 Task: Find connections with filter location Soygaon with filter topic #SEMwith filter profile language Potuguese with filter current company ICICI Prudential Life Insurance Company Limited with filter school Rajagiri College of Management & Applied Sciences, Kakkanad, Kochi - 682 039 with filter industry Security Guards and Patrol Services with filter service category AnimationArchitecture with filter keywords title Quality Control Coordinator
Action: Mouse moved to (520, 77)
Screenshot: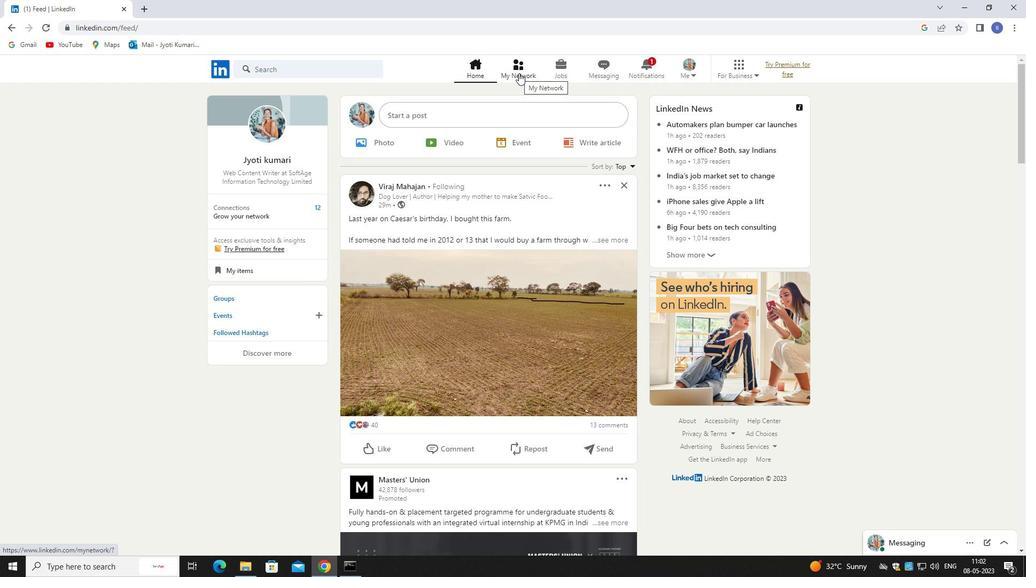
Action: Mouse pressed left at (520, 77)
Screenshot: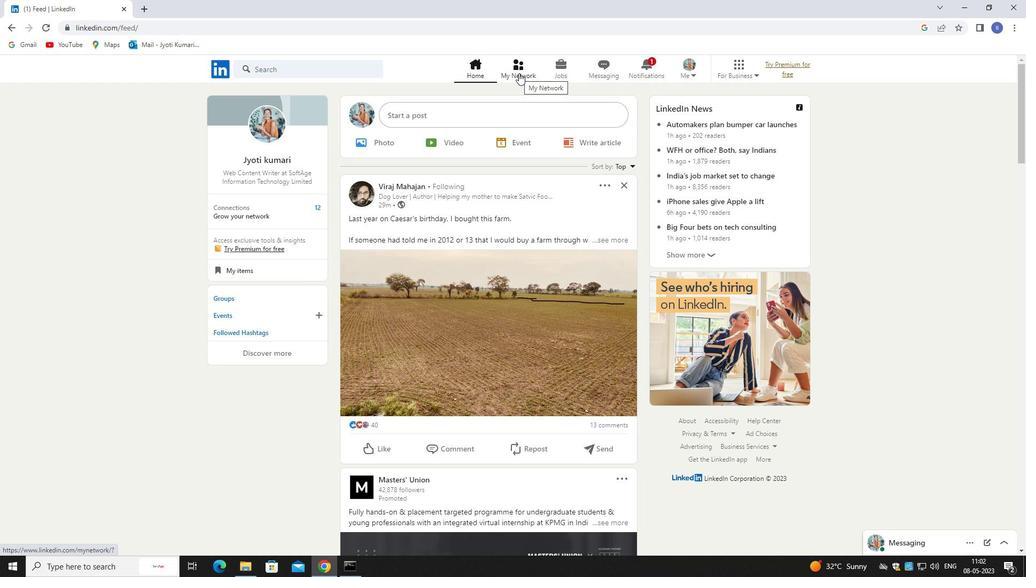 
Action: Mouse moved to (521, 78)
Screenshot: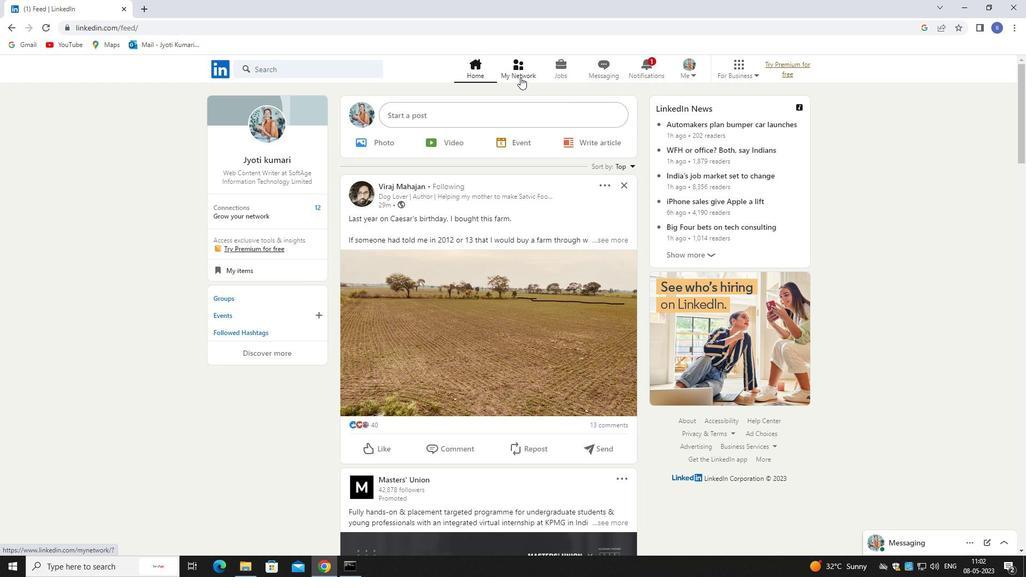 
Action: Mouse pressed left at (521, 78)
Screenshot: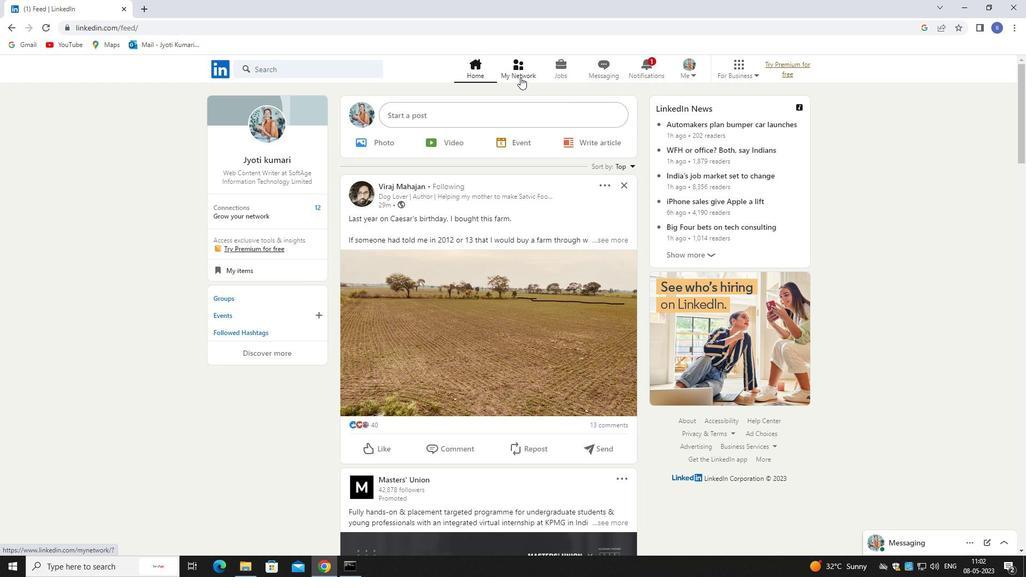 
Action: Mouse moved to (296, 133)
Screenshot: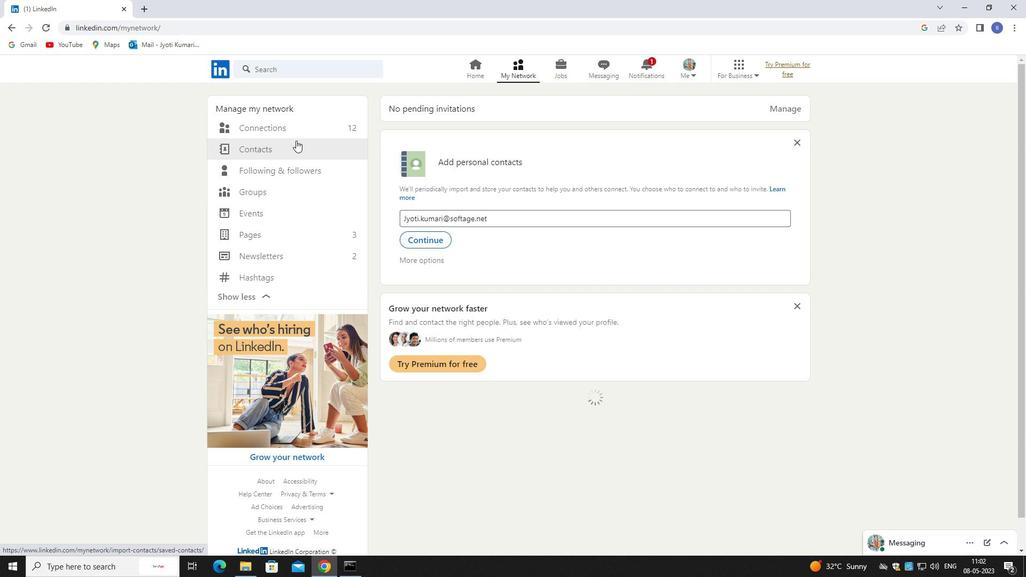 
Action: Mouse pressed left at (296, 133)
Screenshot: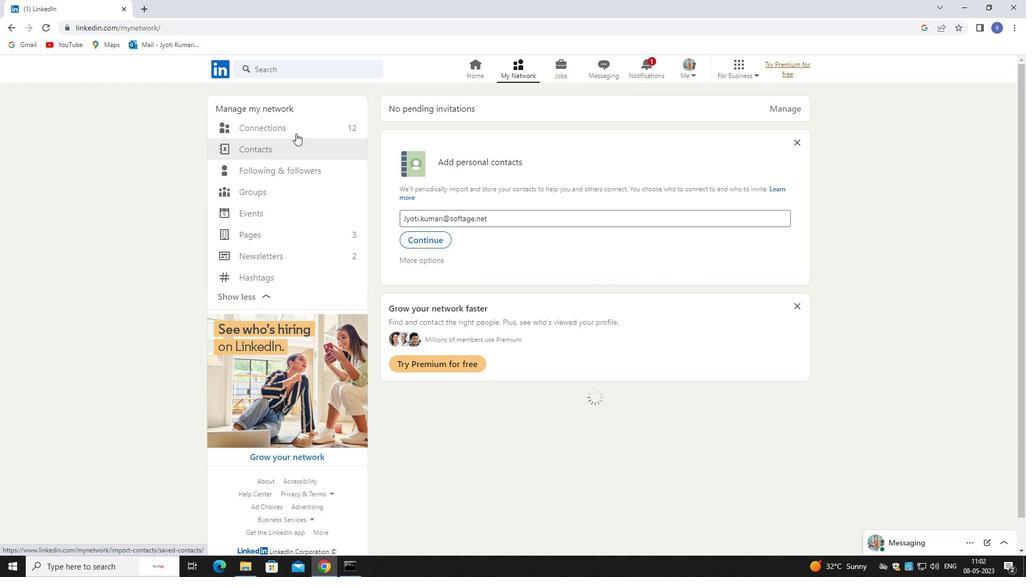 
Action: Mouse pressed left at (296, 133)
Screenshot: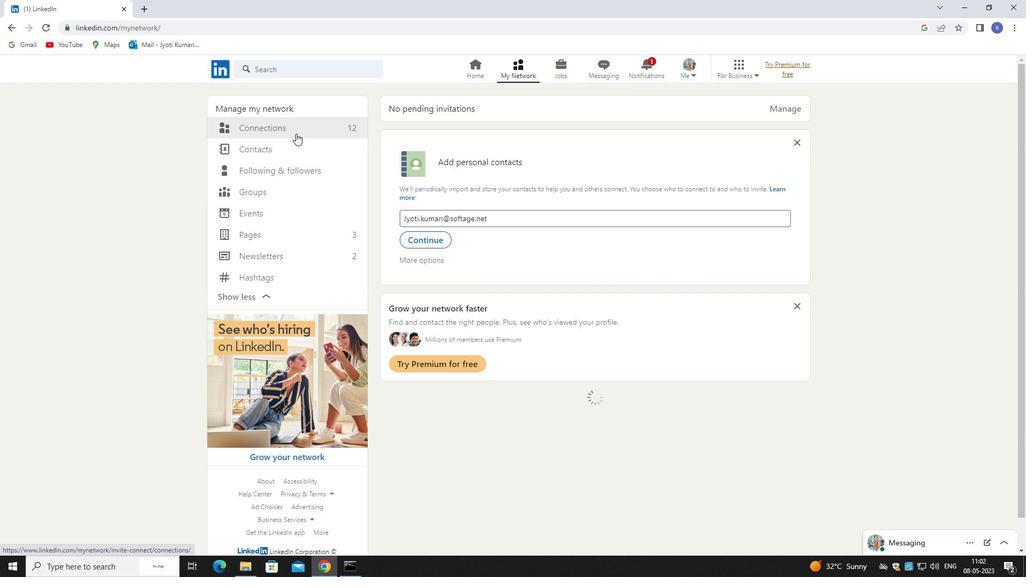 
Action: Mouse moved to (596, 129)
Screenshot: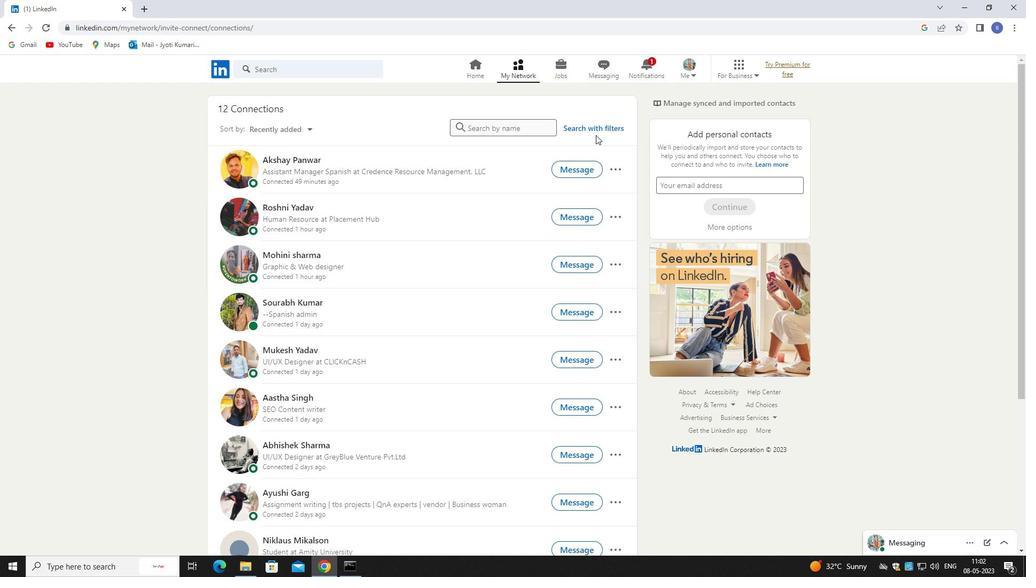 
Action: Mouse pressed left at (596, 129)
Screenshot: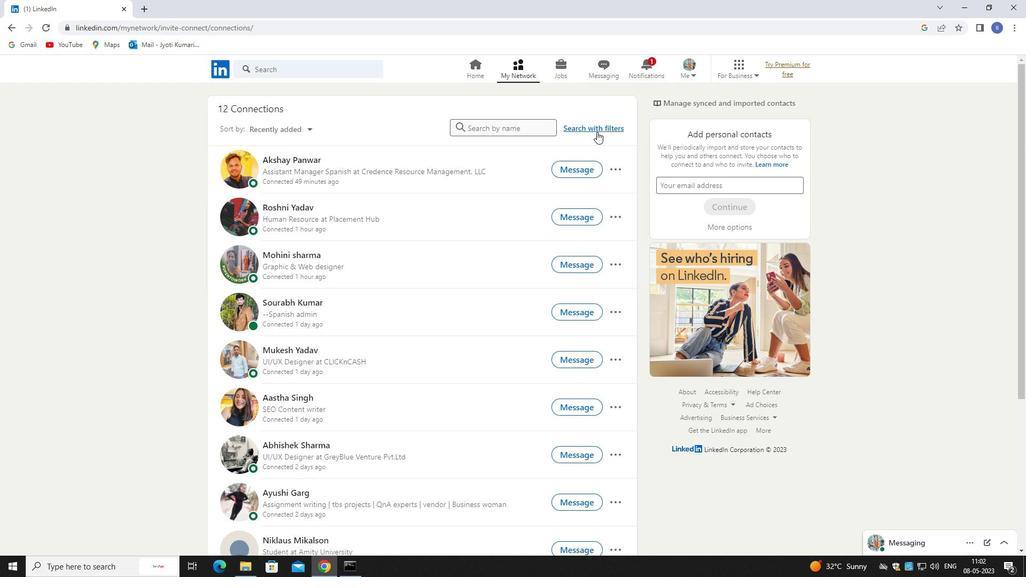 
Action: Mouse moved to (547, 97)
Screenshot: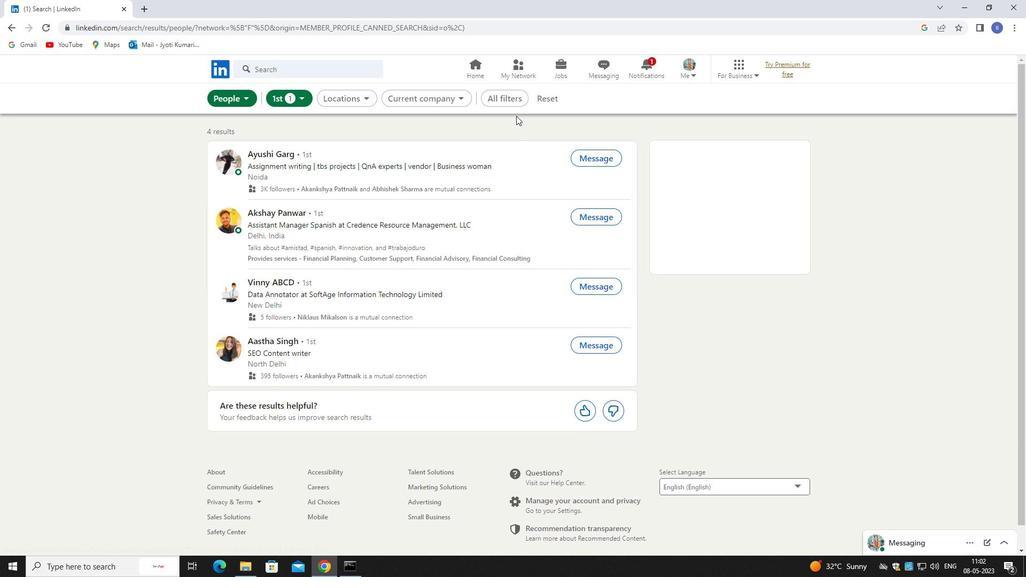 
Action: Mouse pressed left at (547, 97)
Screenshot: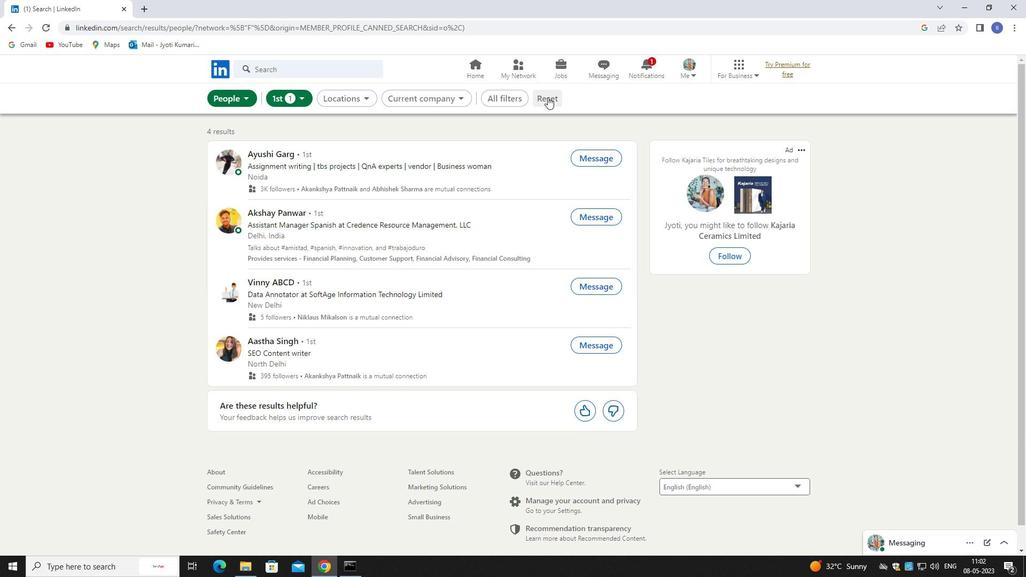 
Action: Mouse moved to (534, 95)
Screenshot: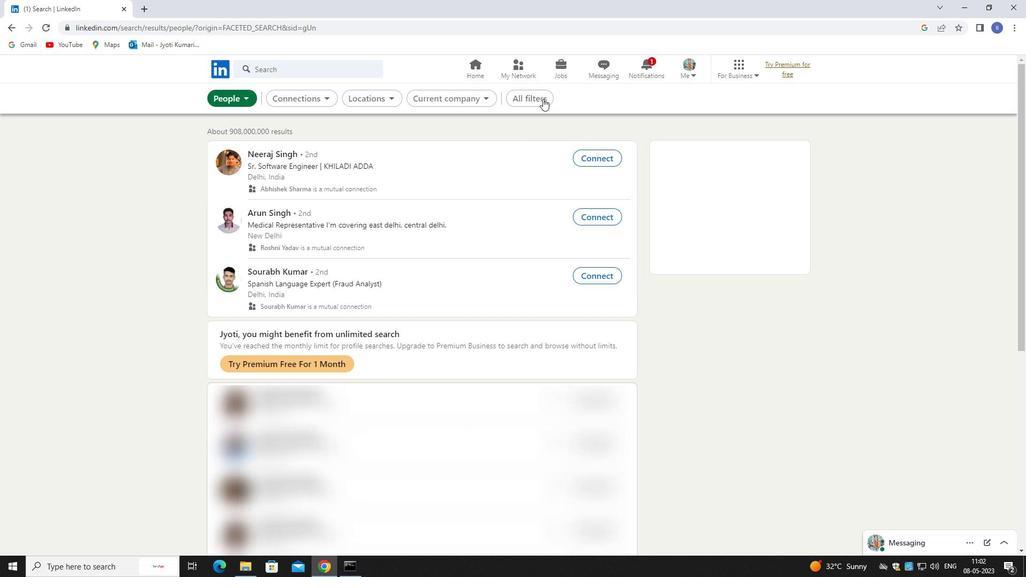 
Action: Mouse pressed left at (534, 95)
Screenshot: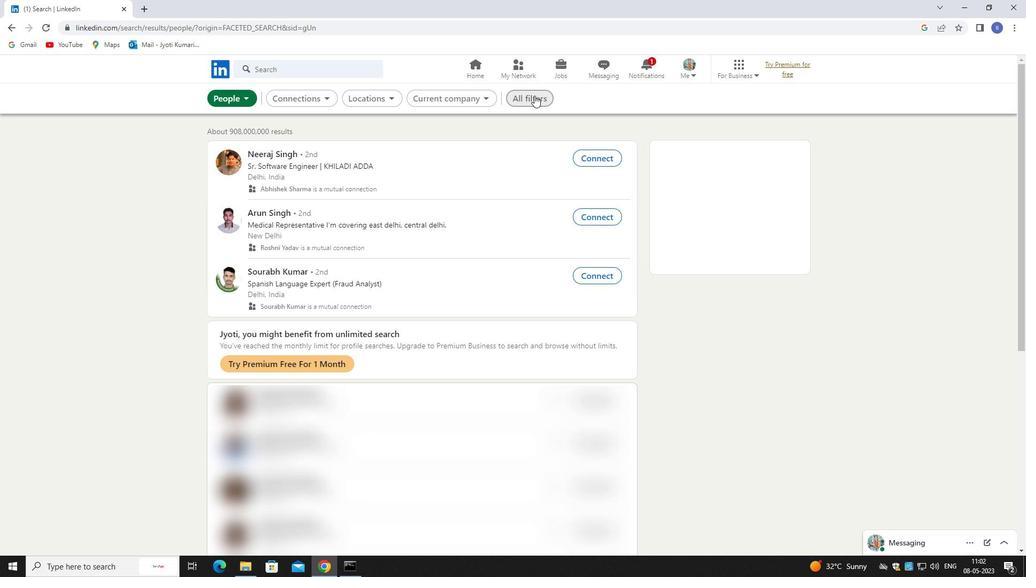
Action: Mouse moved to (932, 418)
Screenshot: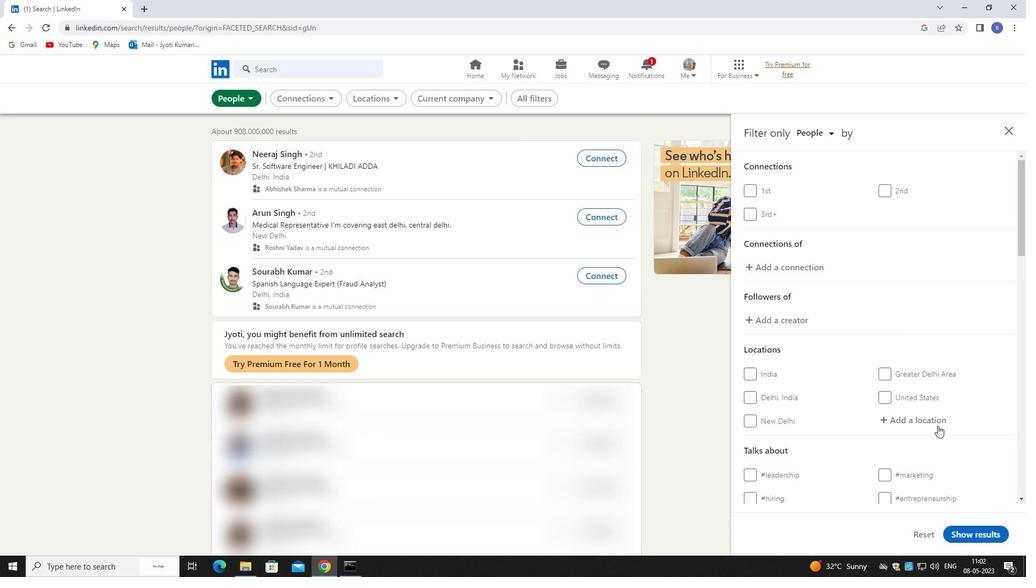 
Action: Mouse pressed left at (932, 418)
Screenshot: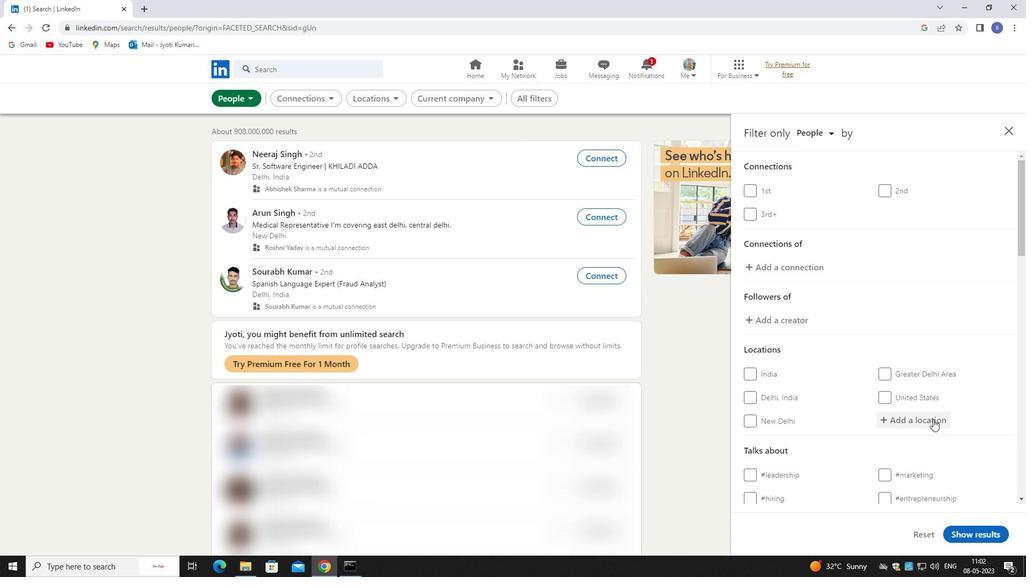 
Action: Mouse moved to (932, 420)
Screenshot: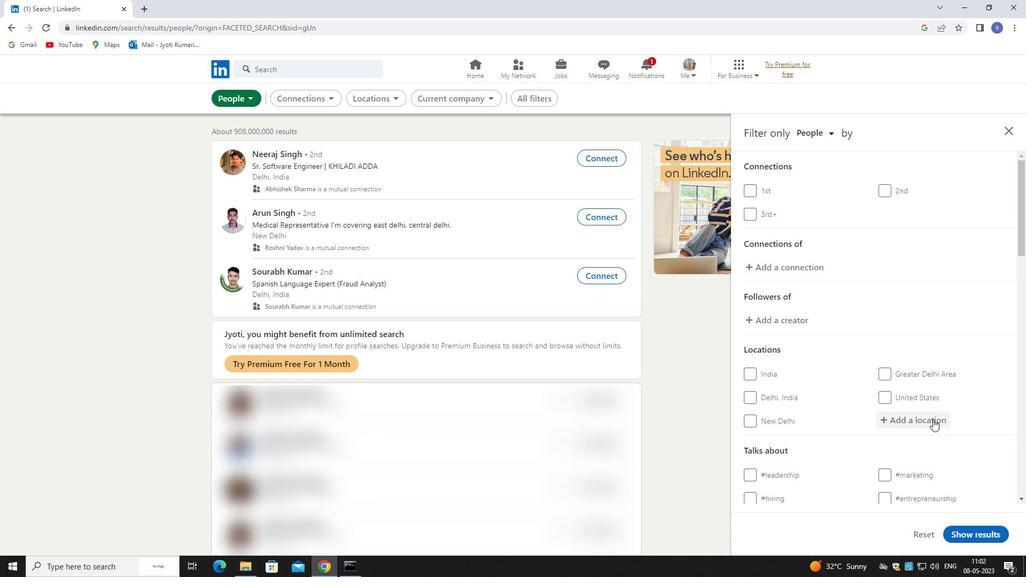 
Action: Key pressed soyagaon<Key.enter>
Screenshot: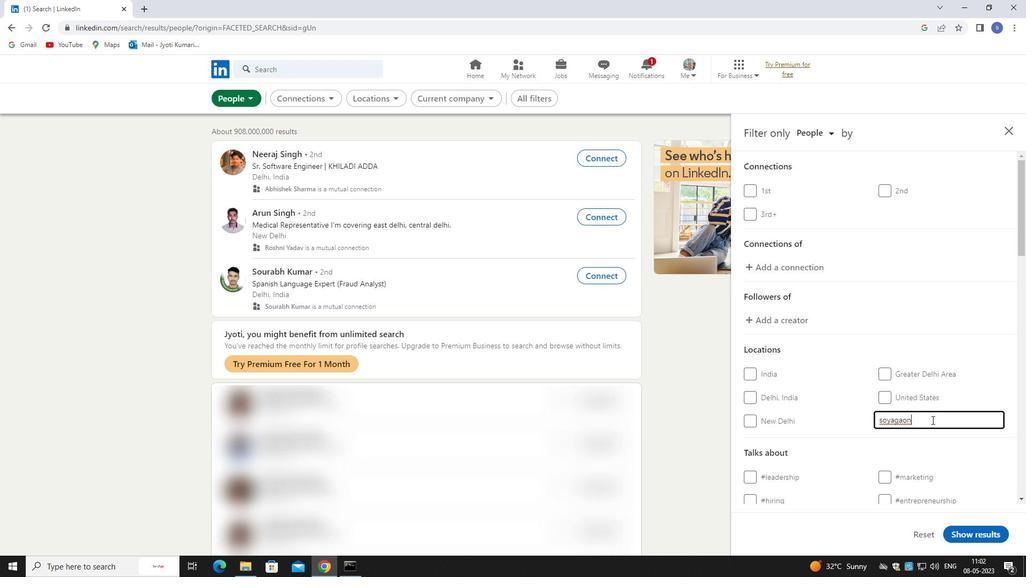 
Action: Mouse moved to (932, 424)
Screenshot: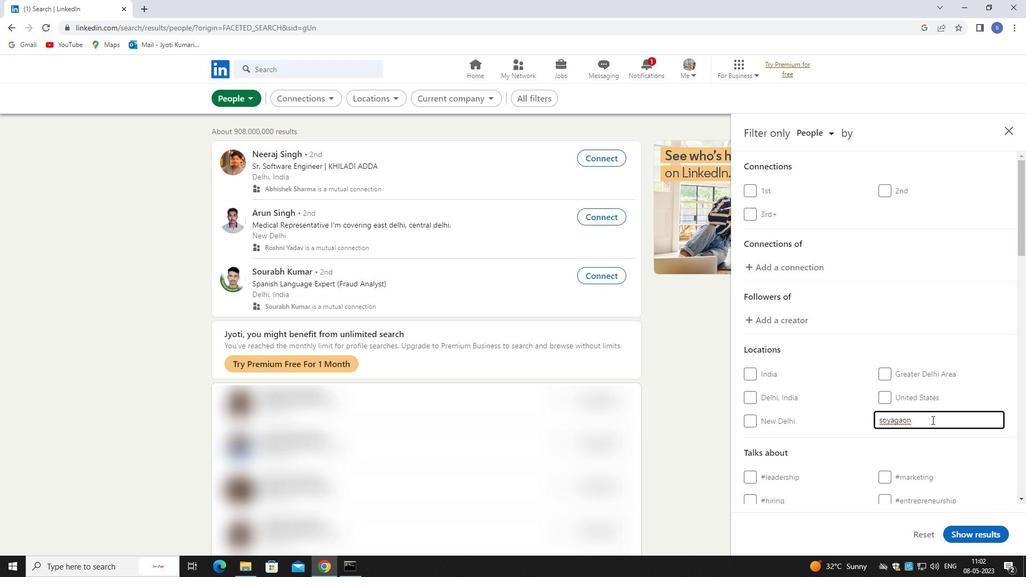
Action: Mouse scrolled (932, 423) with delta (0, 0)
Screenshot: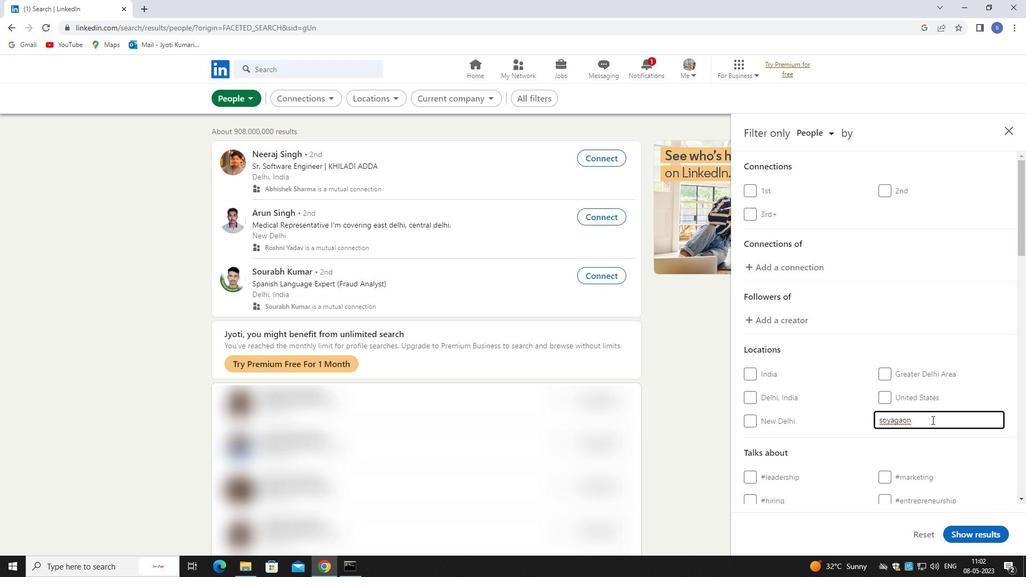 
Action: Mouse moved to (933, 426)
Screenshot: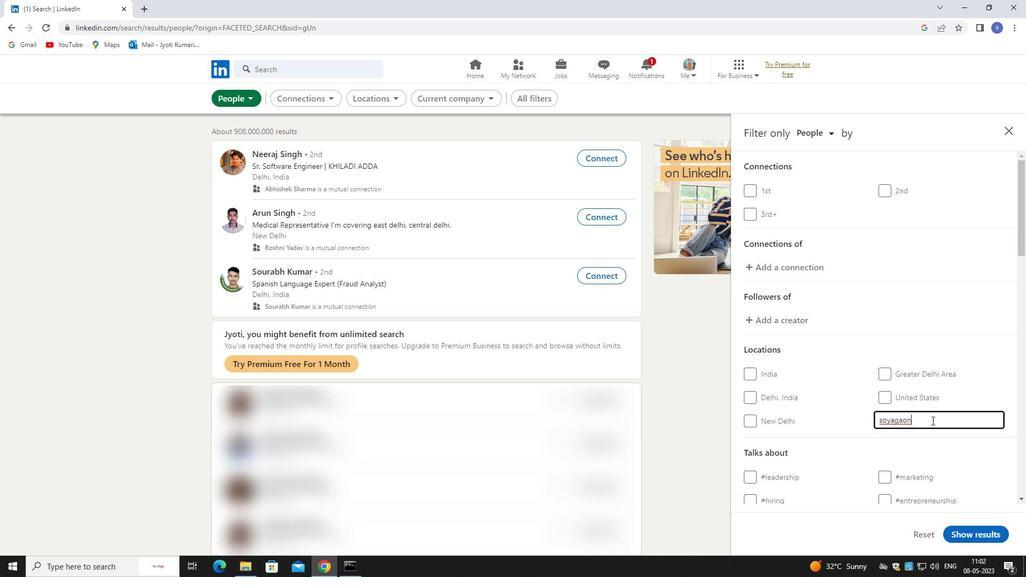 
Action: Mouse scrolled (933, 425) with delta (0, 0)
Screenshot: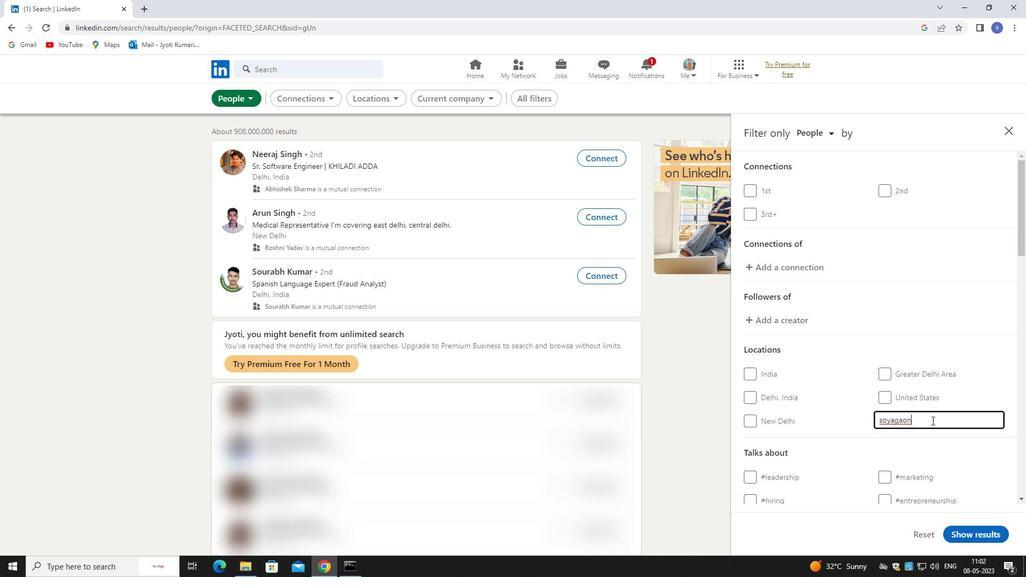 
Action: Mouse scrolled (933, 425) with delta (0, 0)
Screenshot: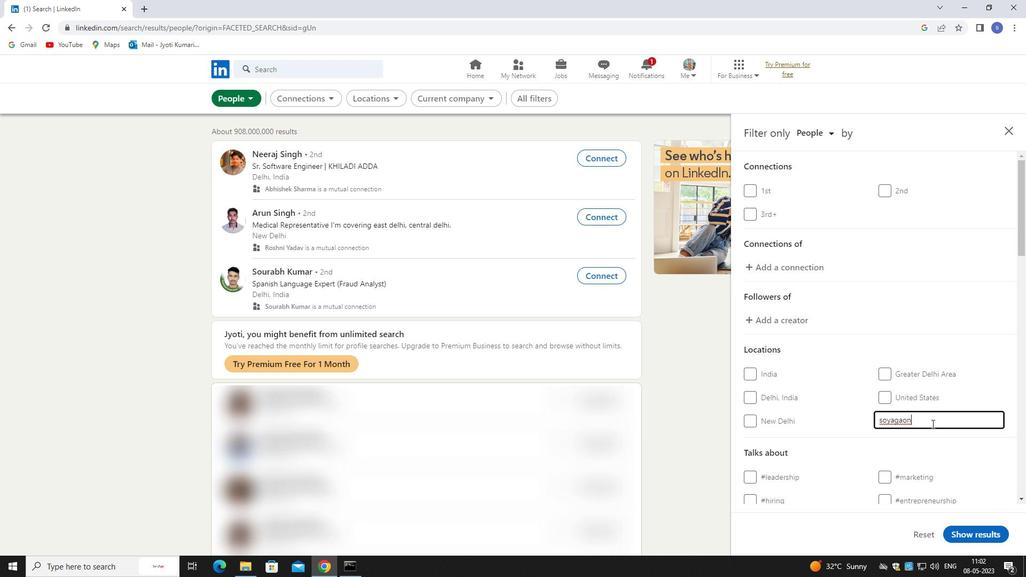 
Action: Mouse moved to (930, 364)
Screenshot: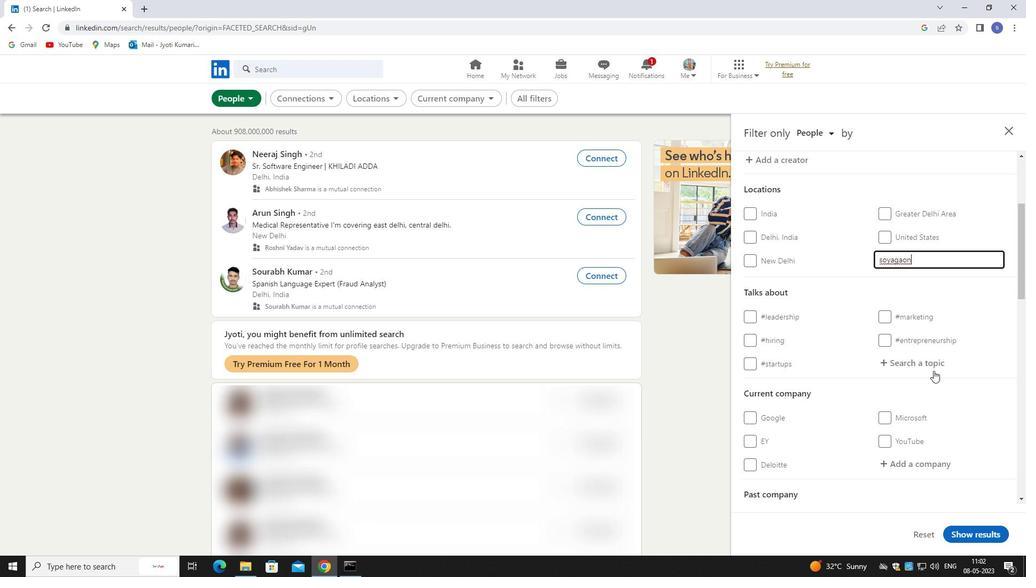 
Action: Mouse pressed left at (930, 364)
Screenshot: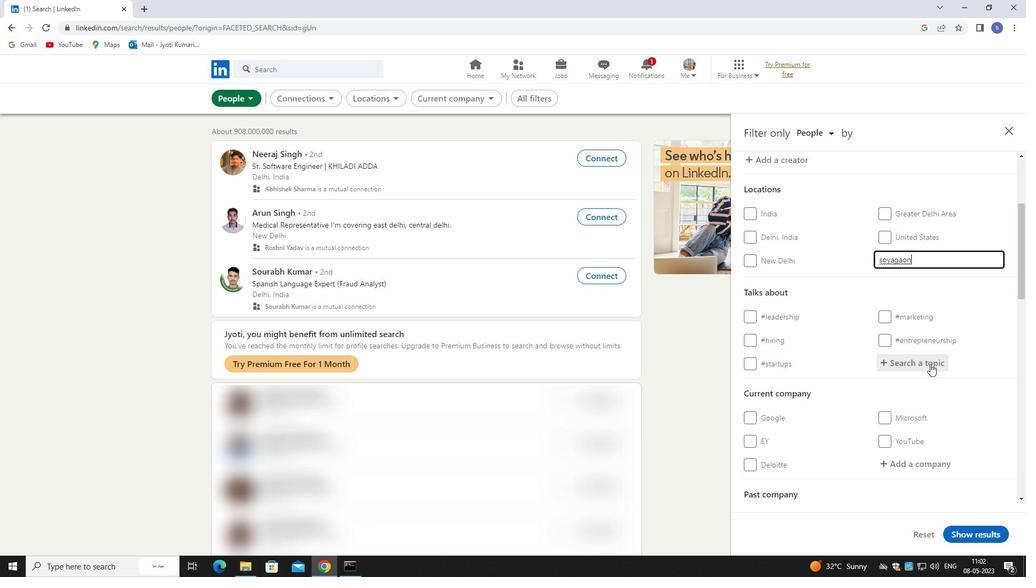 
Action: Key pressed <Key.shift>SEM
Screenshot: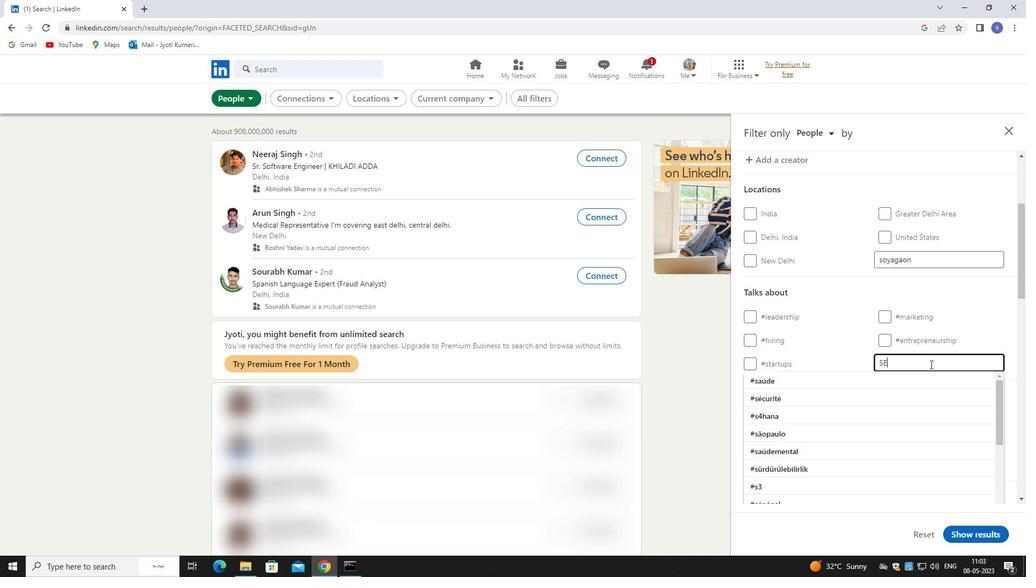 
Action: Mouse moved to (924, 411)
Screenshot: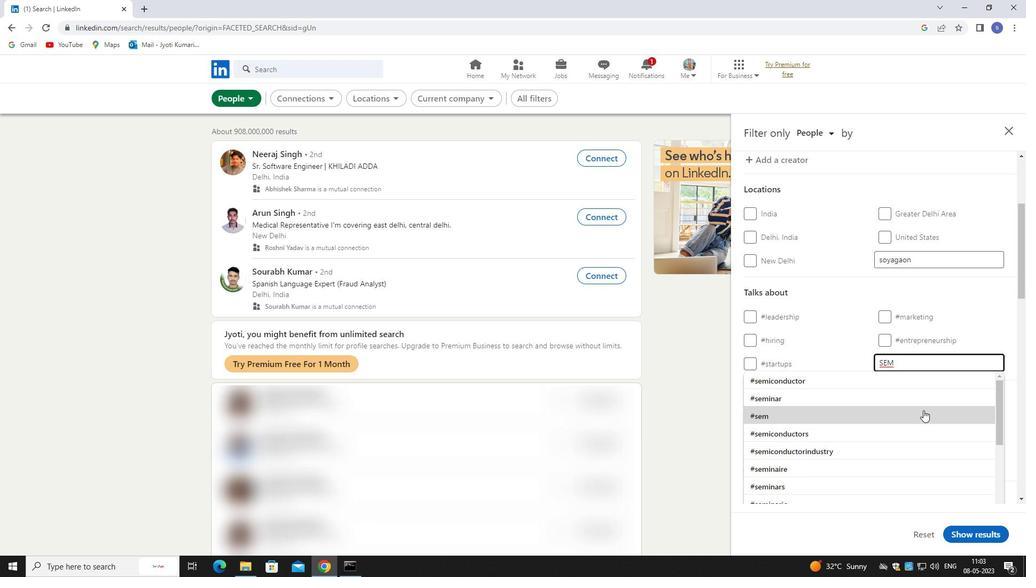 
Action: Mouse pressed left at (924, 411)
Screenshot: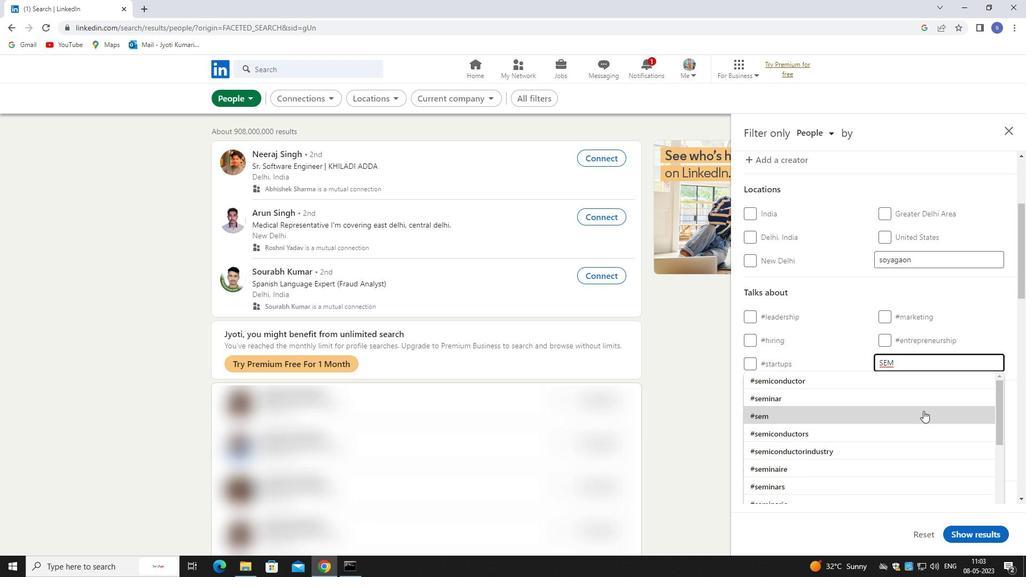 
Action: Mouse moved to (924, 412)
Screenshot: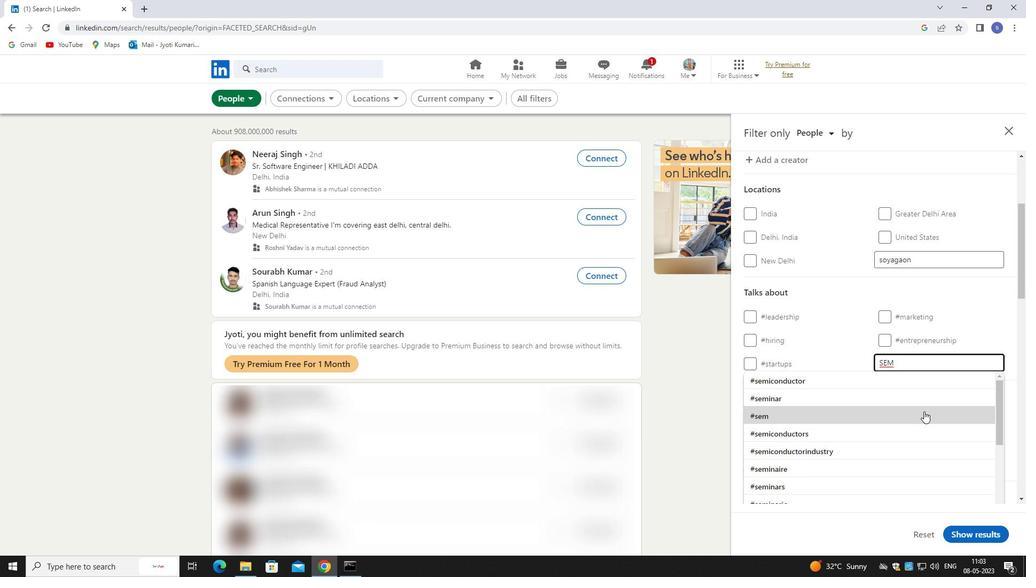 
Action: Mouse scrolled (924, 411) with delta (0, 0)
Screenshot: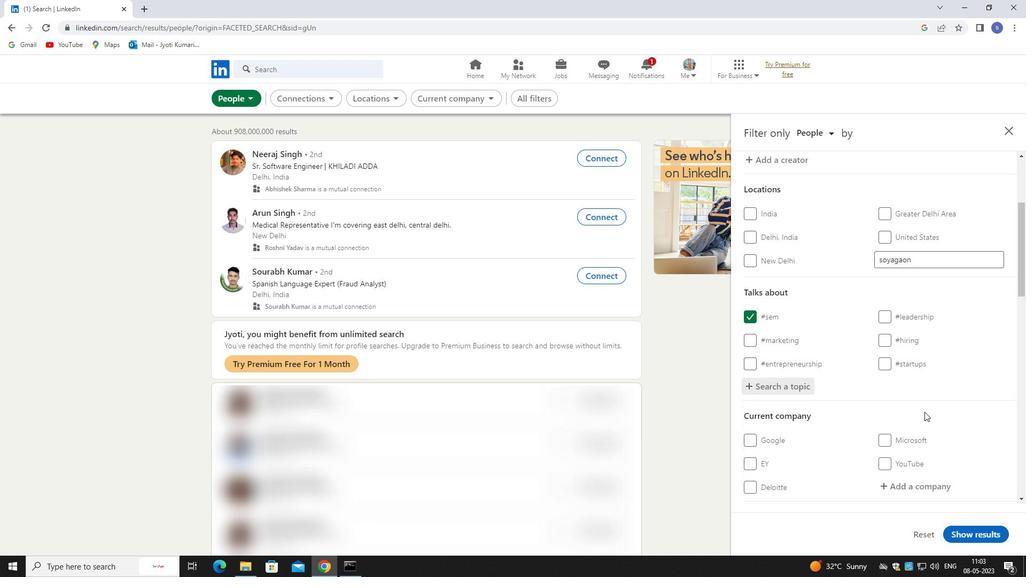 
Action: Mouse scrolled (924, 411) with delta (0, 0)
Screenshot: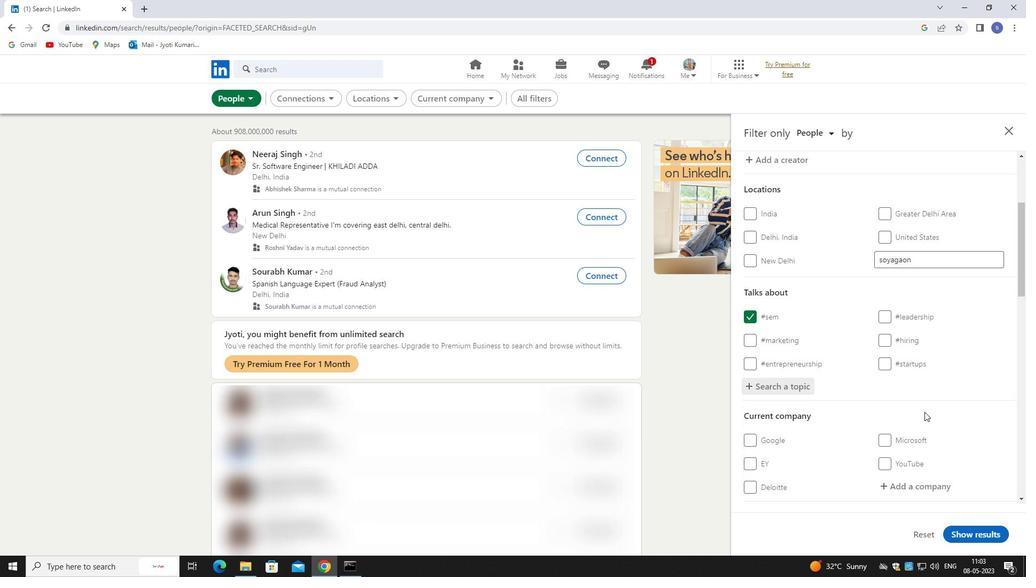 
Action: Mouse scrolled (924, 411) with delta (0, 0)
Screenshot: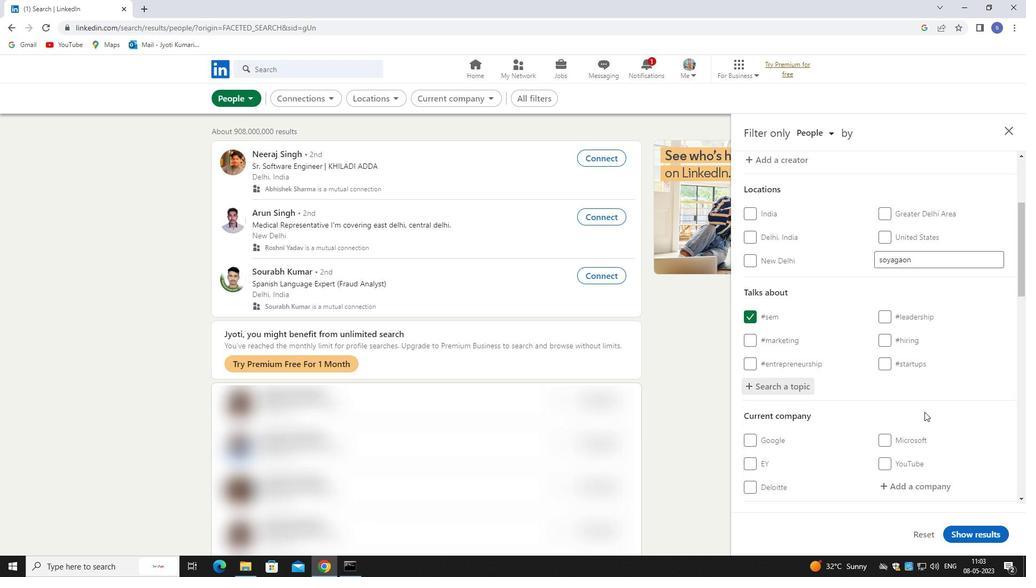 
Action: Mouse scrolled (924, 411) with delta (0, 0)
Screenshot: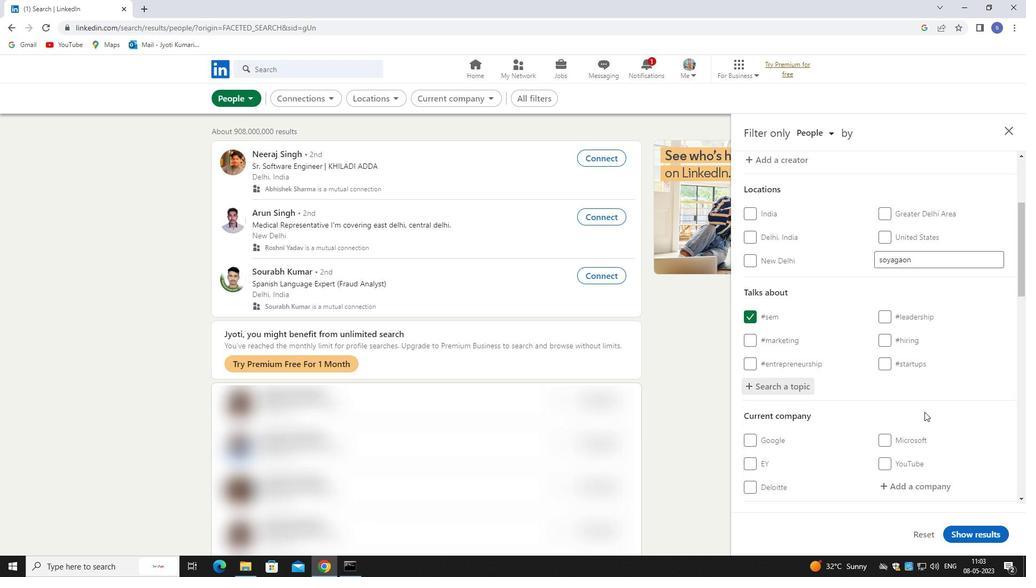 
Action: Mouse moved to (907, 271)
Screenshot: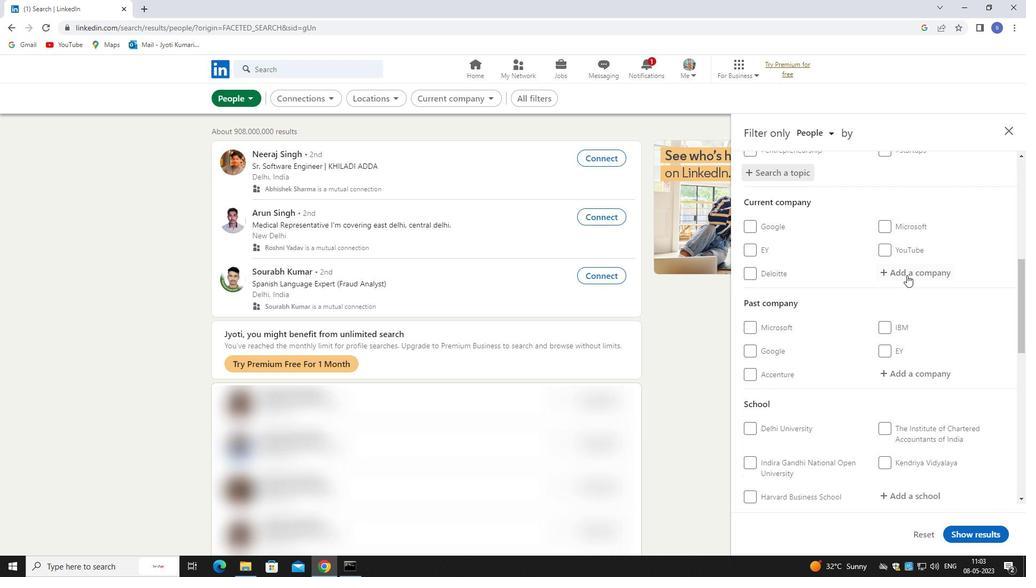 
Action: Mouse pressed left at (907, 271)
Screenshot: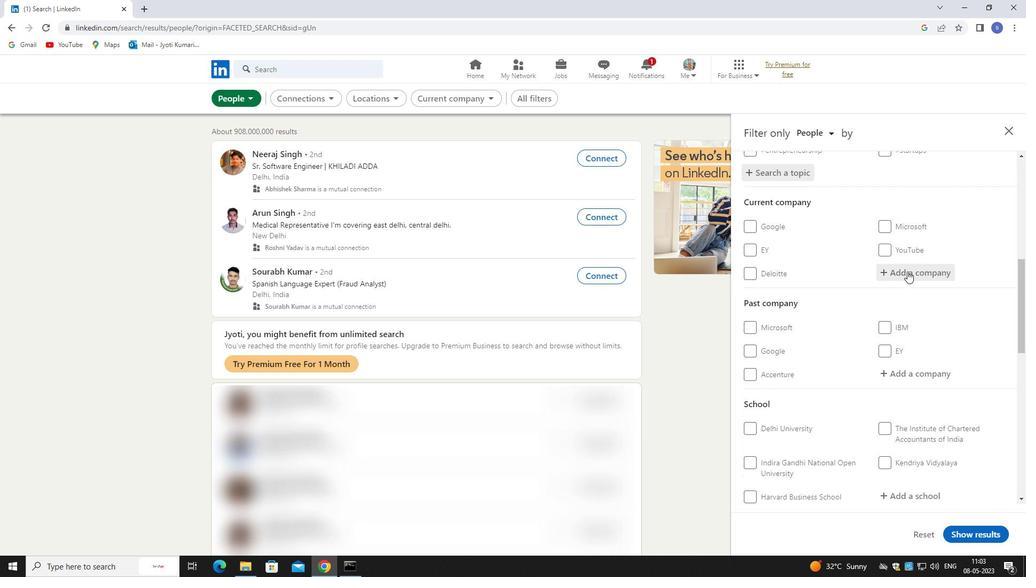 
Action: Mouse moved to (910, 269)
Screenshot: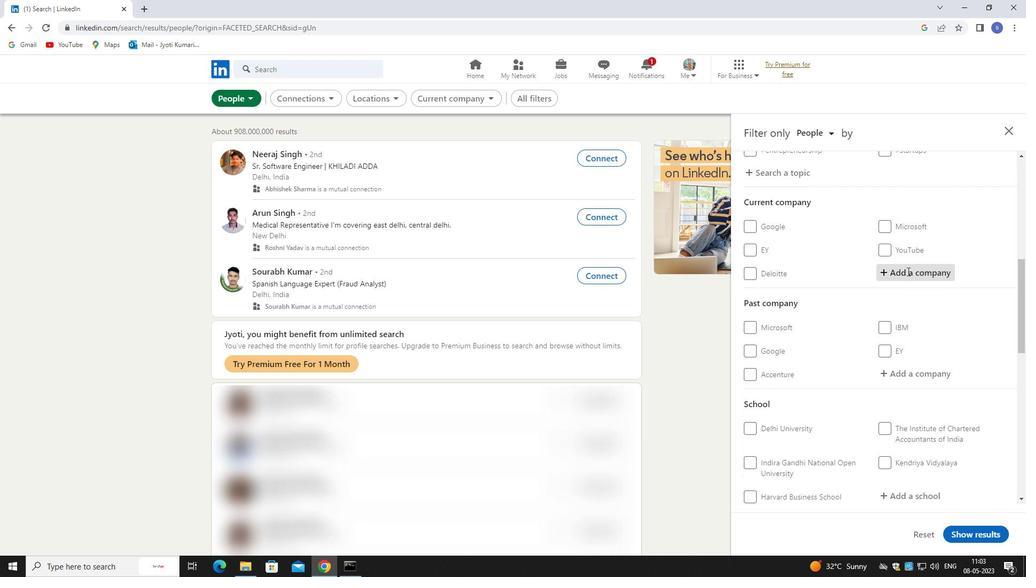 
Action: Key pressed <Key.shift>ICICIC<Key.backspace>
Screenshot: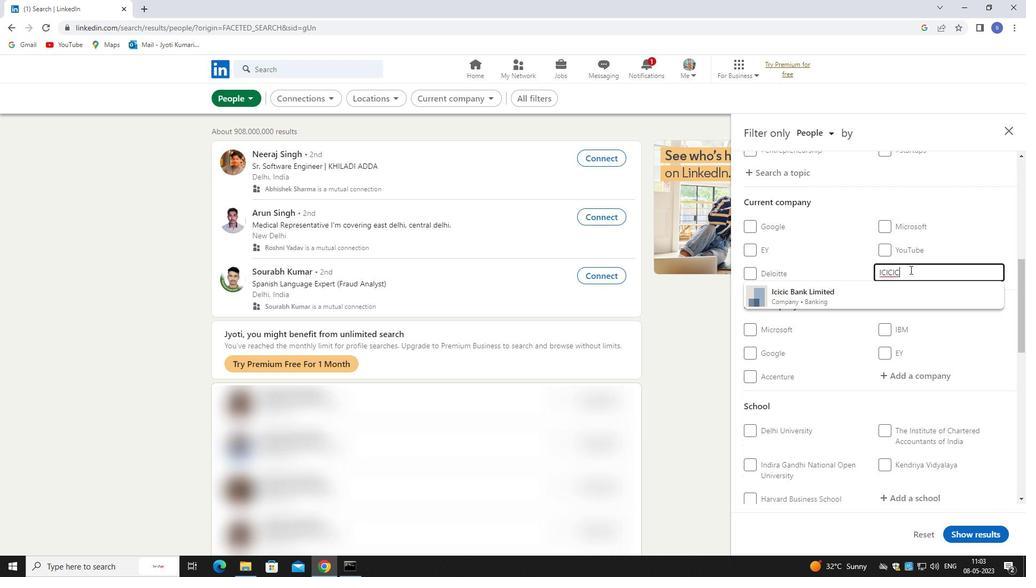 
Action: Mouse moved to (903, 353)
Screenshot: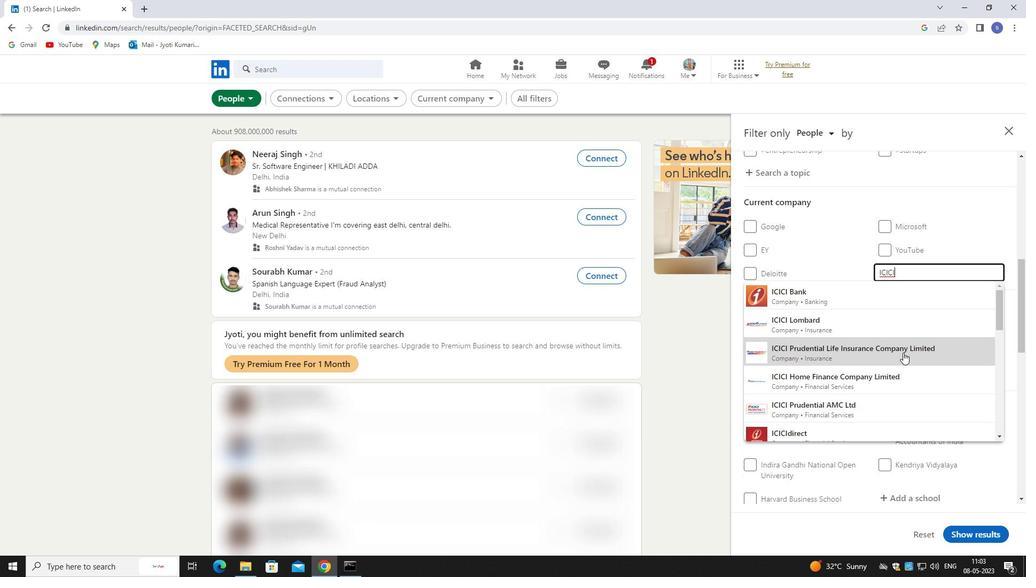 
Action: Mouse pressed left at (903, 353)
Screenshot: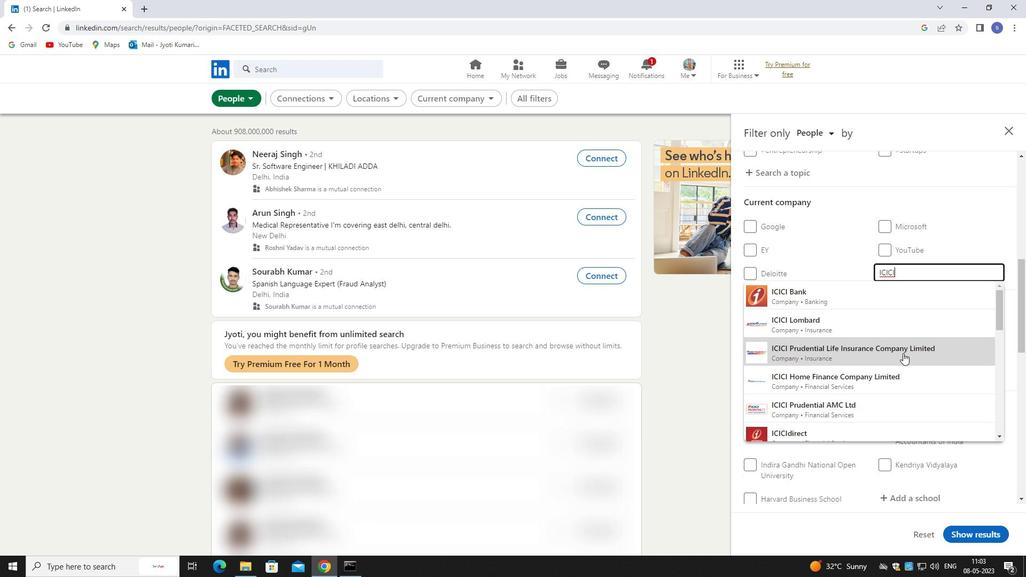 
Action: Mouse scrolled (903, 352) with delta (0, 0)
Screenshot: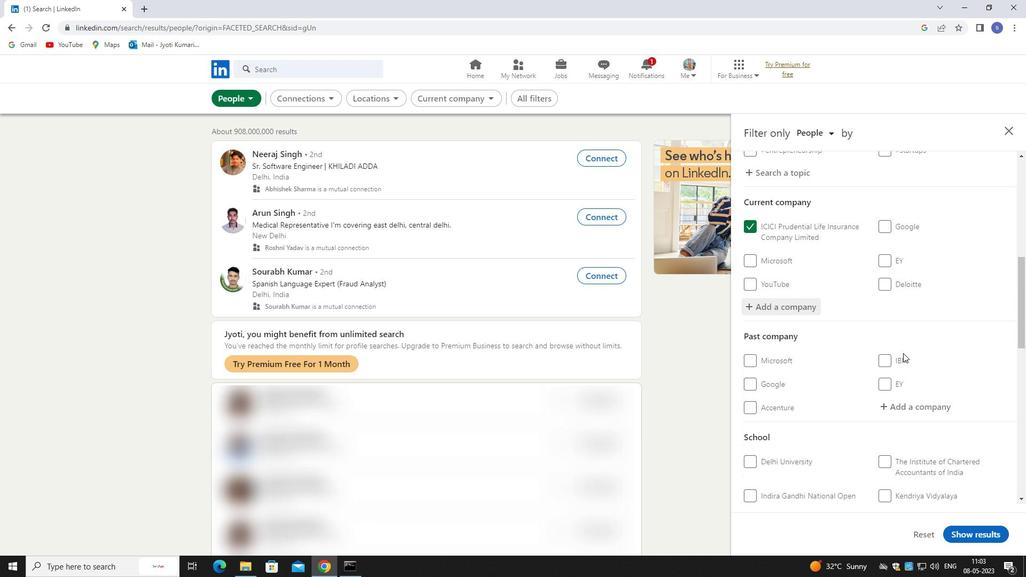 
Action: Mouse scrolled (903, 352) with delta (0, 0)
Screenshot: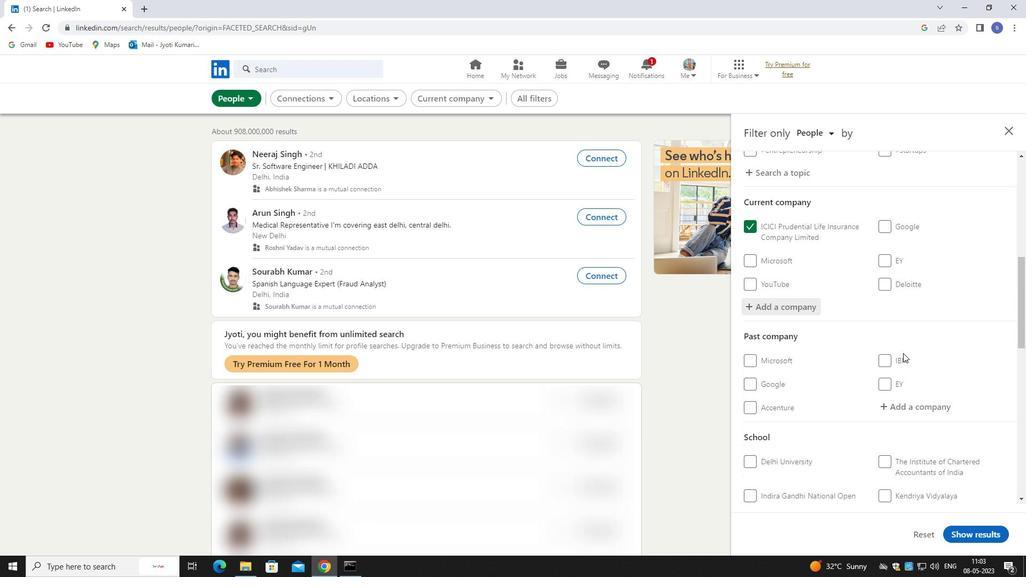 
Action: Mouse scrolled (903, 352) with delta (0, 0)
Screenshot: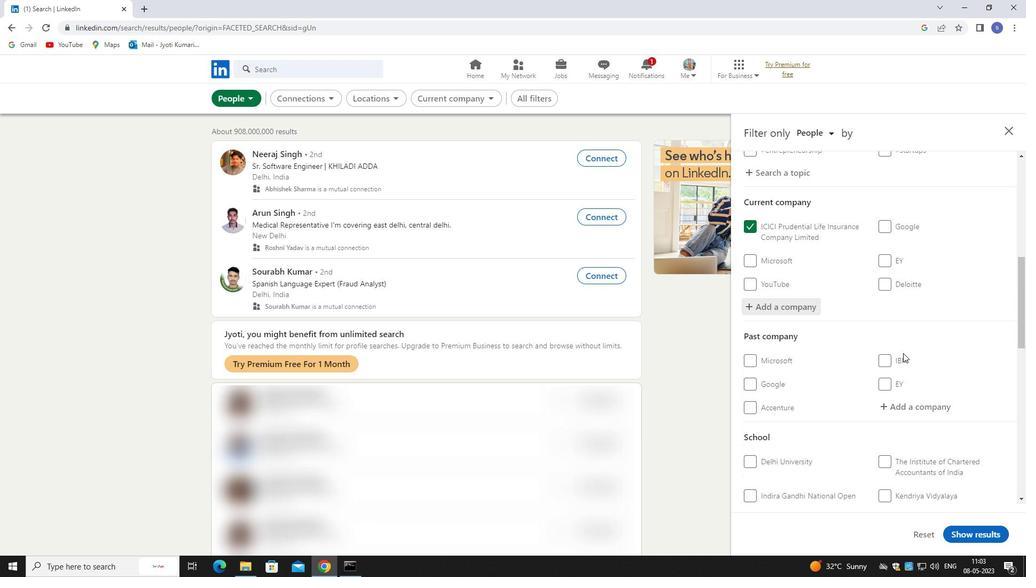 
Action: Mouse moved to (898, 249)
Screenshot: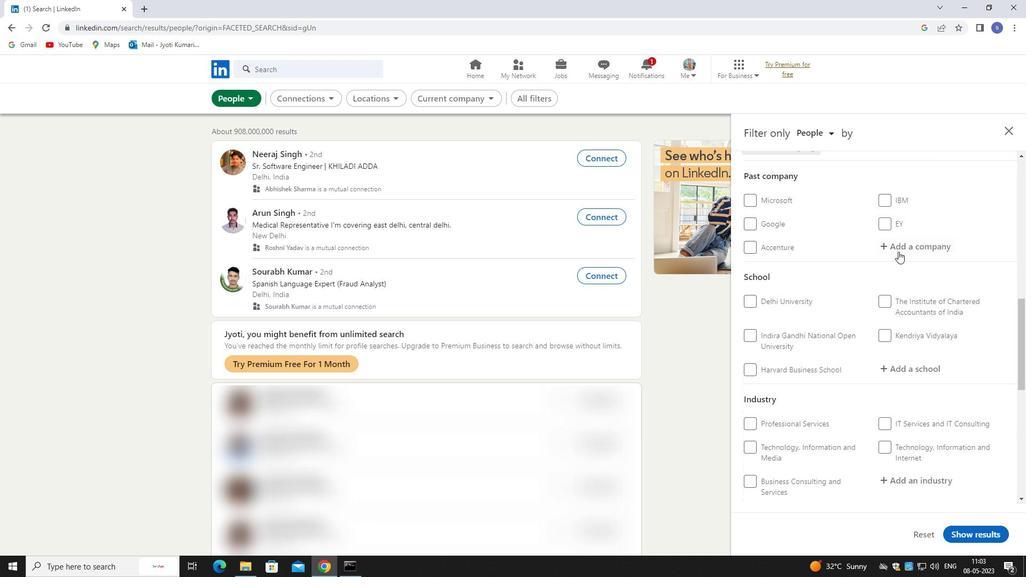
Action: Mouse pressed left at (898, 249)
Screenshot: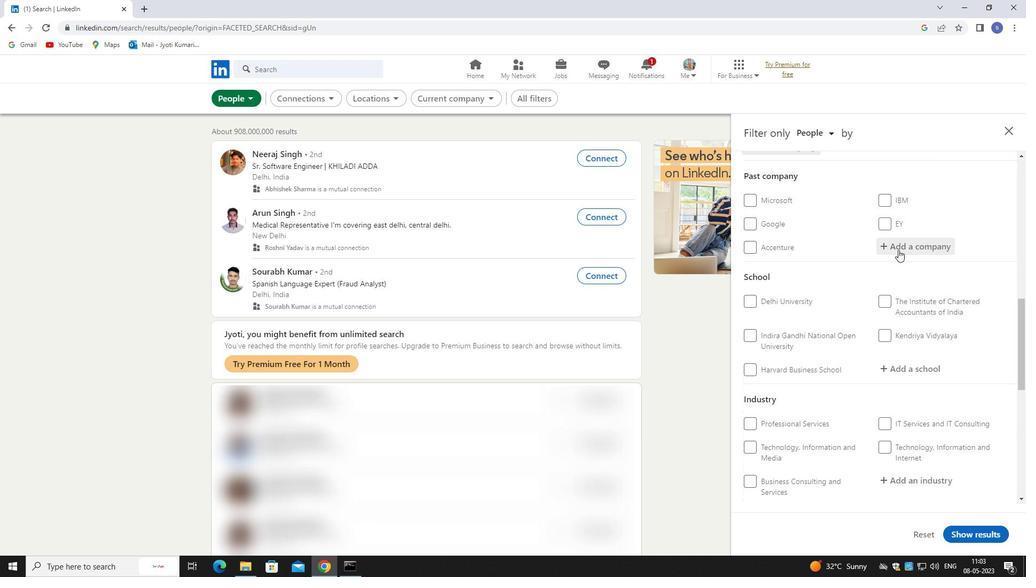 
Action: Key pressed SECURITY
Screenshot: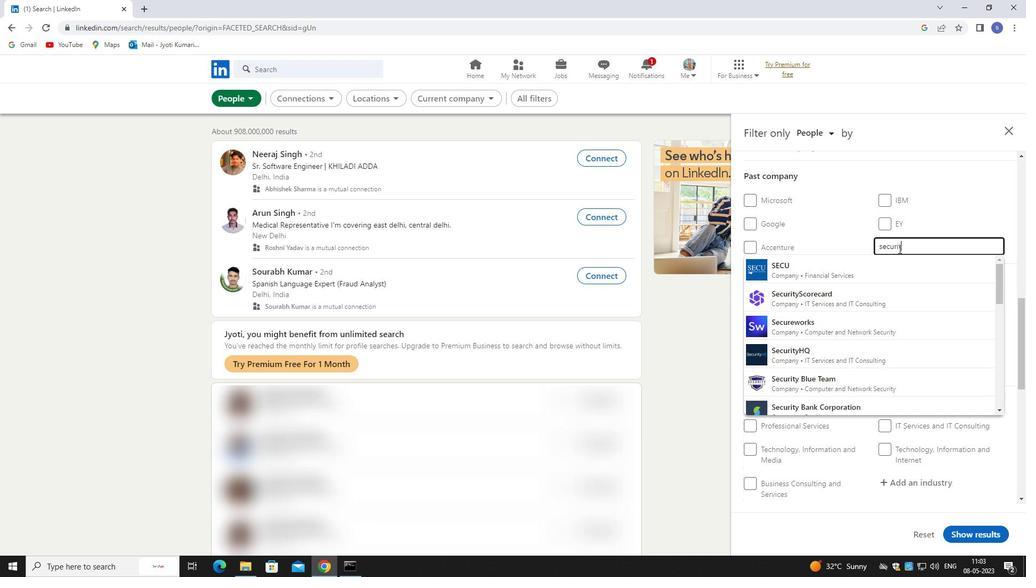 
Action: Mouse moved to (895, 278)
Screenshot: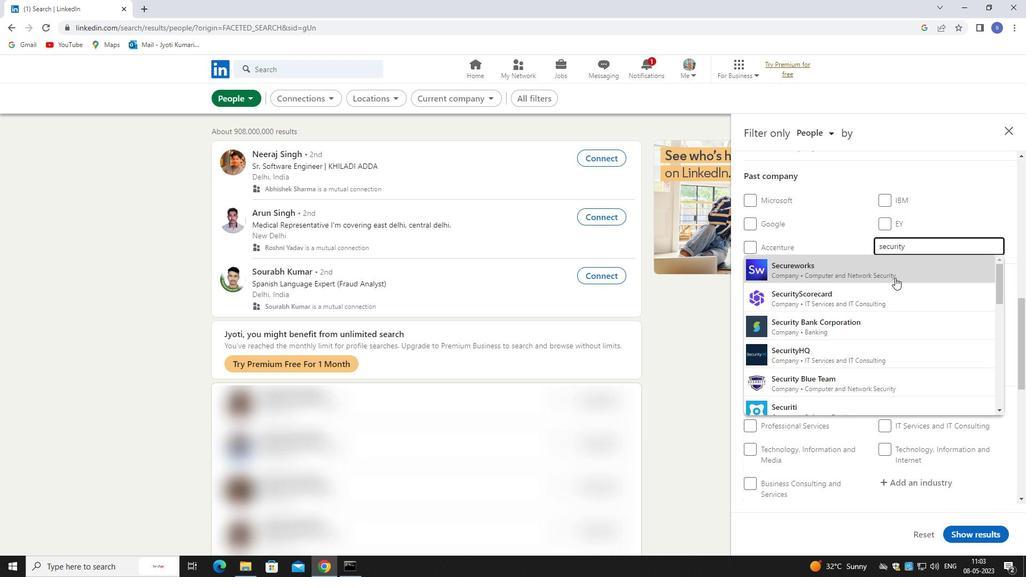 
Action: Key pressed <Key.space>GUA
Screenshot: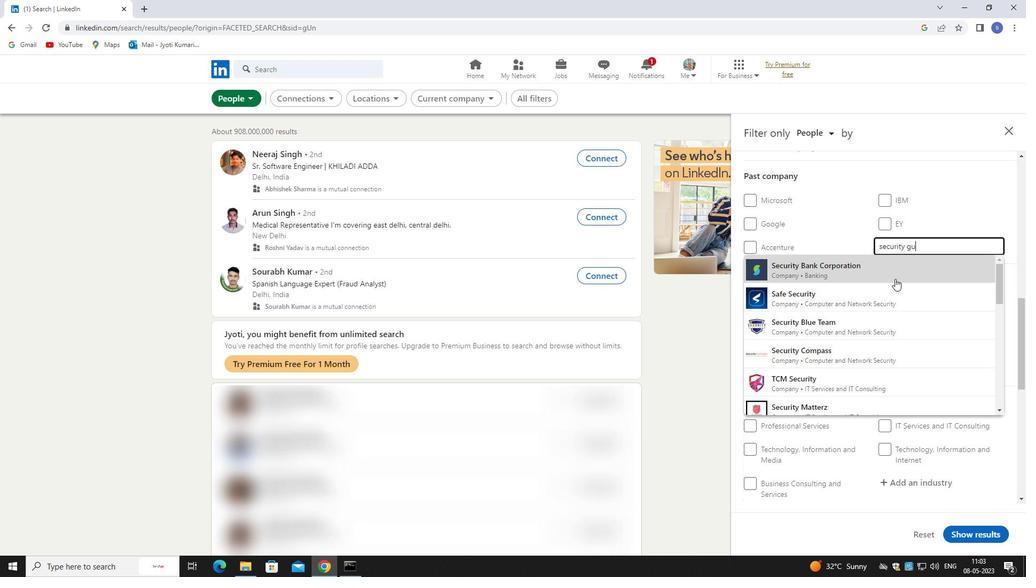 
Action: Mouse moved to (892, 306)
Screenshot: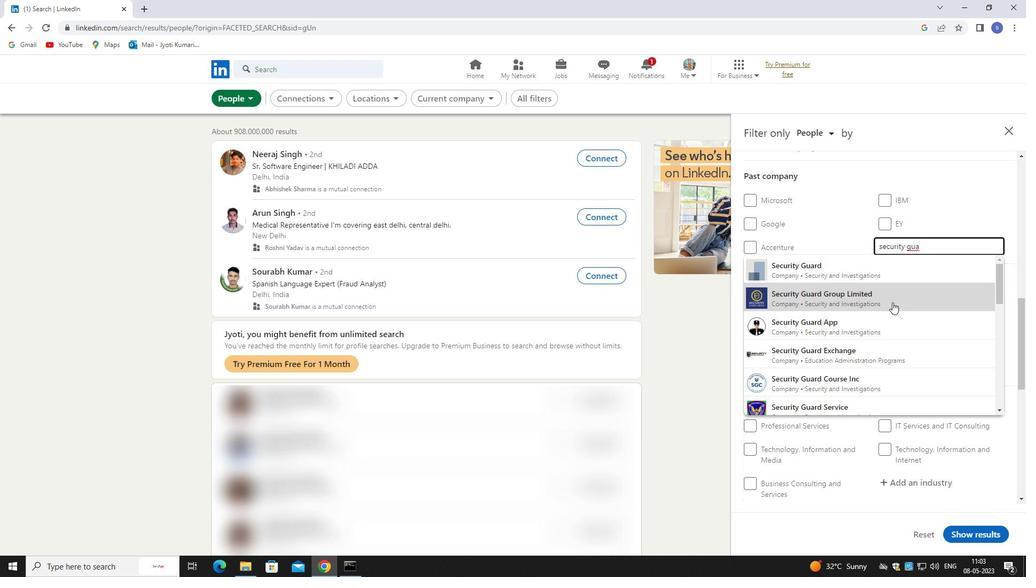 
Action: Key pressed RD<Key.space>AND<Key.space>O<Key.backspace>P
Screenshot: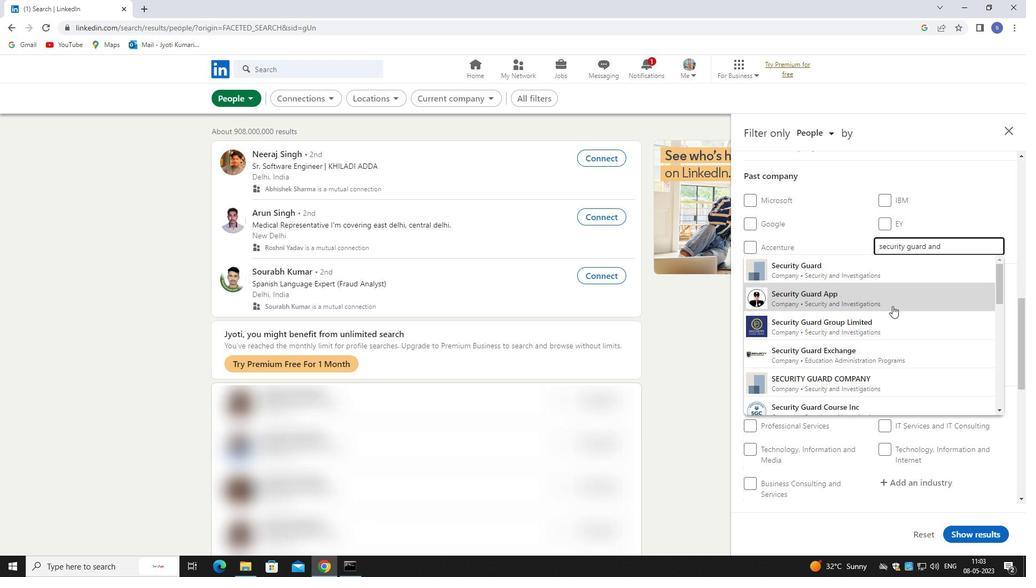 
Action: Mouse moved to (921, 344)
Screenshot: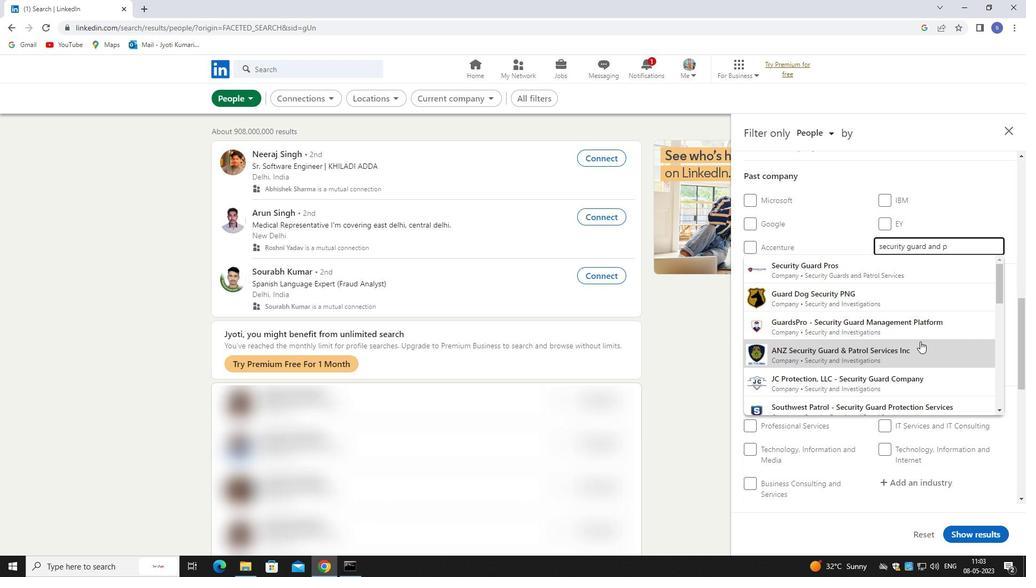 
Action: Mouse pressed left at (921, 344)
Screenshot: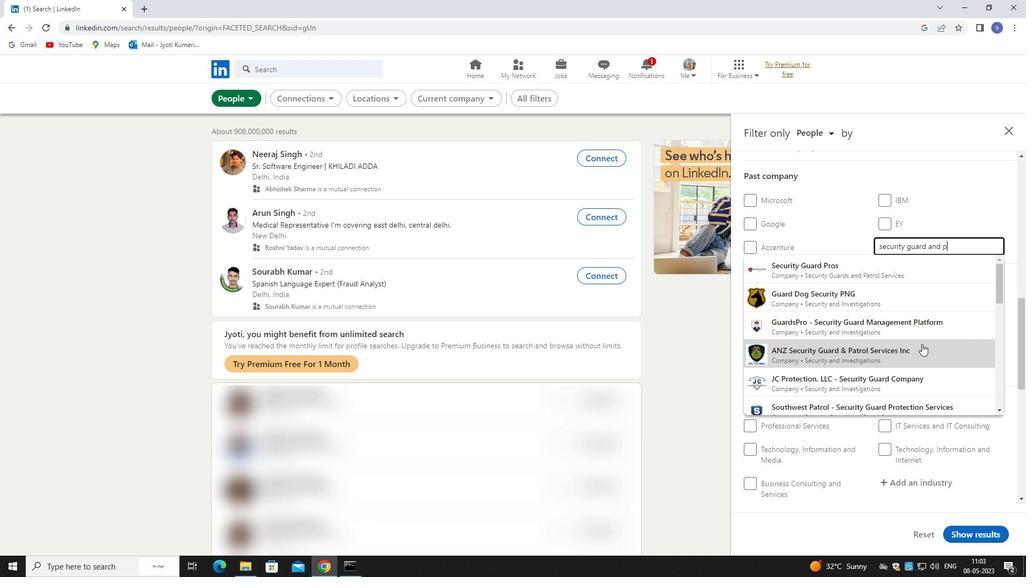 
Action: Mouse scrolled (921, 343) with delta (0, 0)
Screenshot: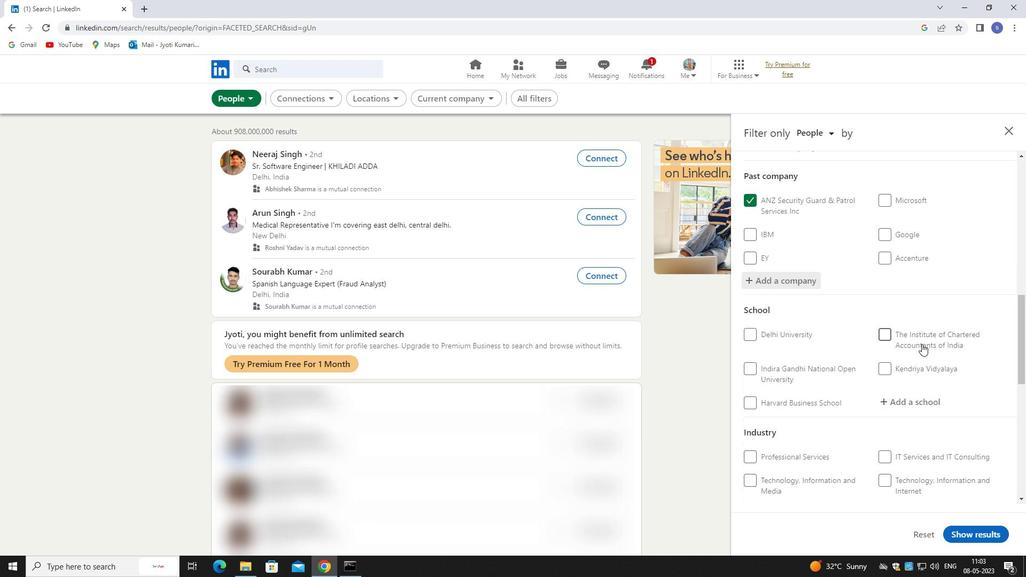 
Action: Mouse scrolled (921, 343) with delta (0, 0)
Screenshot: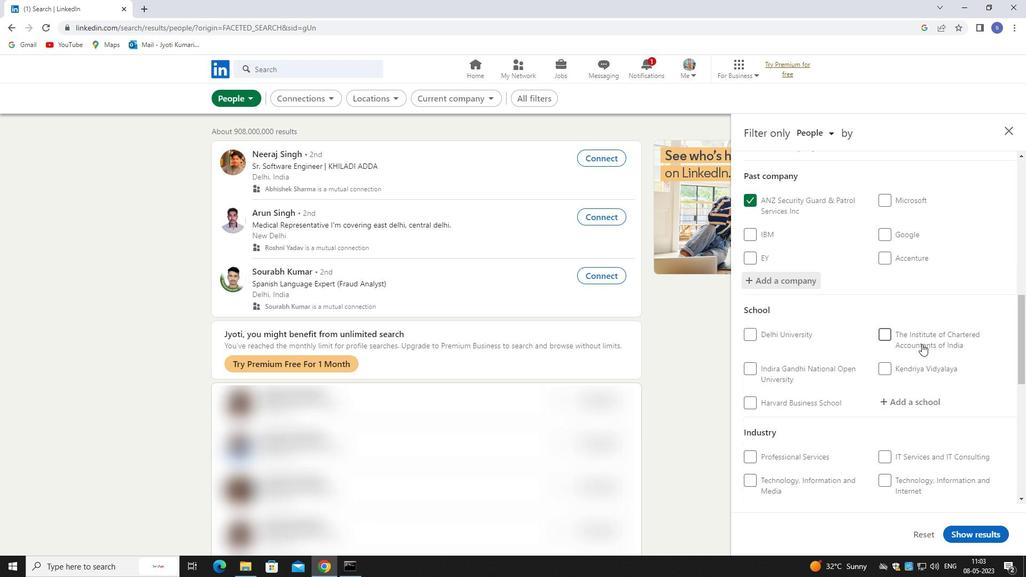 
Action: Mouse moved to (917, 295)
Screenshot: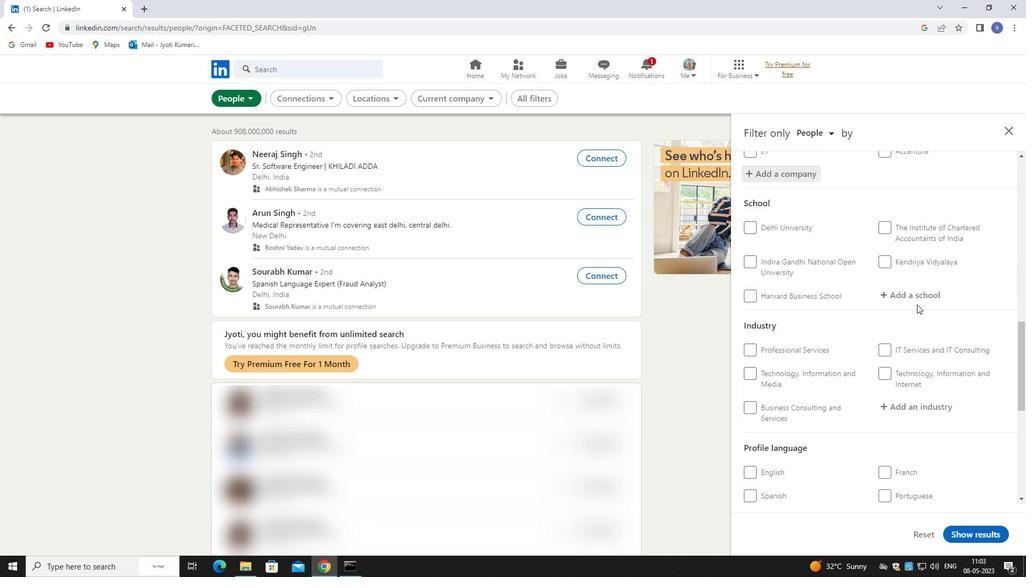 
Action: Mouse pressed left at (917, 295)
Screenshot: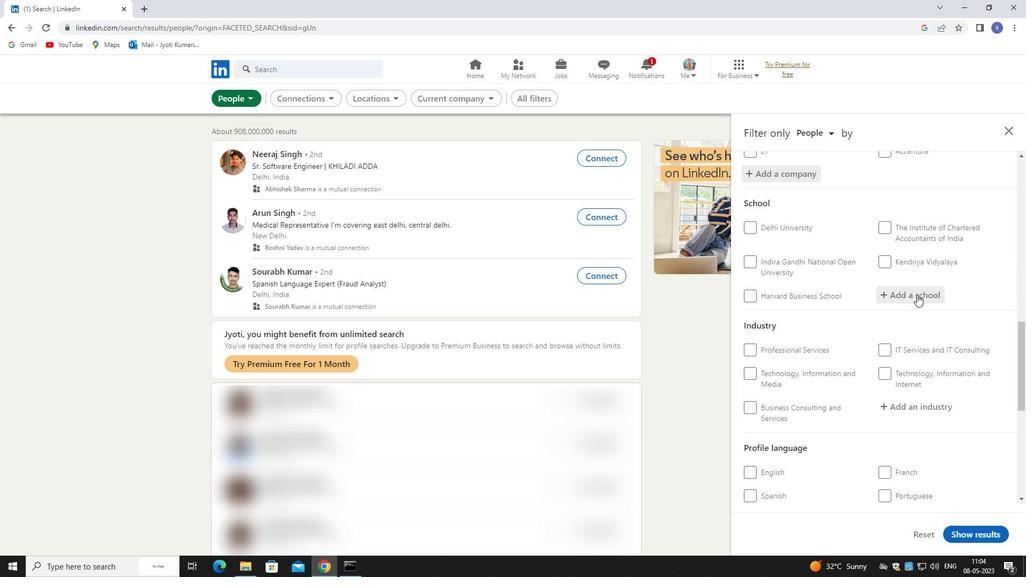 
Action: Key pressed RAJGIRI
Screenshot: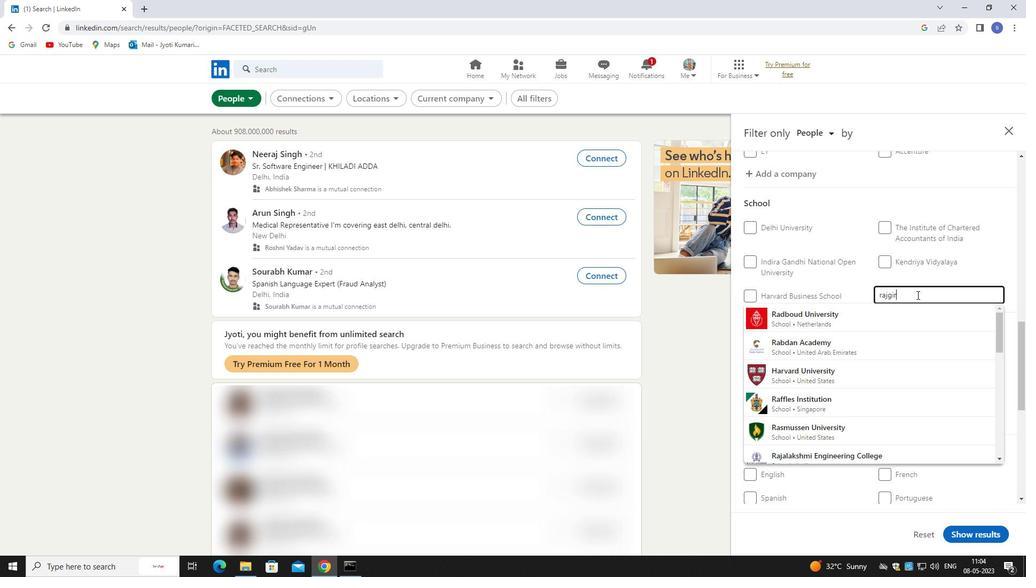 
Action: Mouse moved to (911, 313)
Screenshot: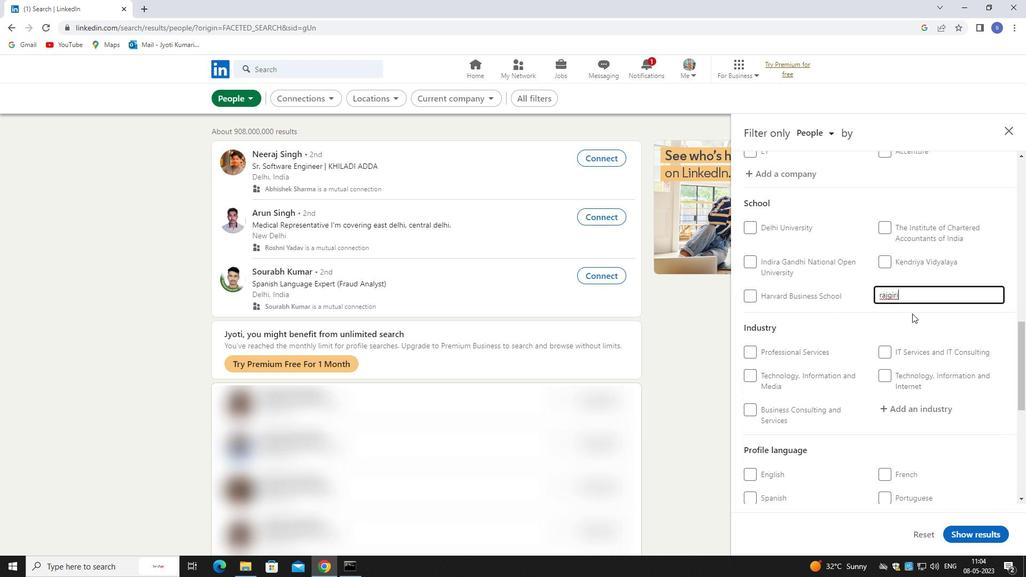 
Action: Key pressed <Key.left><Key.left><Key.left><Key.left>A<Key.enter>
Screenshot: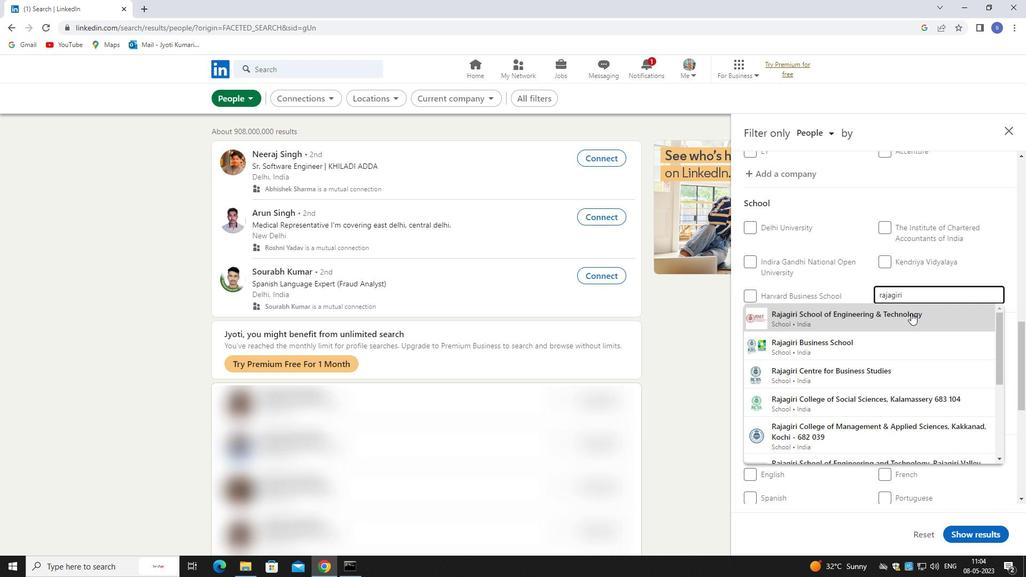 
Action: Mouse moved to (912, 300)
Screenshot: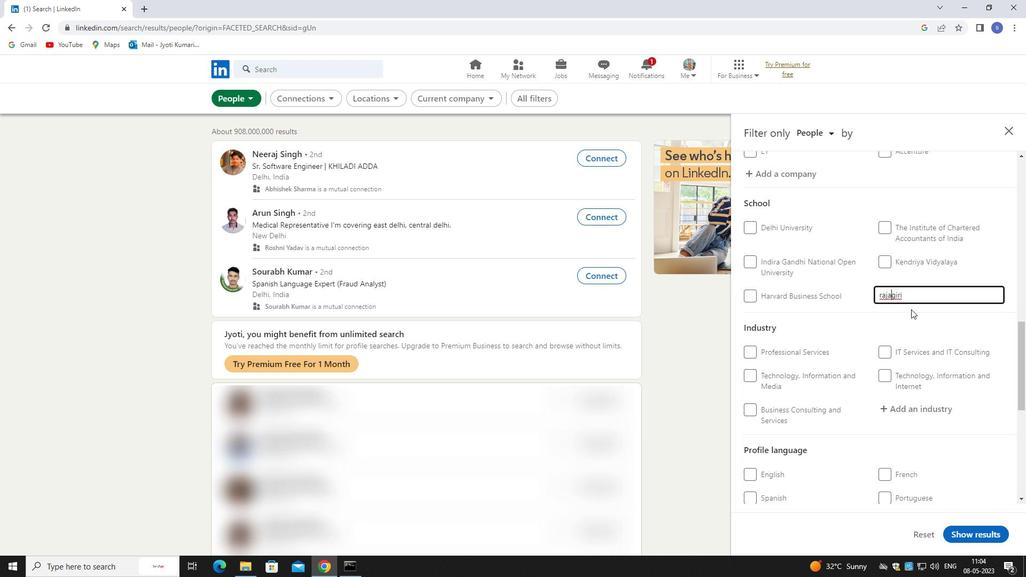 
Action: Key pressed <Key.backspace>A
Screenshot: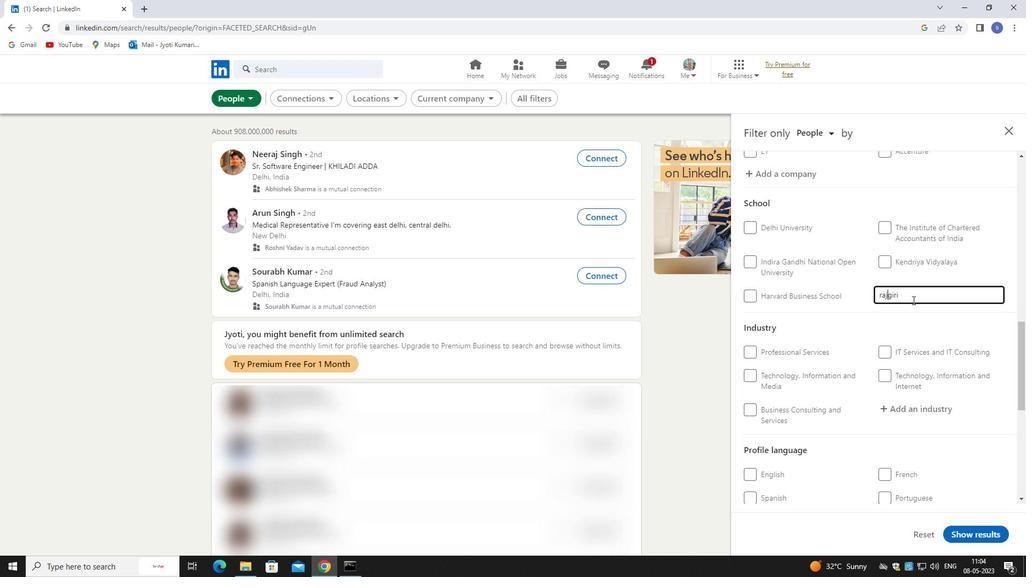 
Action: Mouse moved to (912, 312)
Screenshot: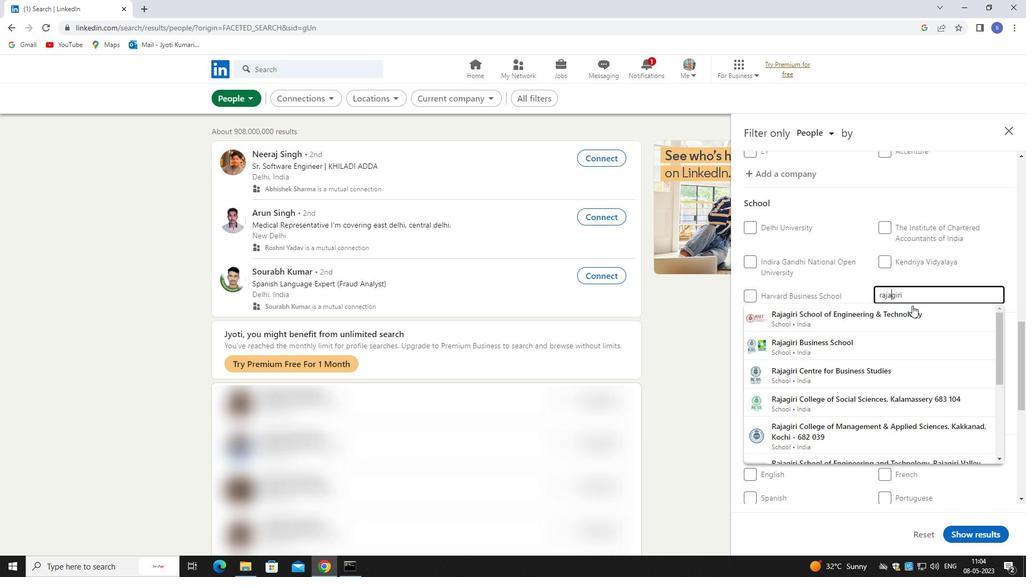 
Action: Mouse pressed left at (912, 312)
Screenshot: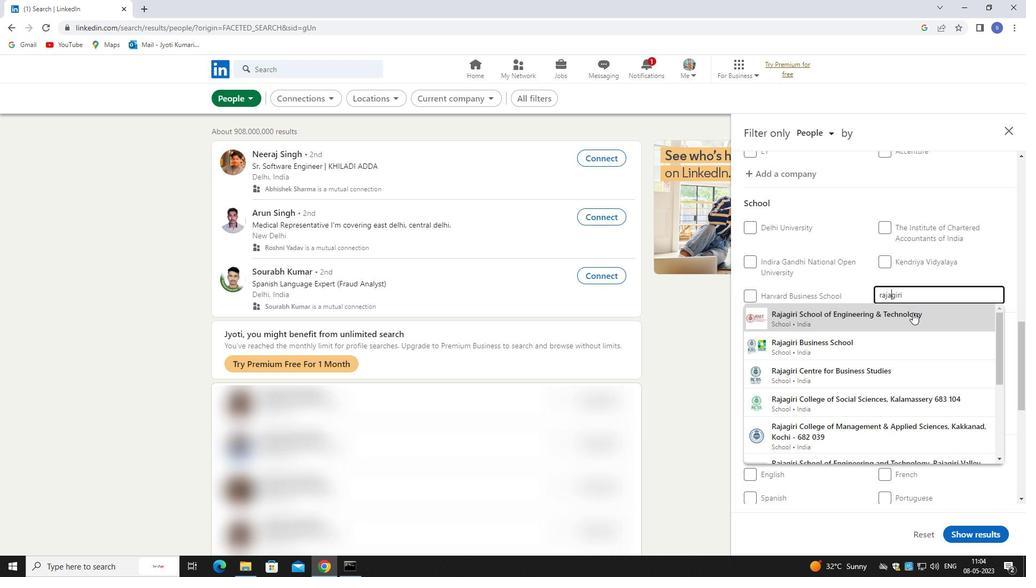 
Action: Mouse scrolled (912, 312) with delta (0, 0)
Screenshot: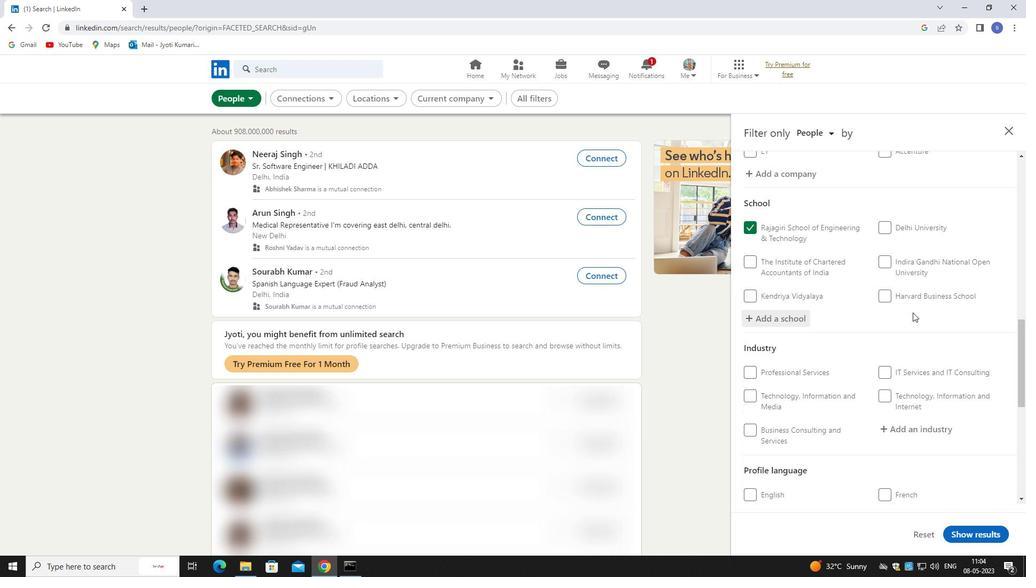 
Action: Mouse scrolled (912, 312) with delta (0, 0)
Screenshot: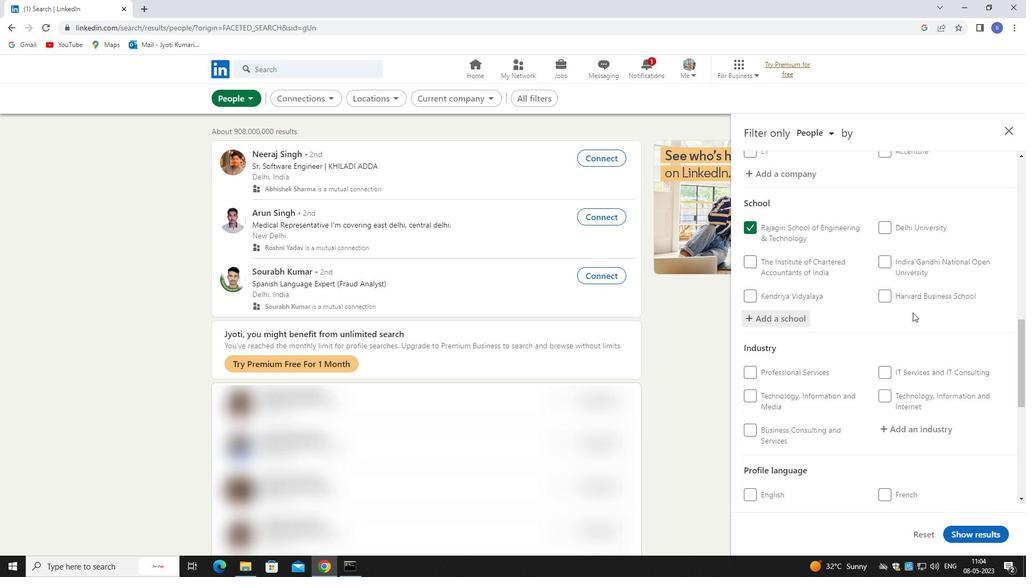 
Action: Mouse scrolled (912, 312) with delta (0, 0)
Screenshot: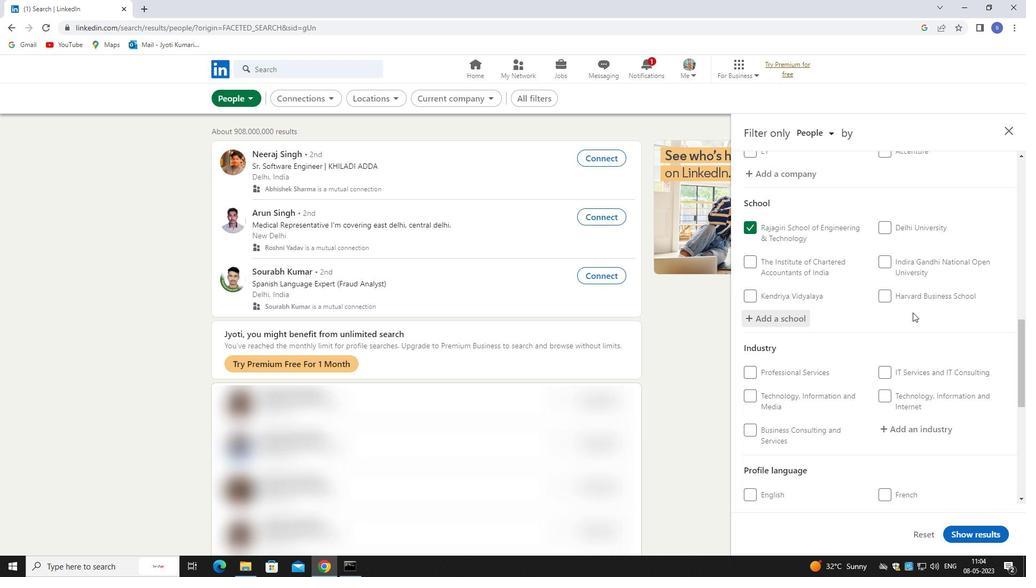 
Action: Mouse moved to (904, 269)
Screenshot: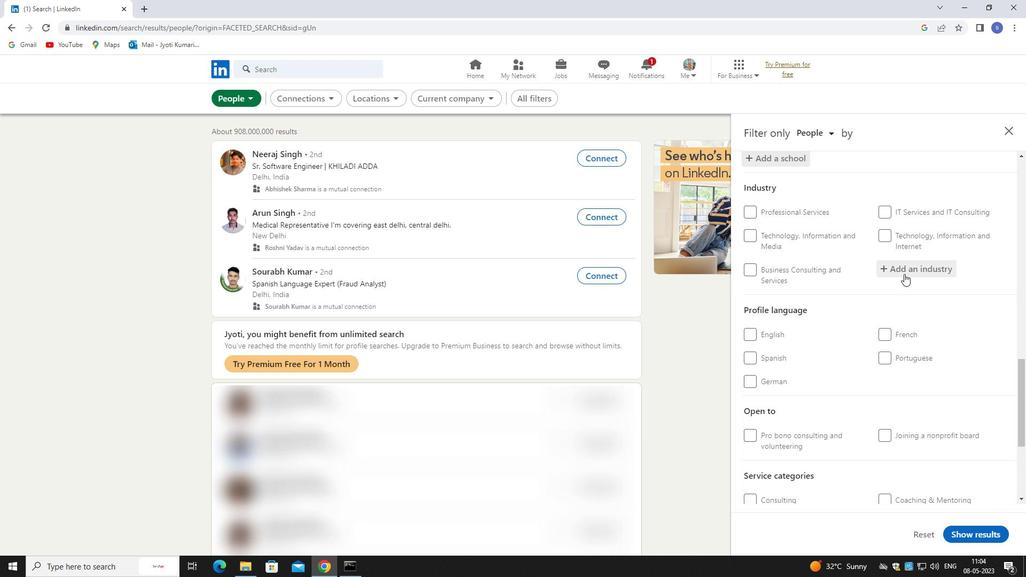 
Action: Mouse pressed left at (904, 269)
Screenshot: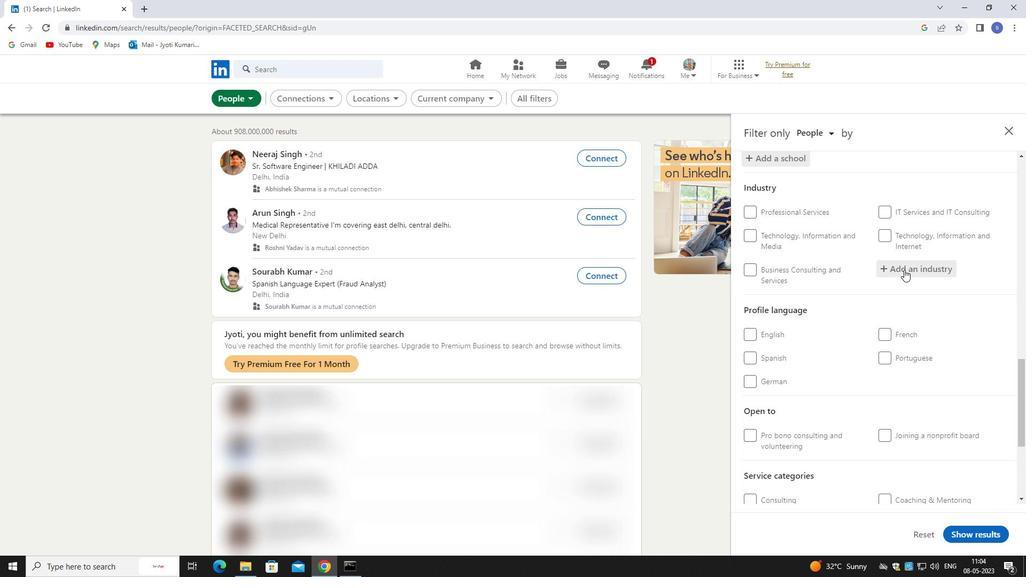 
Action: Key pressed SECURITY
Screenshot: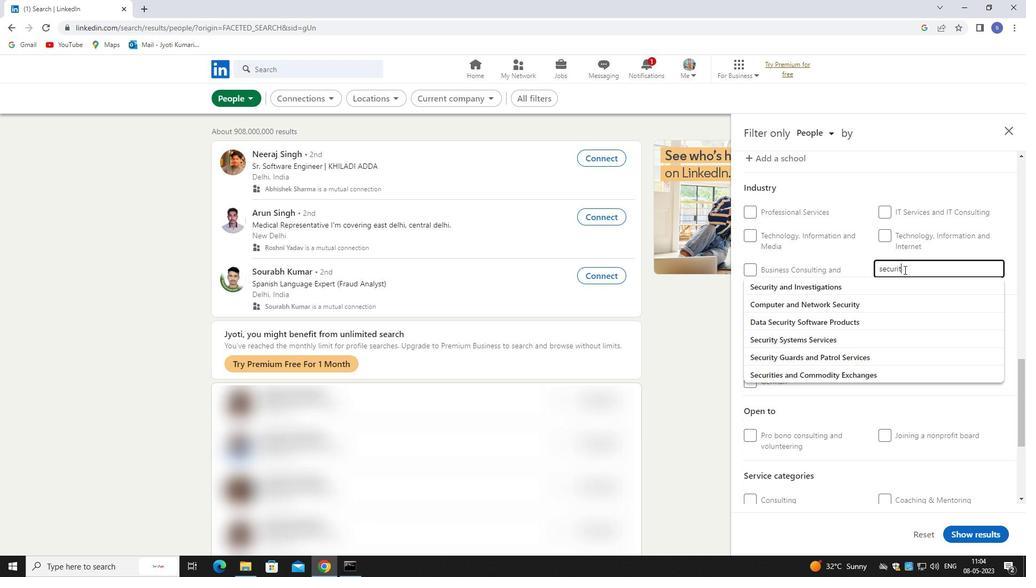 
Action: Mouse moved to (919, 351)
Screenshot: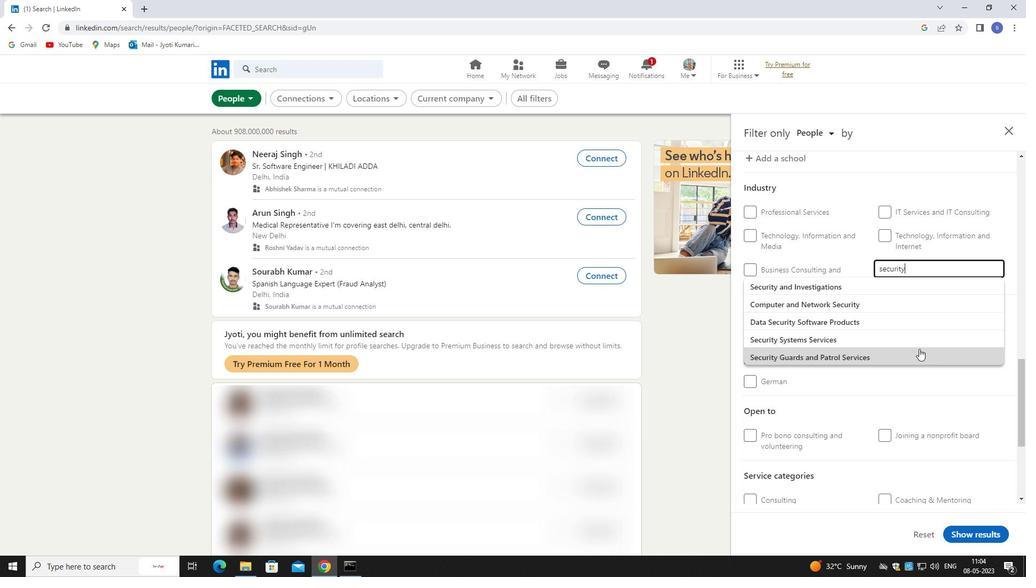 
Action: Mouse pressed left at (919, 351)
Screenshot: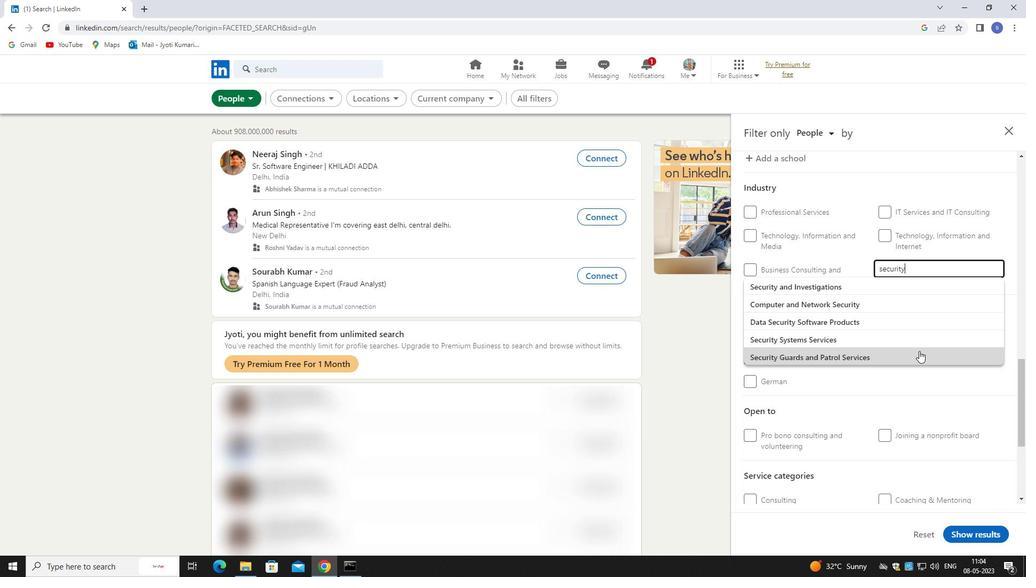 
Action: Mouse moved to (920, 347)
Screenshot: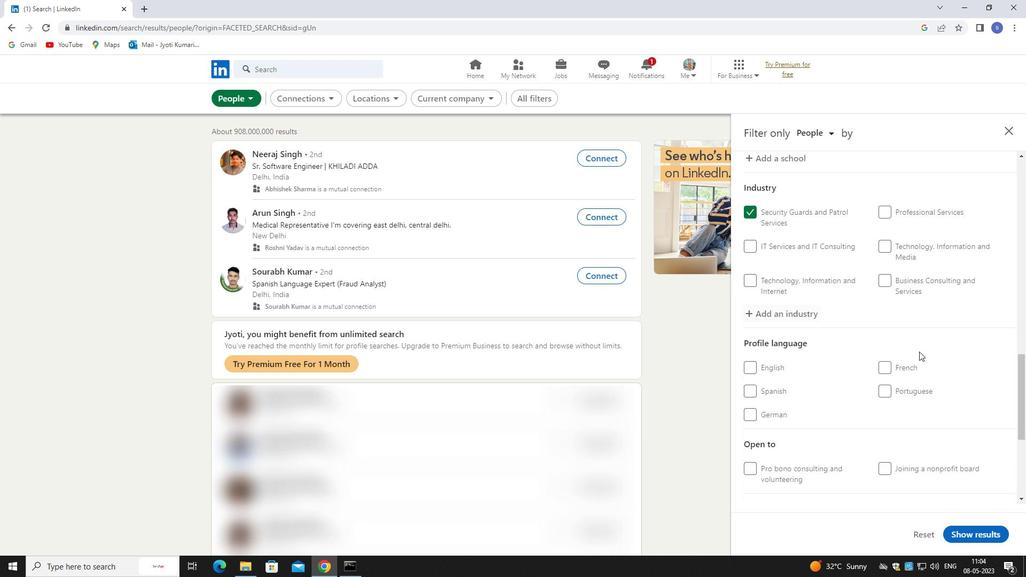 
Action: Mouse scrolled (920, 346) with delta (0, 0)
Screenshot: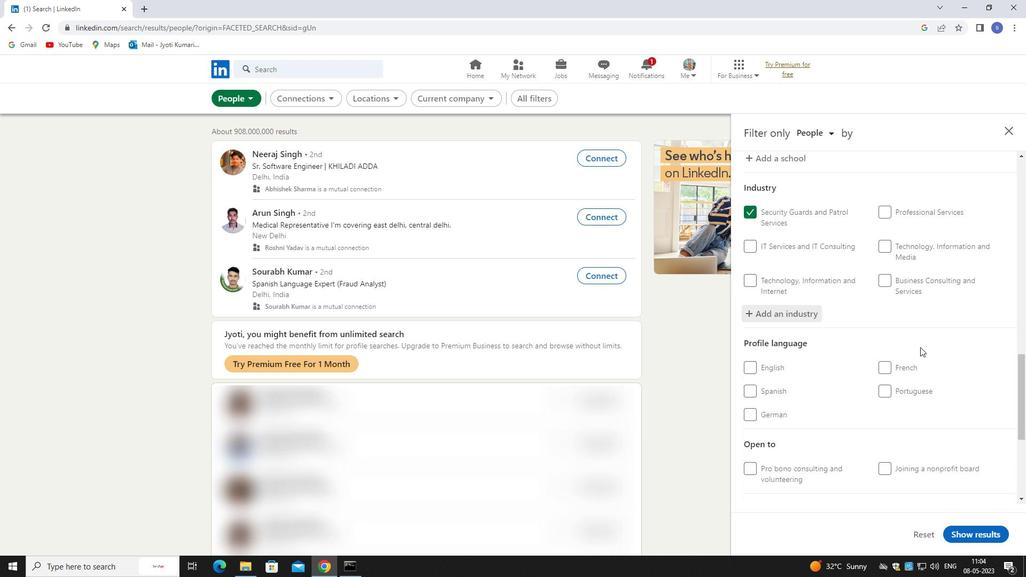
Action: Mouse moved to (920, 347)
Screenshot: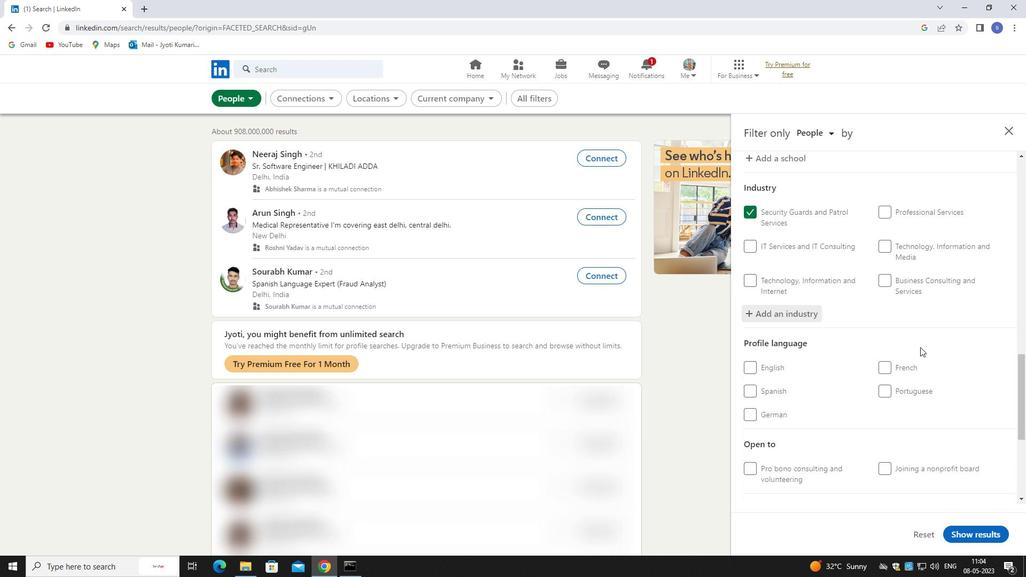 
Action: Mouse scrolled (920, 346) with delta (0, 0)
Screenshot: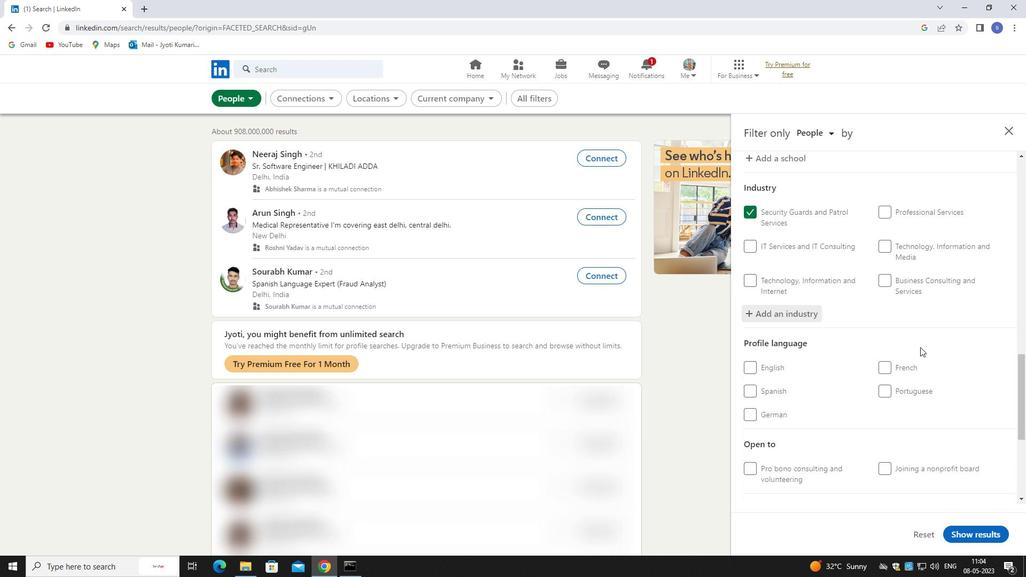 
Action: Mouse moved to (890, 286)
Screenshot: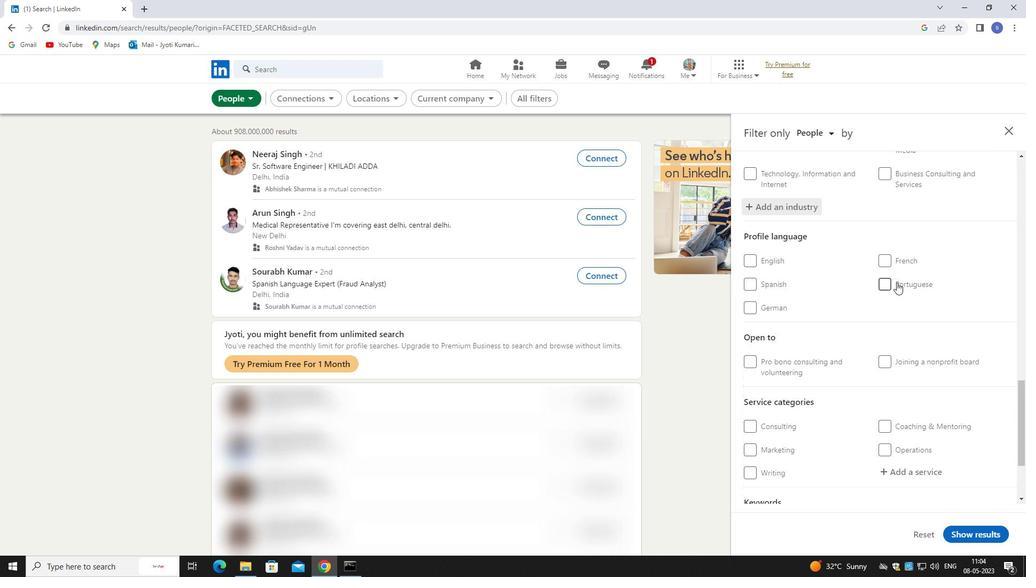 
Action: Mouse pressed left at (890, 286)
Screenshot: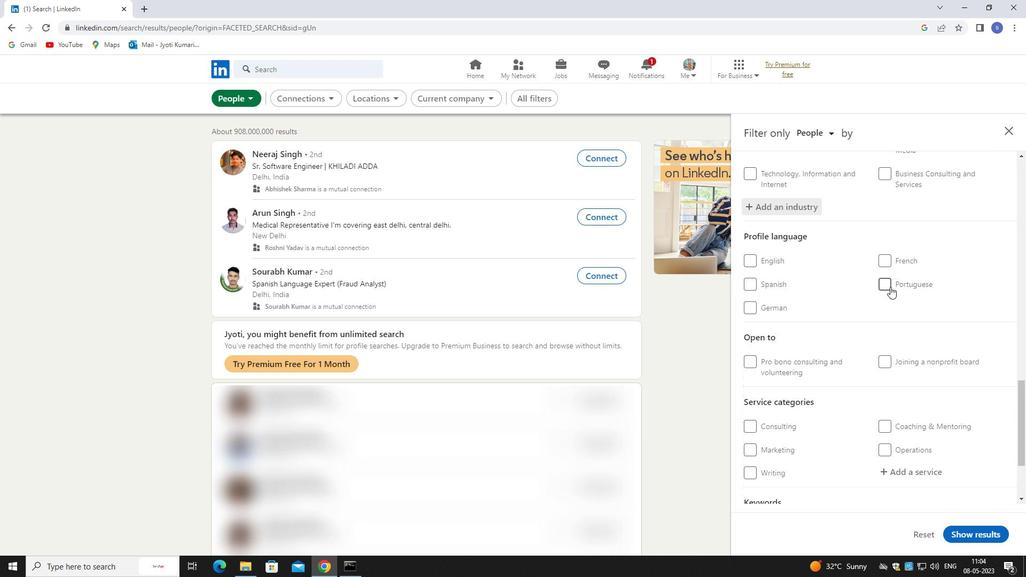 
Action: Mouse moved to (891, 291)
Screenshot: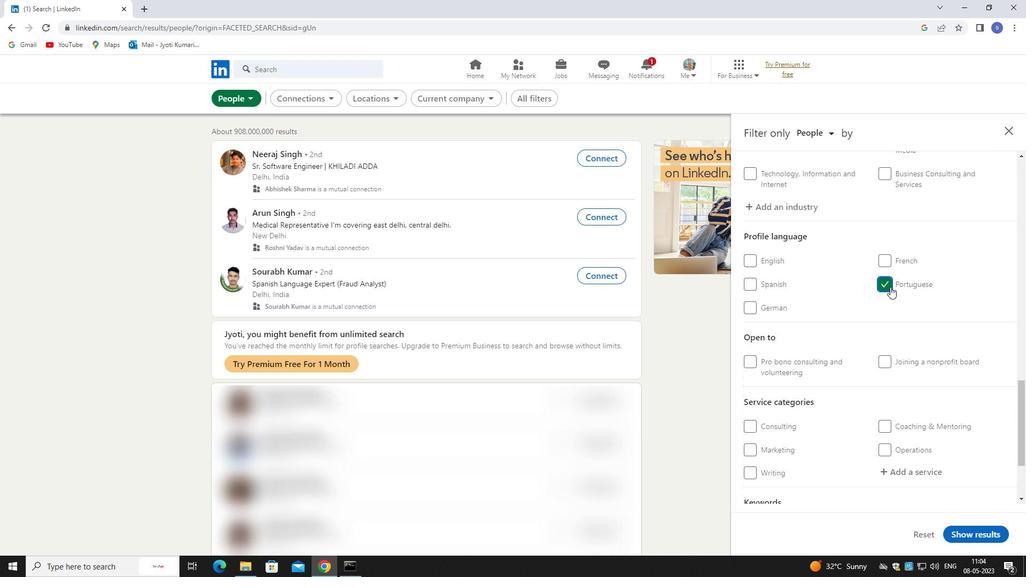 
Action: Mouse scrolled (891, 291) with delta (0, 0)
Screenshot: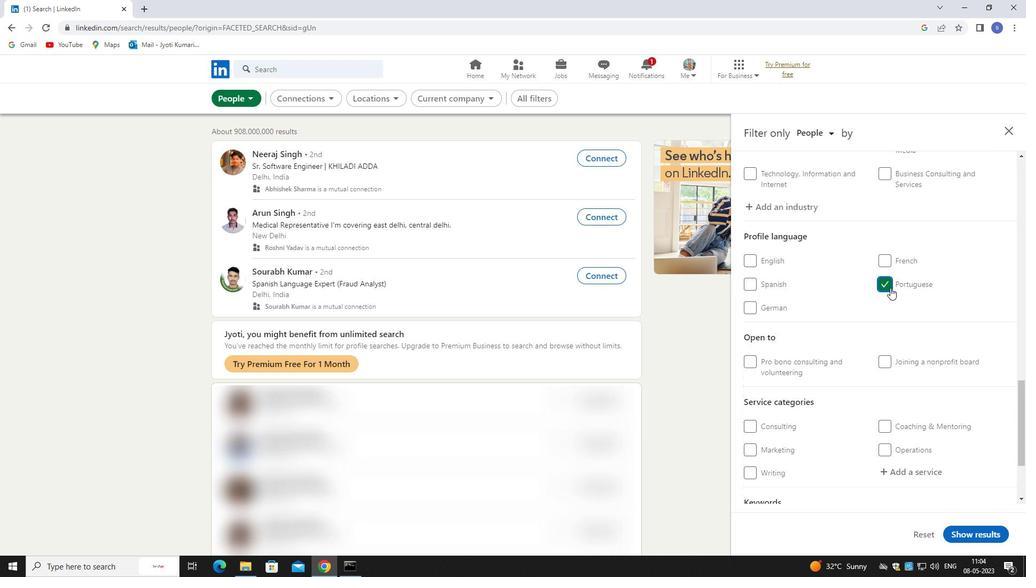 
Action: Mouse moved to (893, 294)
Screenshot: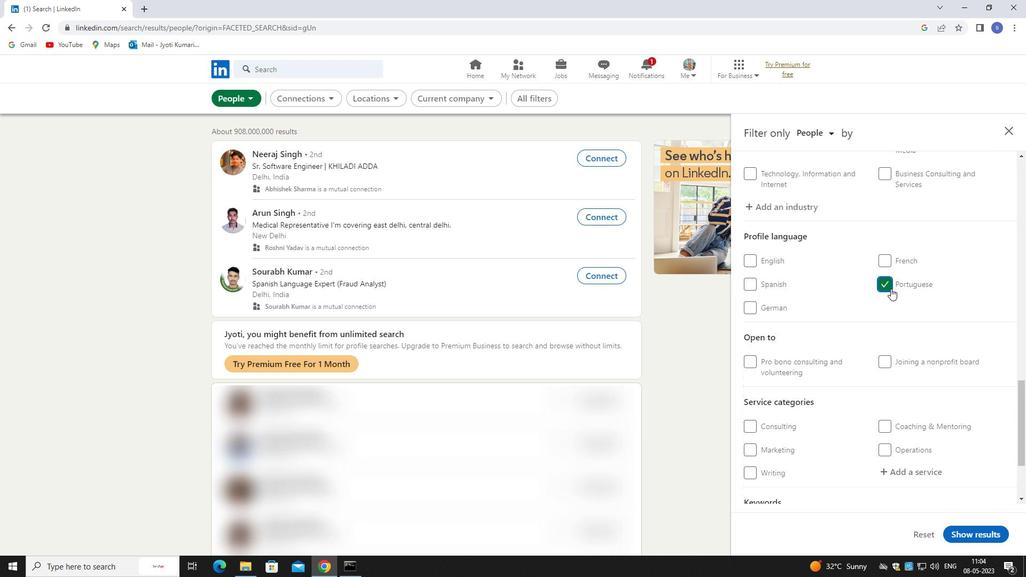 
Action: Mouse scrolled (893, 293) with delta (0, 0)
Screenshot: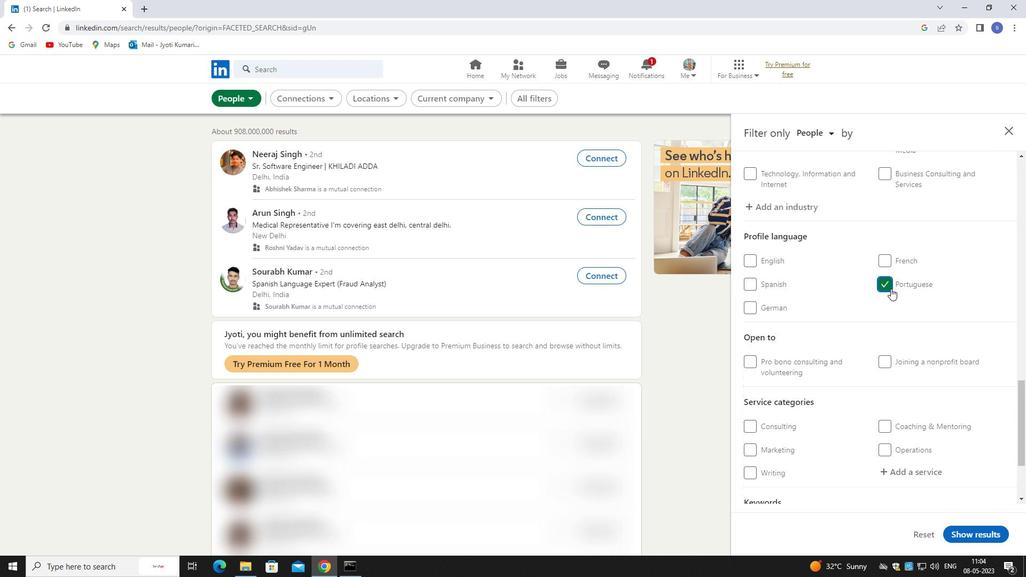 
Action: Mouse moved to (894, 299)
Screenshot: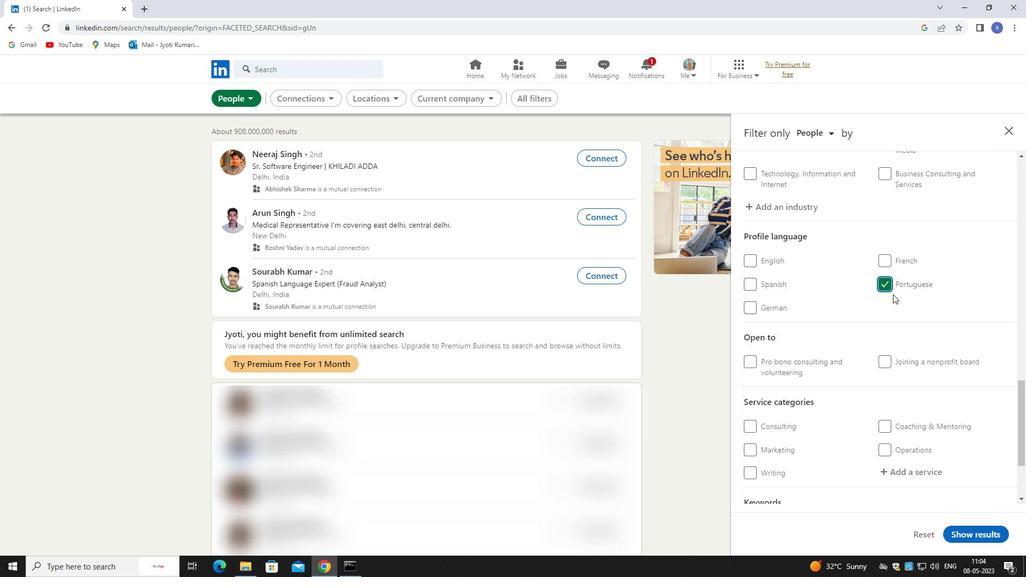 
Action: Mouse scrolled (894, 298) with delta (0, 0)
Screenshot: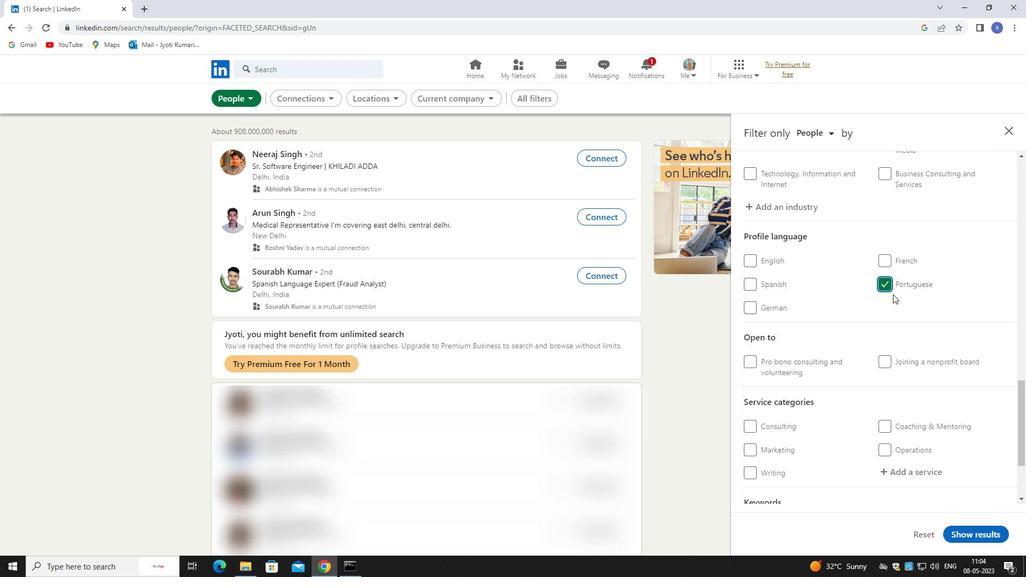
Action: Mouse moved to (896, 306)
Screenshot: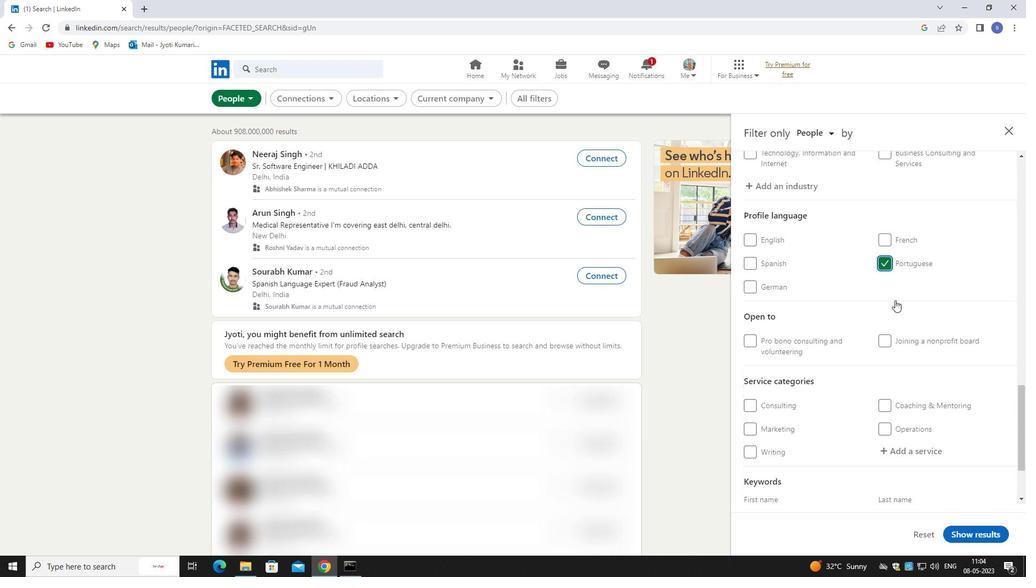 
Action: Mouse scrolled (896, 306) with delta (0, 0)
Screenshot: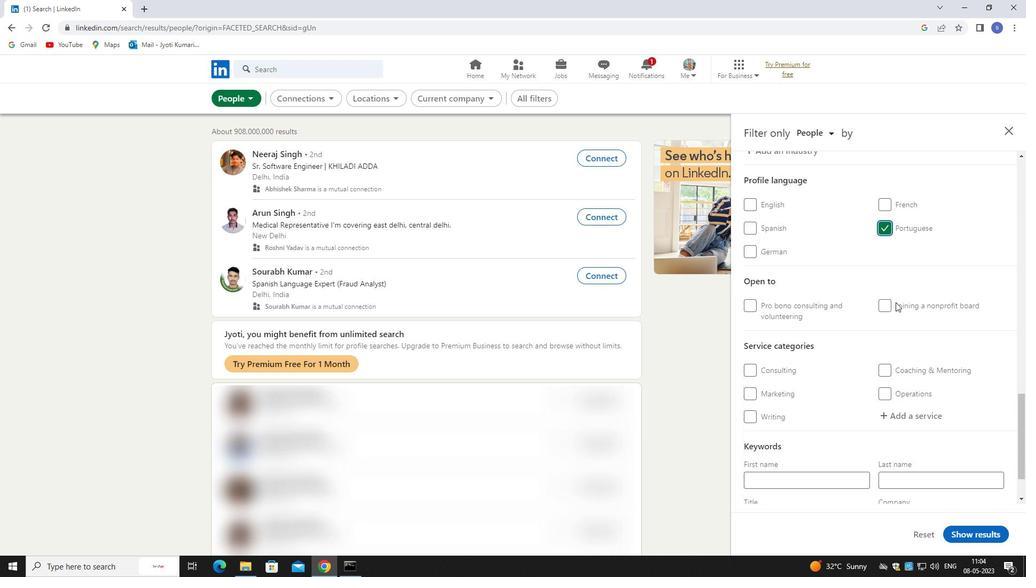 
Action: Mouse moved to (903, 355)
Screenshot: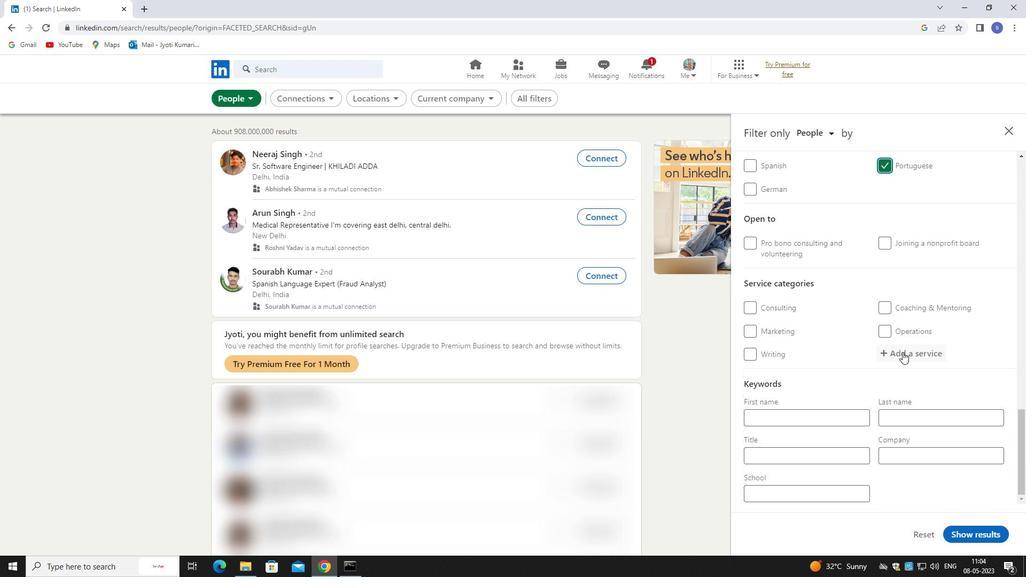 
Action: Mouse pressed left at (903, 355)
Screenshot: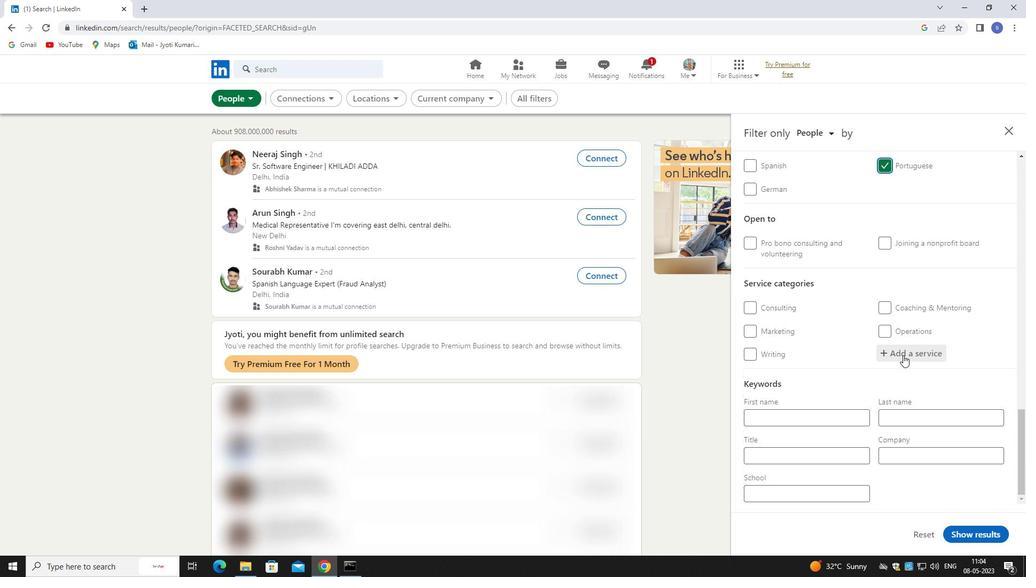 
Action: Mouse moved to (903, 355)
Screenshot: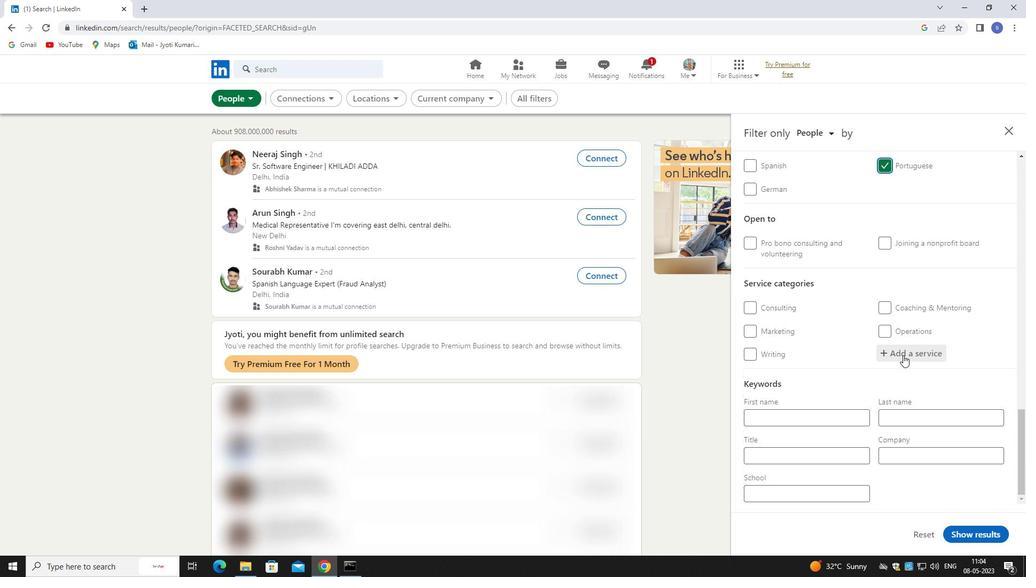 
Action: Key pressed ANIMATION
Screenshot: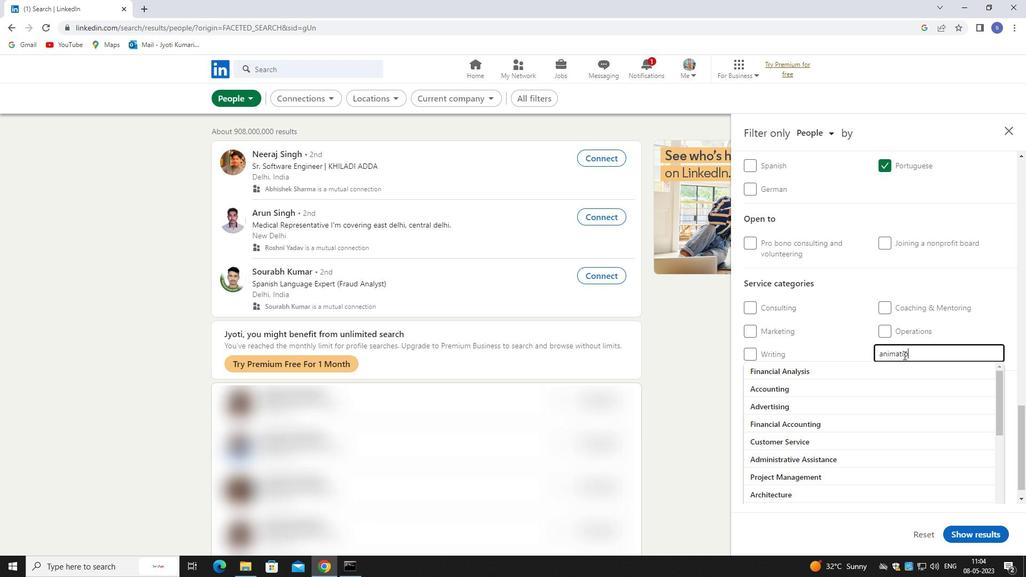 
Action: Mouse moved to (905, 371)
Screenshot: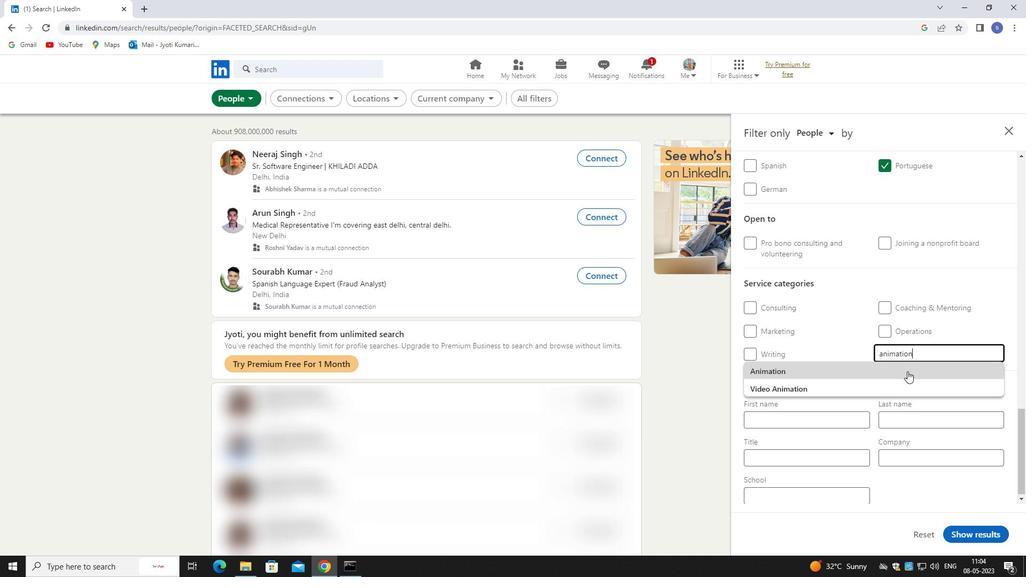 
Action: Mouse pressed left at (905, 371)
Screenshot: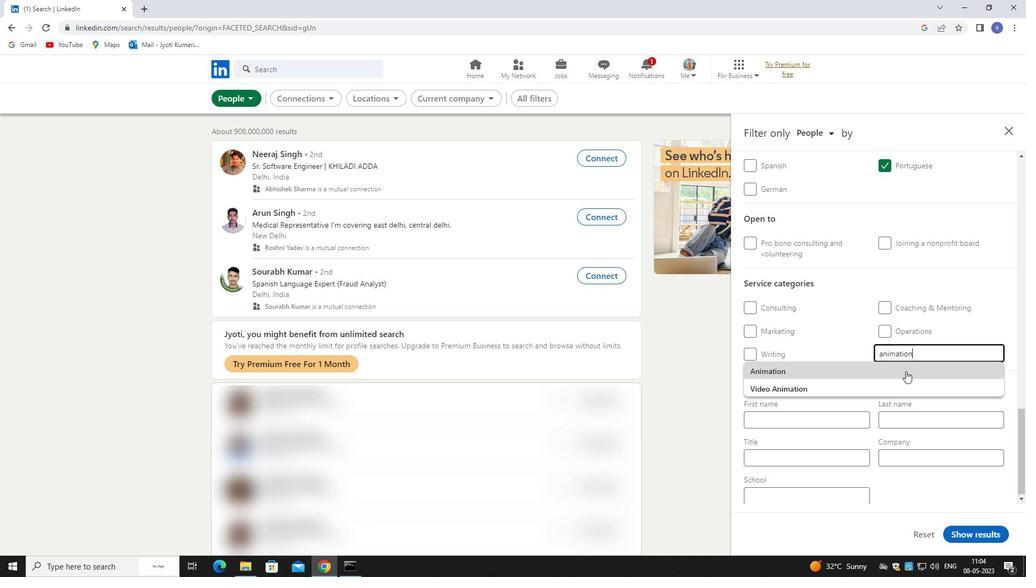 
Action: Mouse scrolled (905, 370) with delta (0, 0)
Screenshot: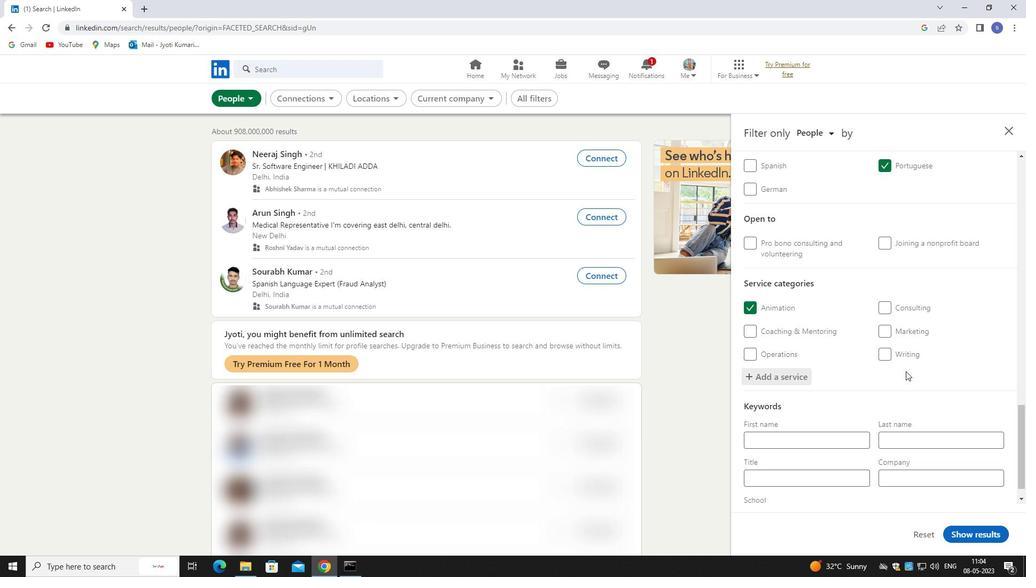 
Action: Mouse scrolled (905, 370) with delta (0, 0)
Screenshot: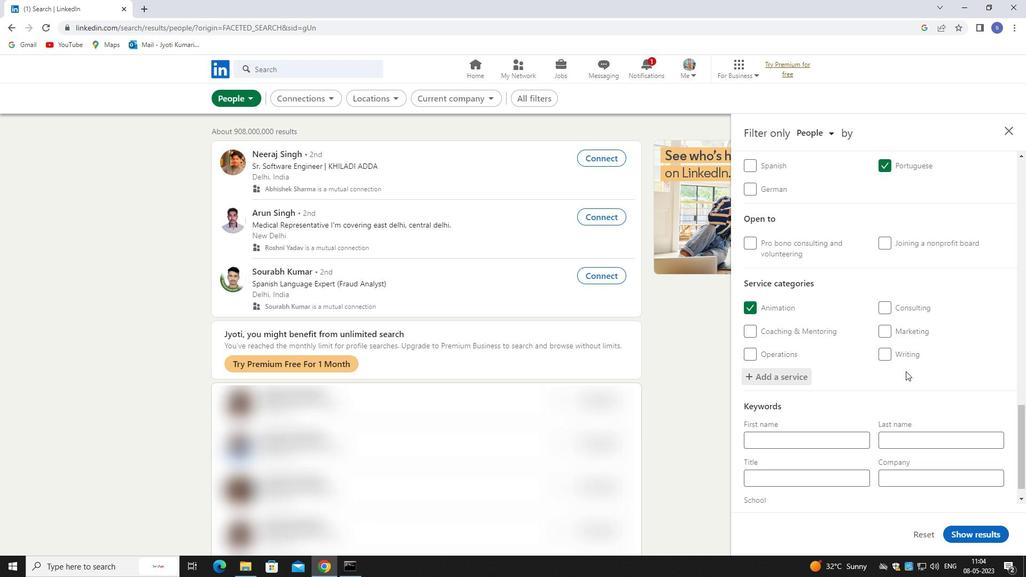 
Action: Mouse scrolled (905, 370) with delta (0, 0)
Screenshot: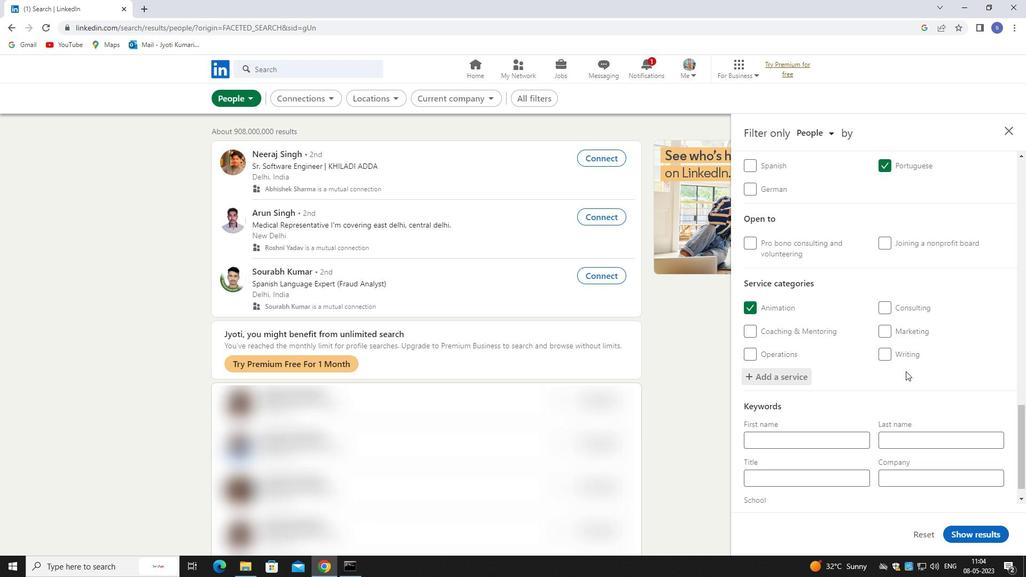 
Action: Mouse moved to (905, 371)
Screenshot: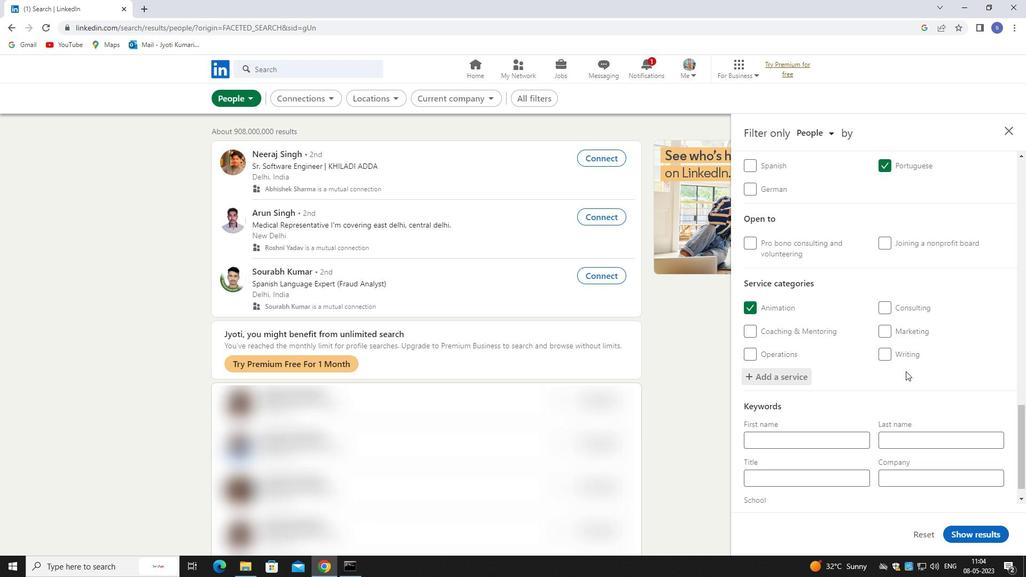 
Action: Mouse scrolled (905, 370) with delta (0, 0)
Screenshot: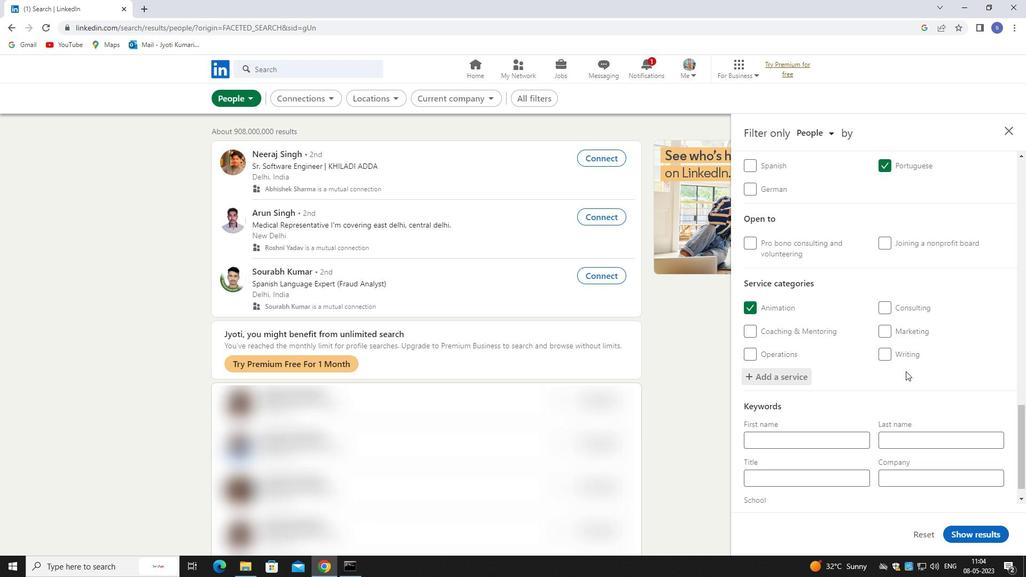 
Action: Mouse moved to (846, 460)
Screenshot: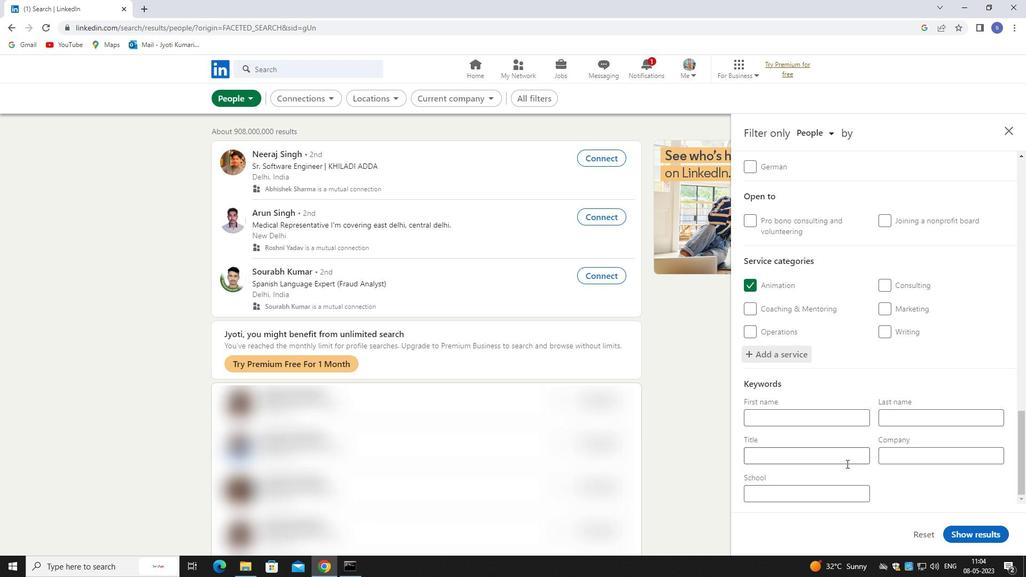 
Action: Mouse pressed left at (846, 460)
Screenshot: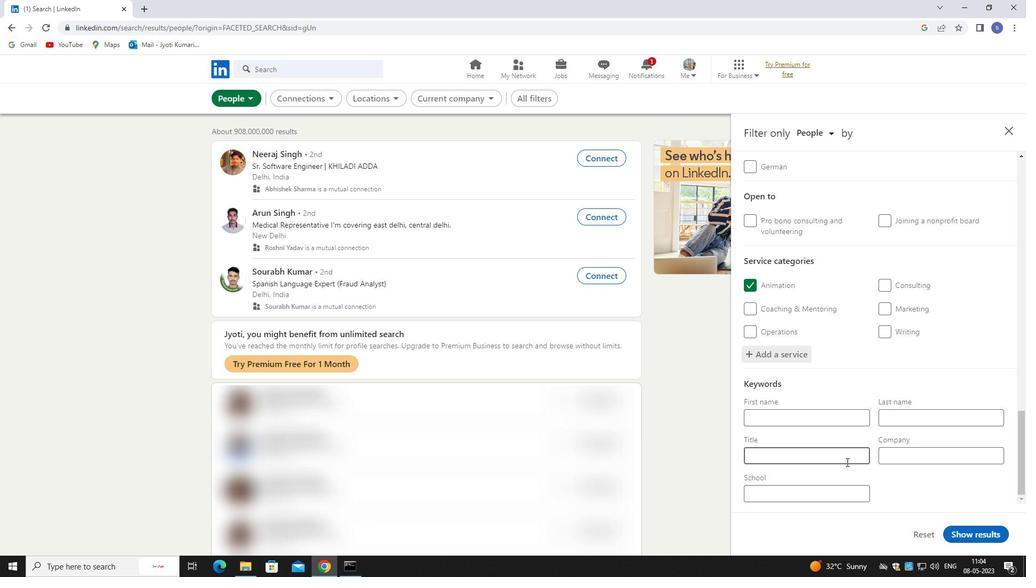 
Action: Mouse moved to (847, 460)
Screenshot: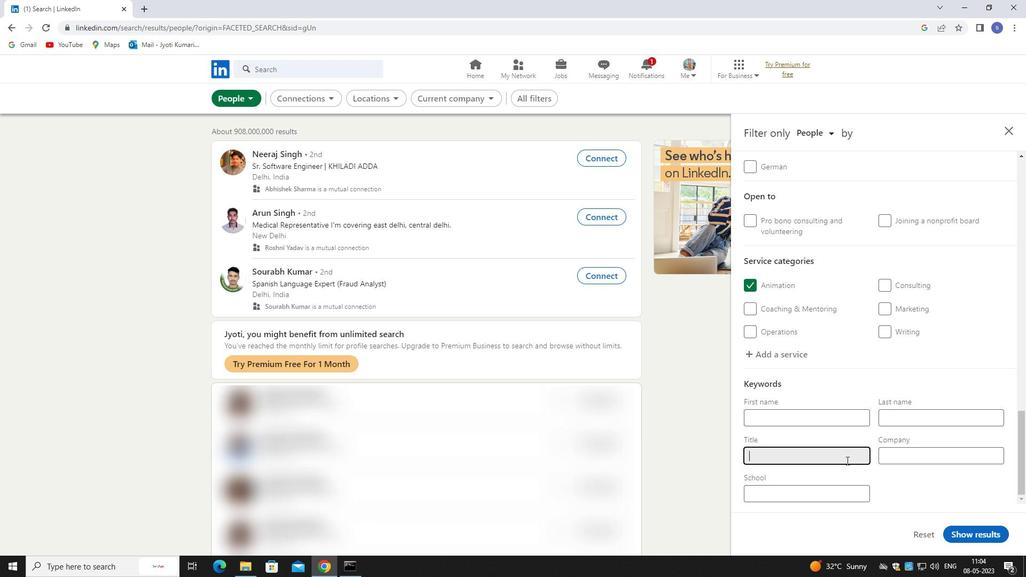 
Action: Key pressed <Key.shift>QUALITY<Key.space><Key.shift>CONTROL<Key.space><Key.shift>COORDINATE
Screenshot: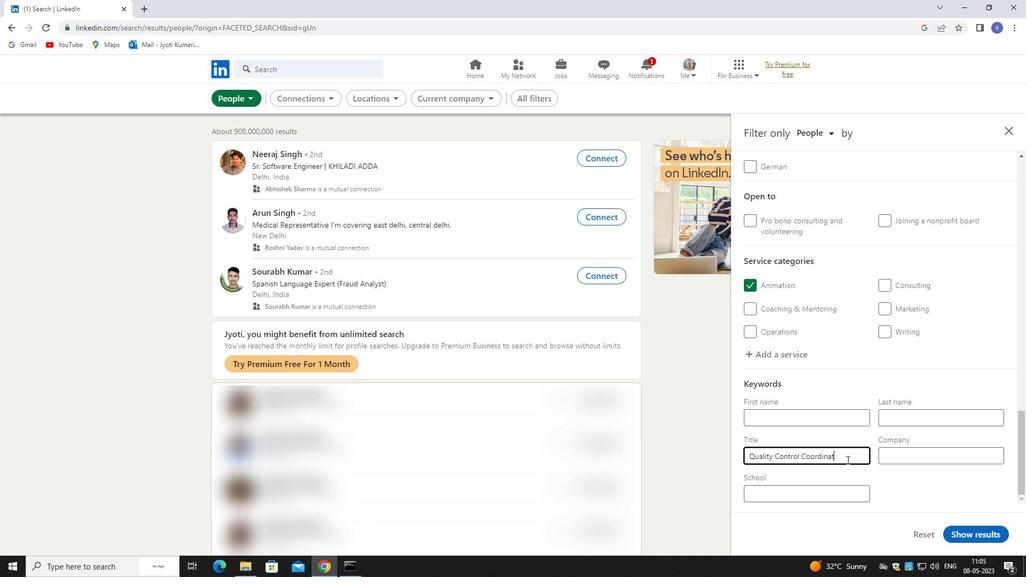 
Action: Mouse scrolled (847, 460) with delta (0, 0)
Screenshot: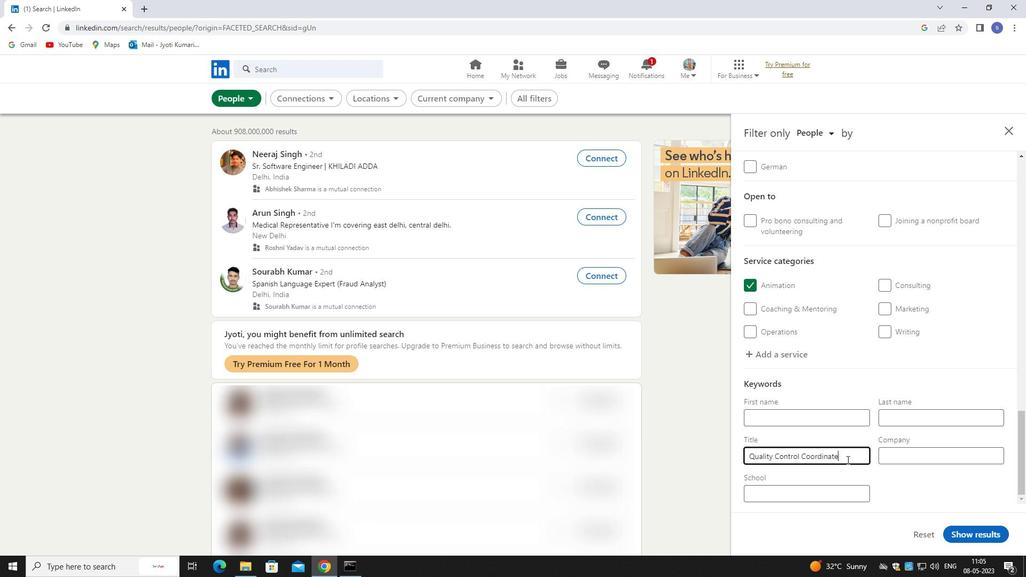
Action: Mouse scrolled (847, 460) with delta (0, 0)
Screenshot: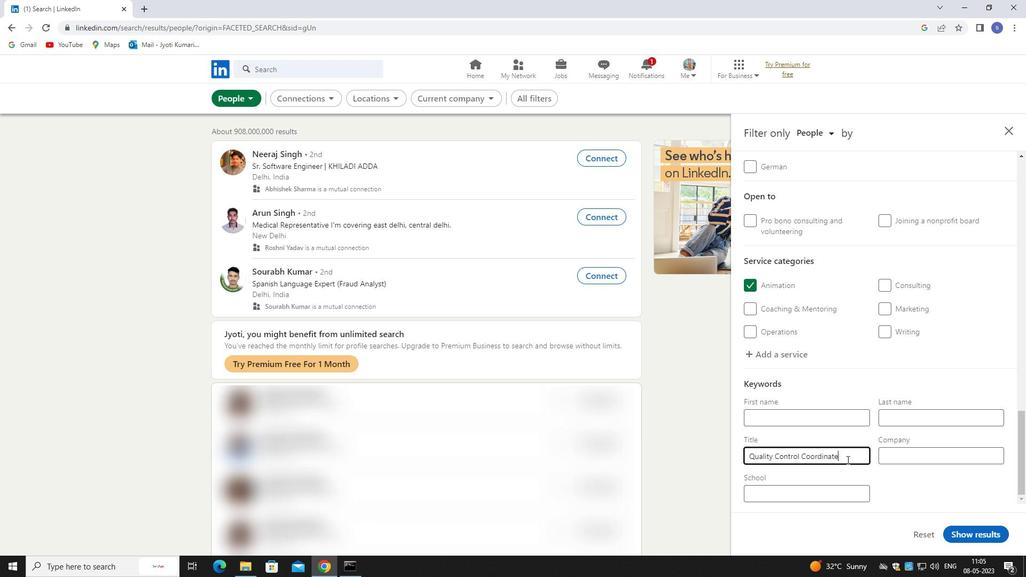 
Action: Mouse moved to (848, 460)
Screenshot: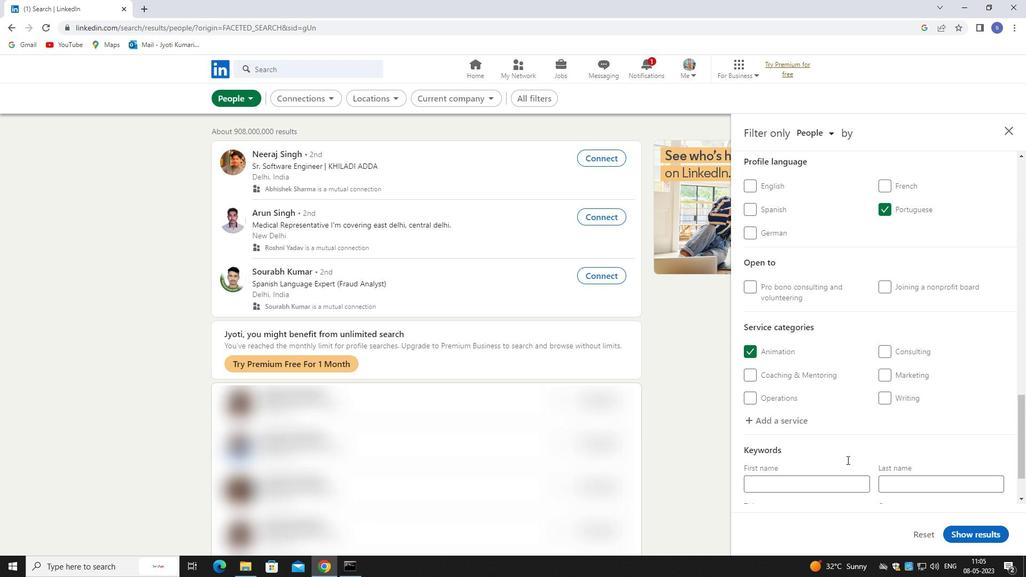 
Action: Mouse scrolled (848, 461) with delta (0, 0)
Screenshot: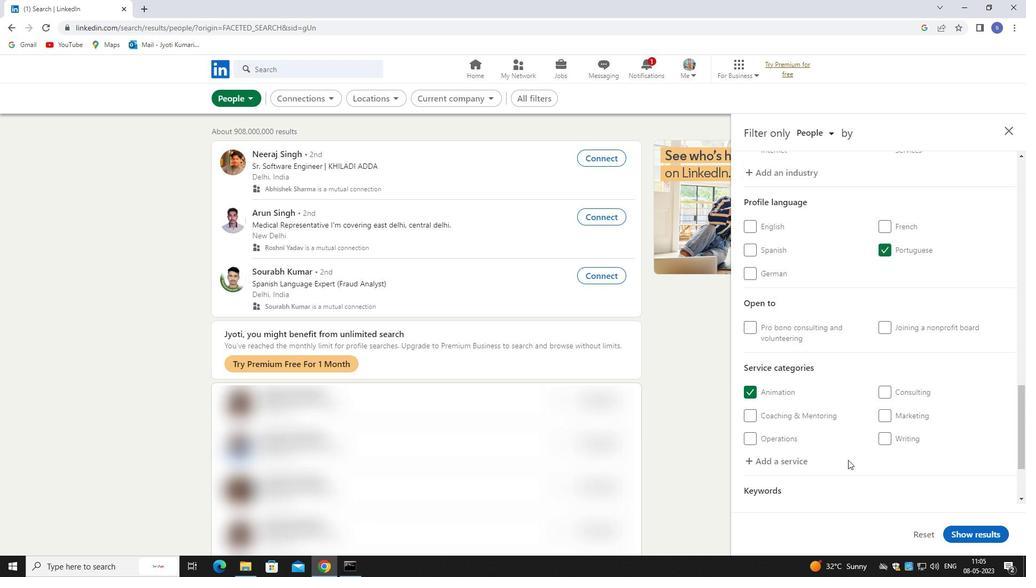 
Action: Mouse scrolled (848, 461) with delta (0, 0)
Screenshot: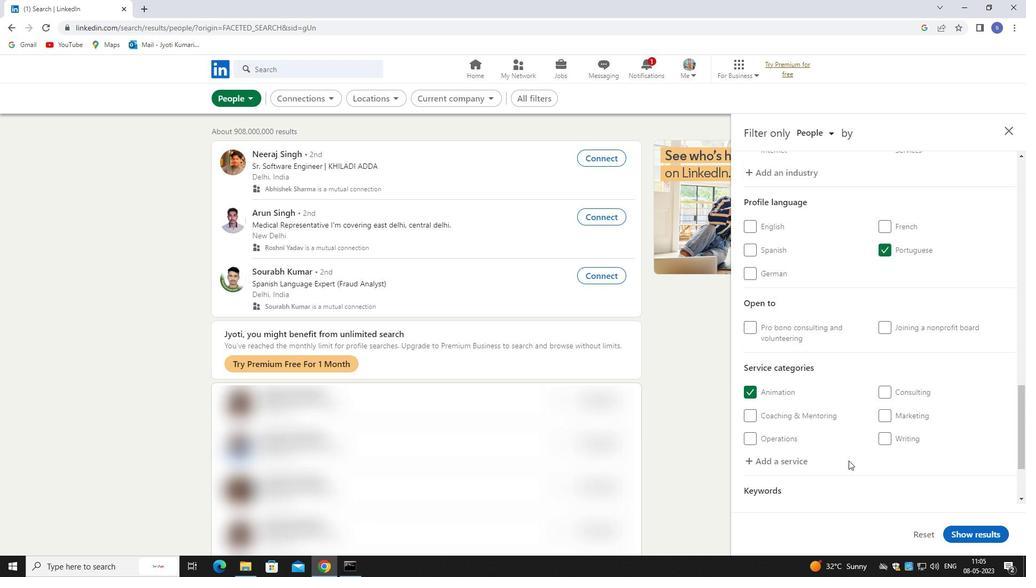 
Action: Mouse scrolled (848, 461) with delta (0, 0)
Screenshot: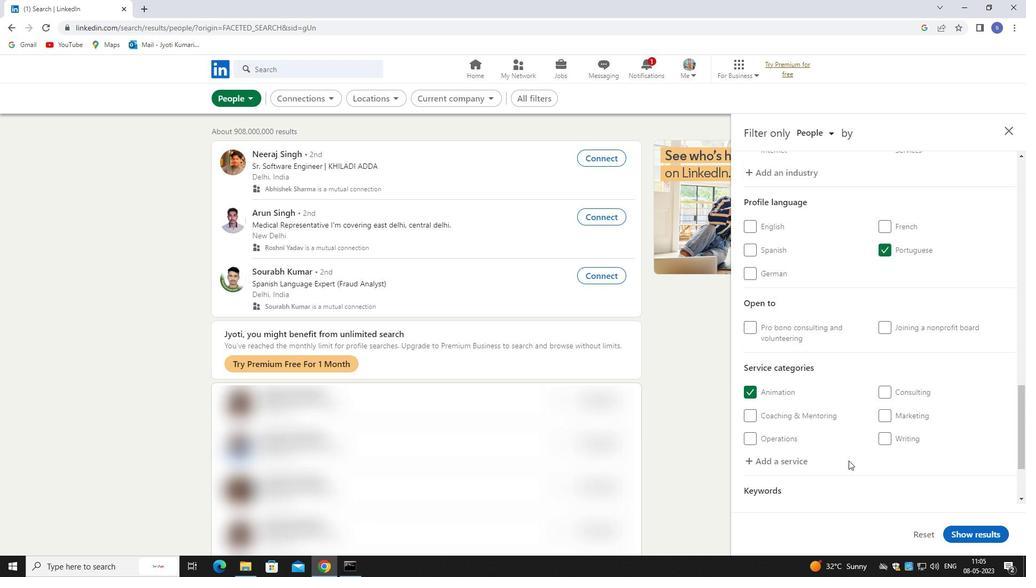 
Action: Mouse scrolled (848, 461) with delta (0, 0)
Screenshot: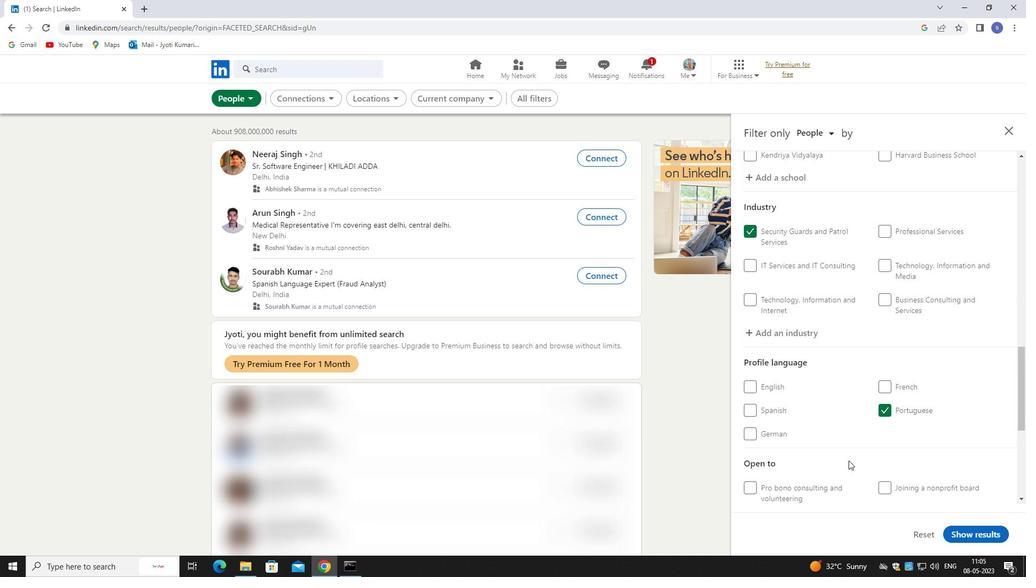 
Action: Mouse moved to (814, 365)
Screenshot: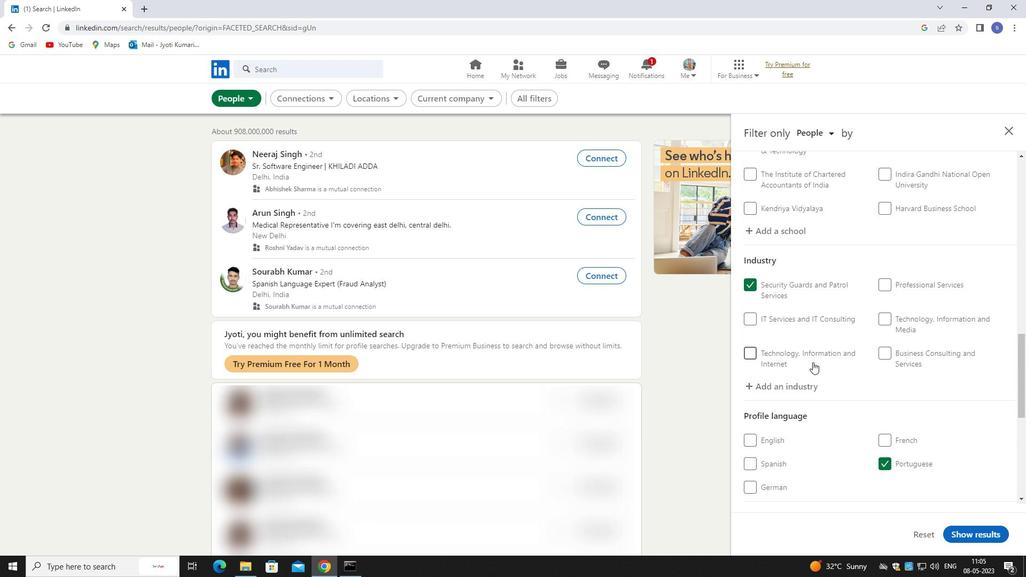 
Action: Mouse scrolled (814, 365) with delta (0, 0)
Screenshot: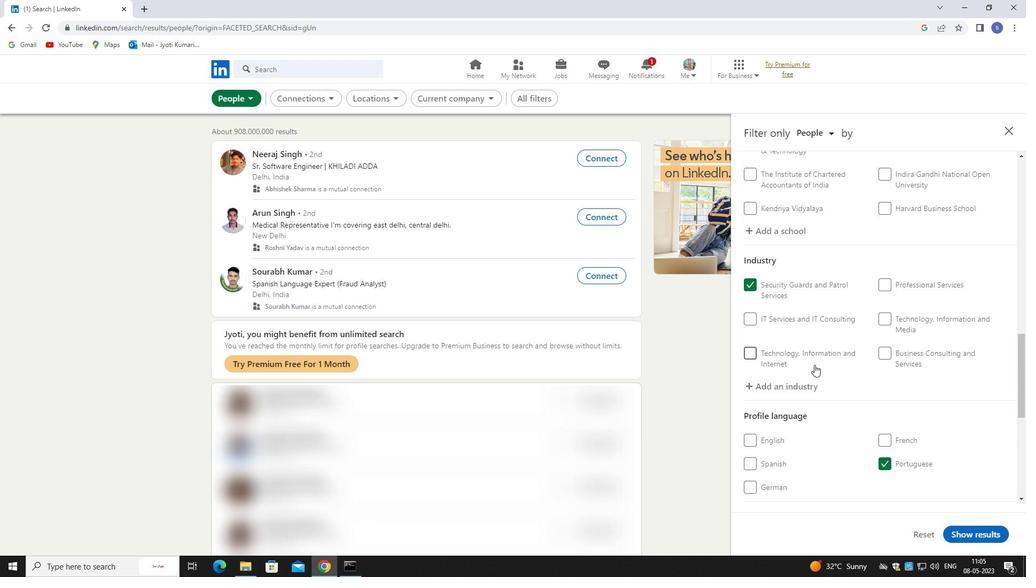 
Action: Mouse moved to (818, 370)
Screenshot: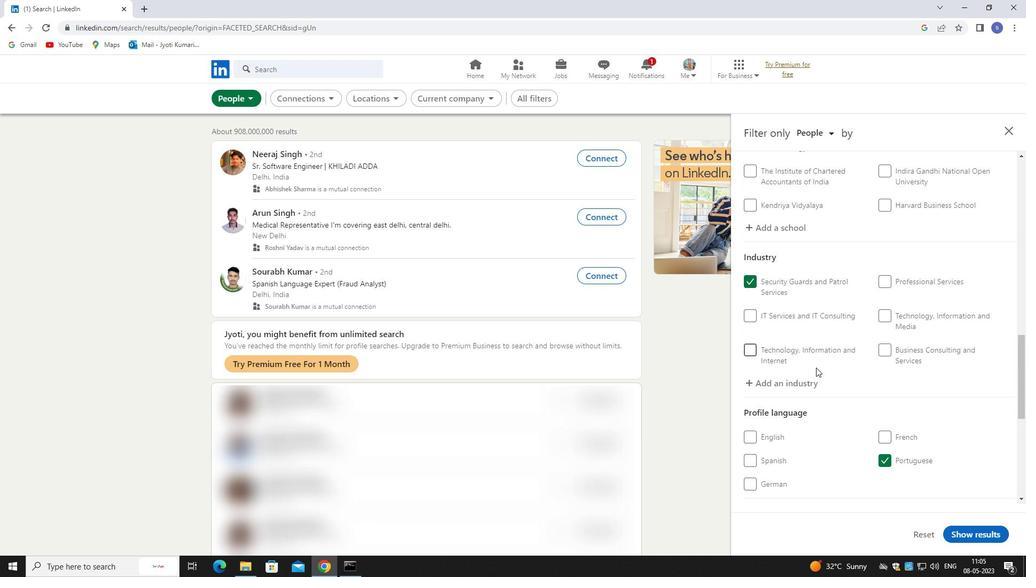 
Action: Mouse scrolled (818, 370) with delta (0, 0)
Screenshot: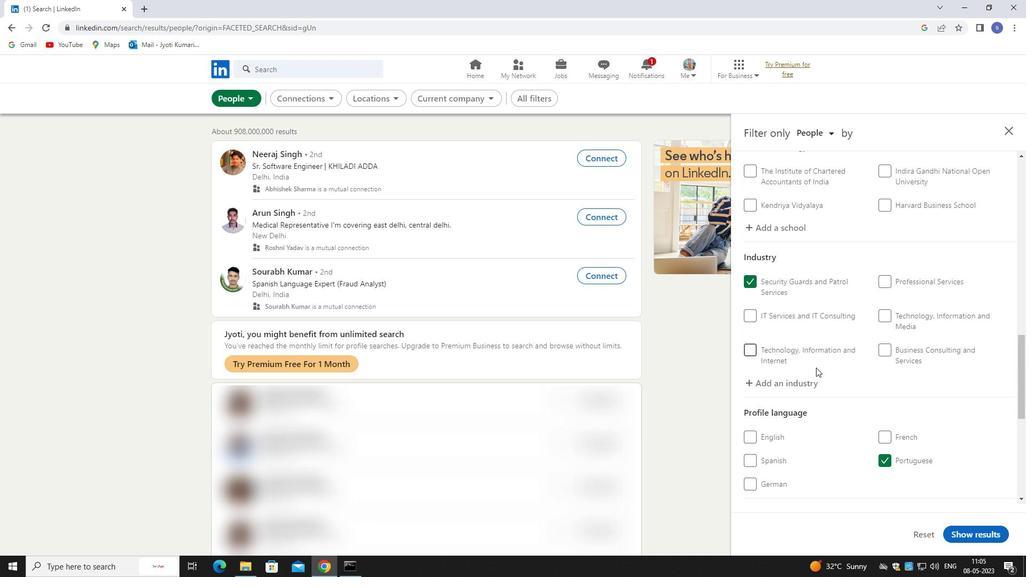 
Action: Mouse moved to (819, 373)
Screenshot: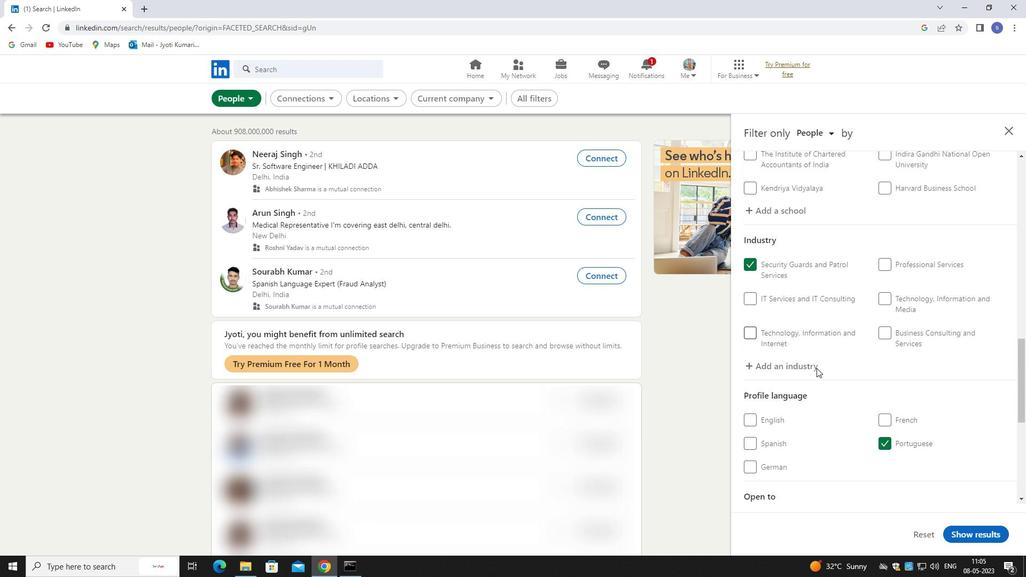 
Action: Mouse scrolled (819, 372) with delta (0, 0)
Screenshot: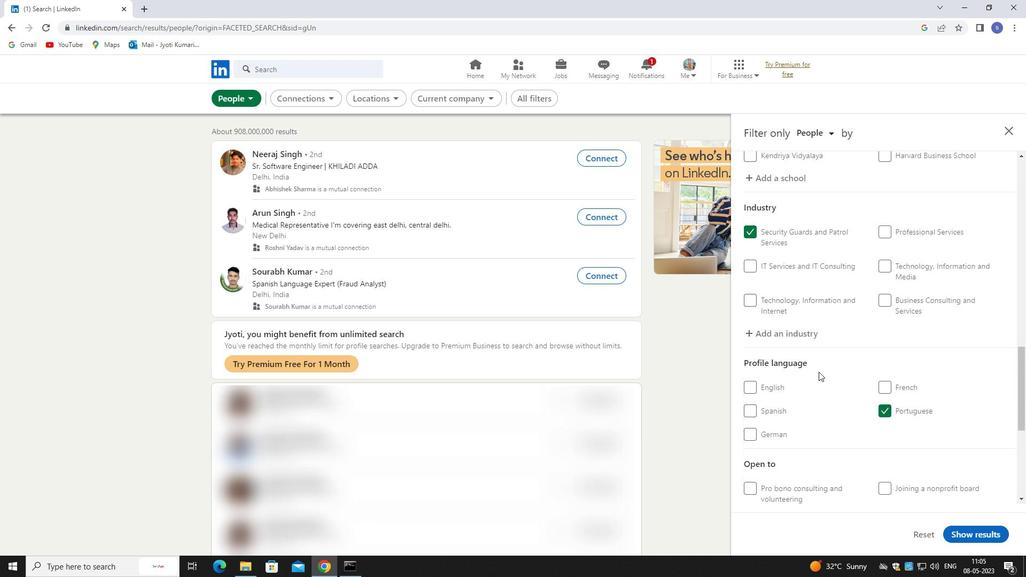 
Action: Mouse scrolled (819, 372) with delta (0, 0)
Screenshot: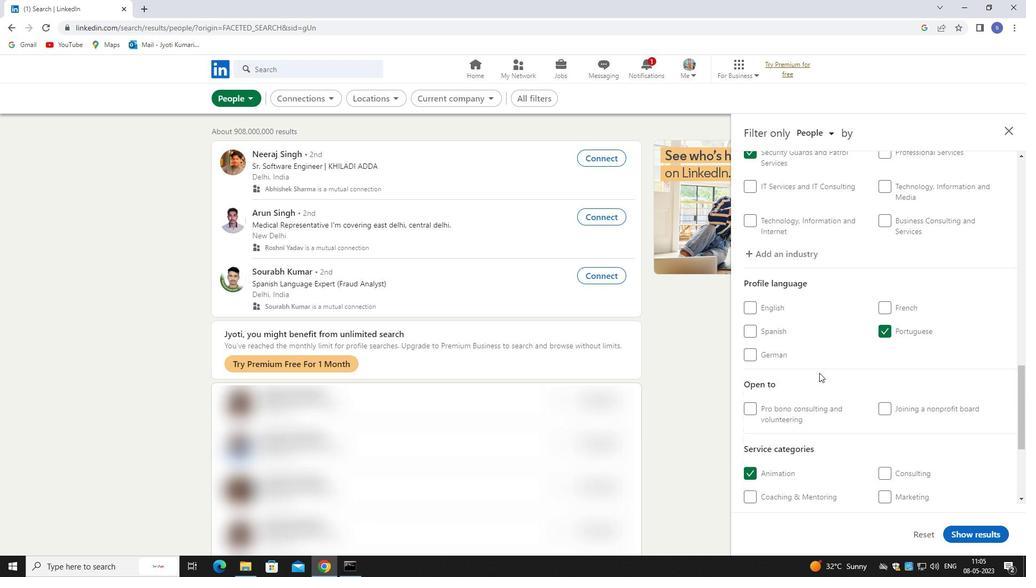 
Action: Mouse moved to (820, 373)
Screenshot: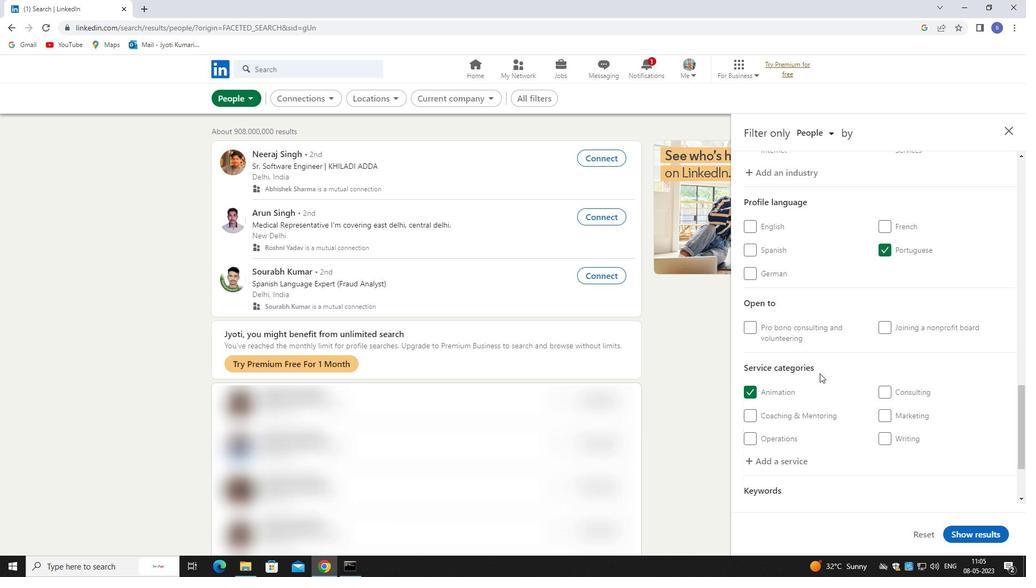 
Action: Mouse scrolled (820, 373) with delta (0, 0)
Screenshot: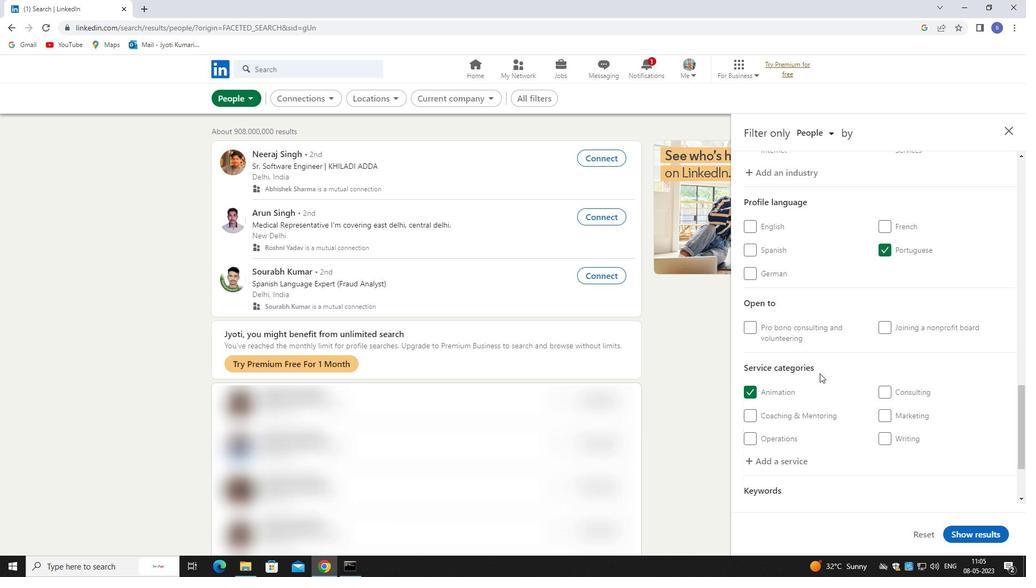 
Action: Mouse moved to (821, 373)
Screenshot: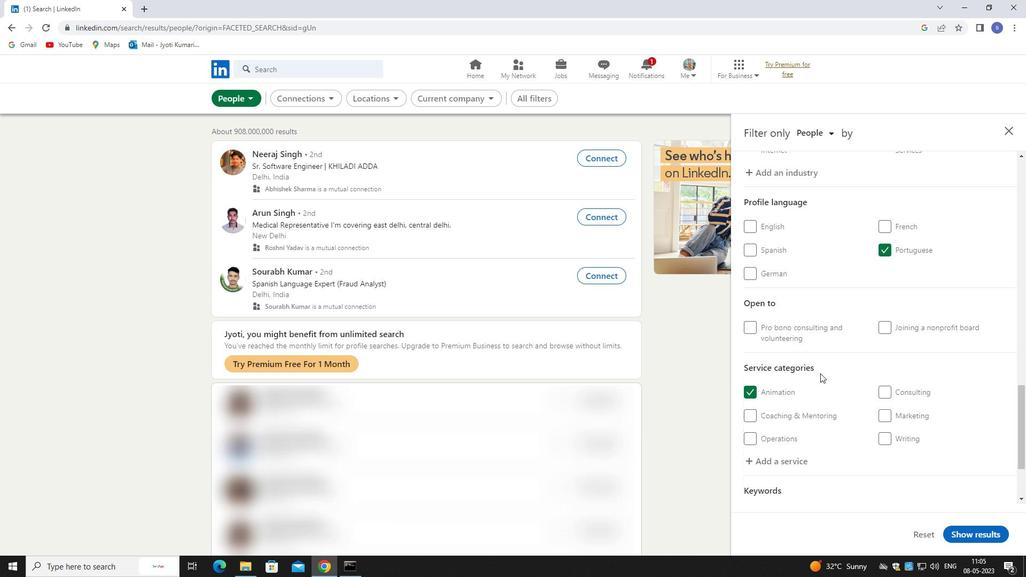 
Action: Mouse scrolled (821, 373) with delta (0, 0)
Screenshot: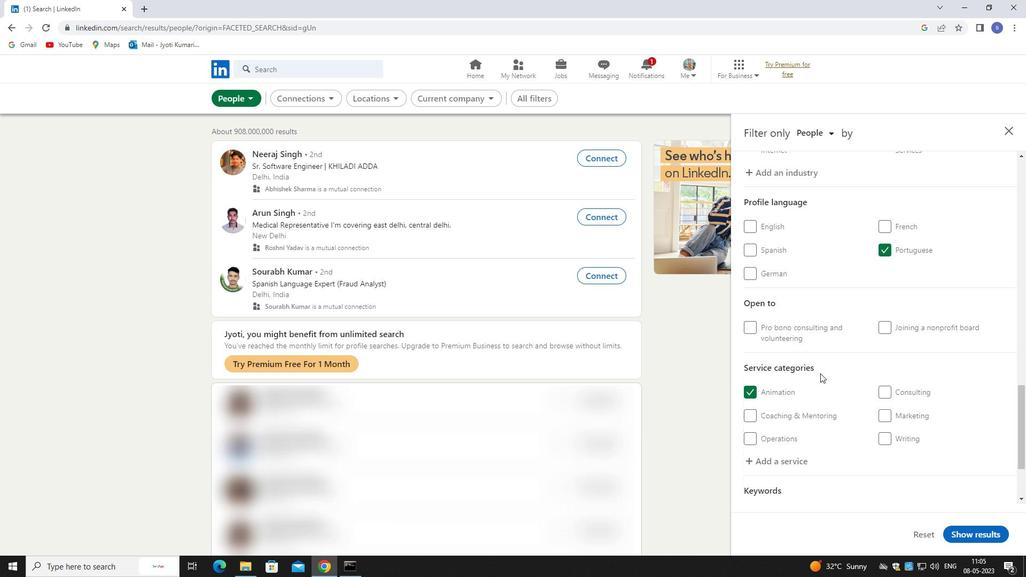 
Action: Mouse moved to (821, 374)
Screenshot: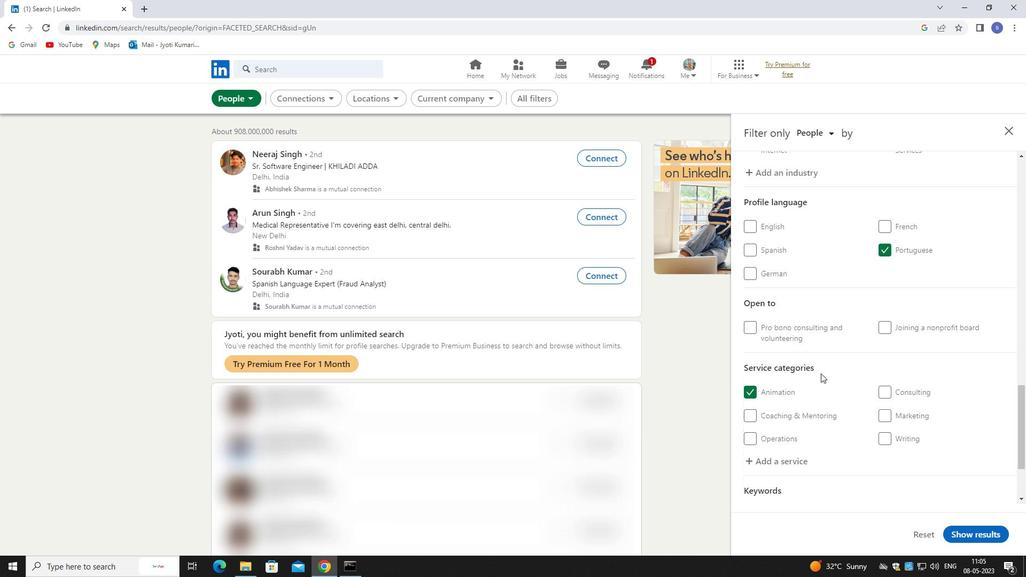 
Action: Mouse scrolled (821, 373) with delta (0, 0)
Screenshot: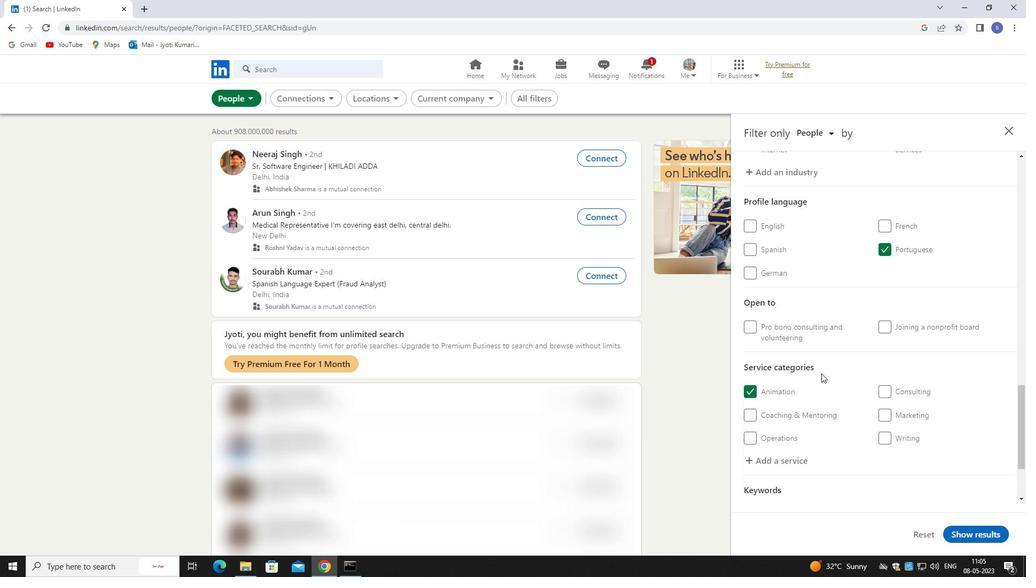 
Action: Mouse moved to (825, 373)
Screenshot: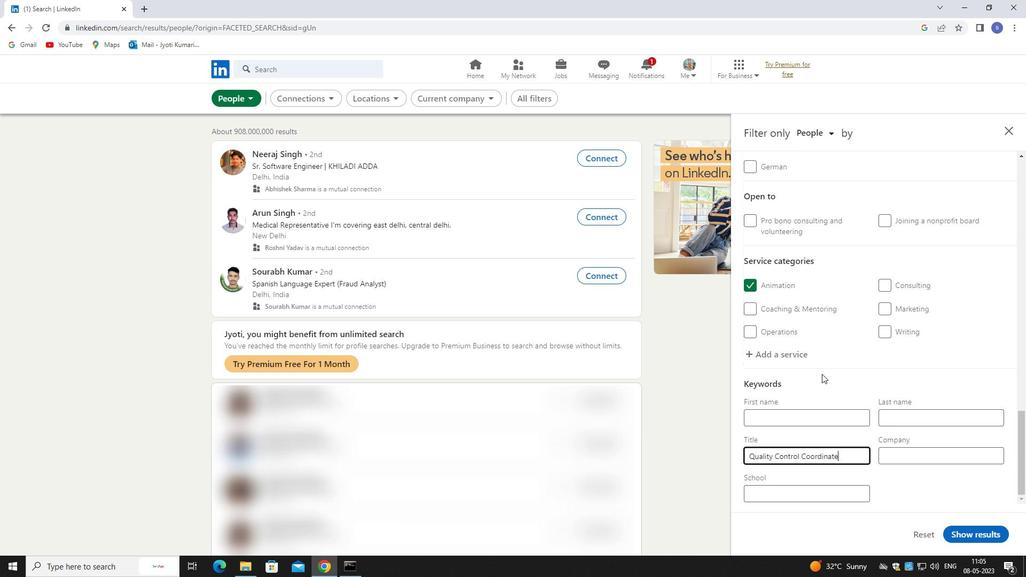 
Action: Mouse scrolled (825, 373) with delta (0, 0)
Screenshot: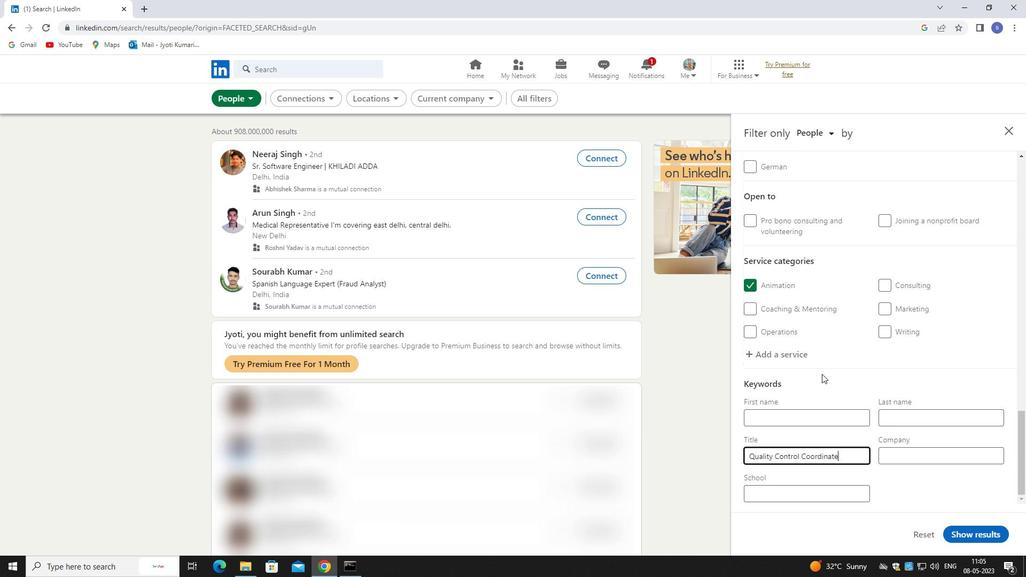 
Action: Mouse moved to (825, 373)
Screenshot: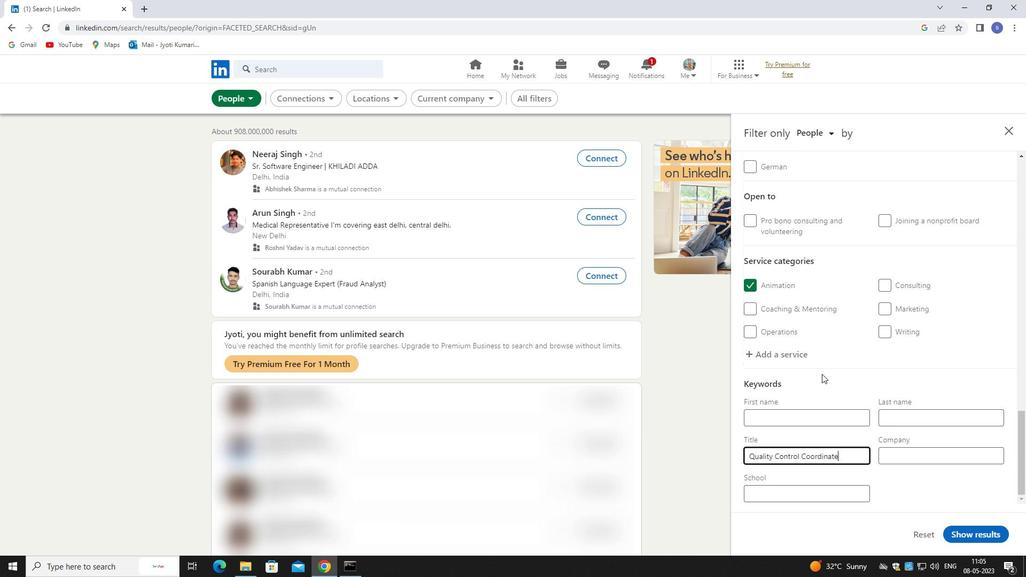 
Action: Mouse scrolled (825, 373) with delta (0, 0)
Screenshot: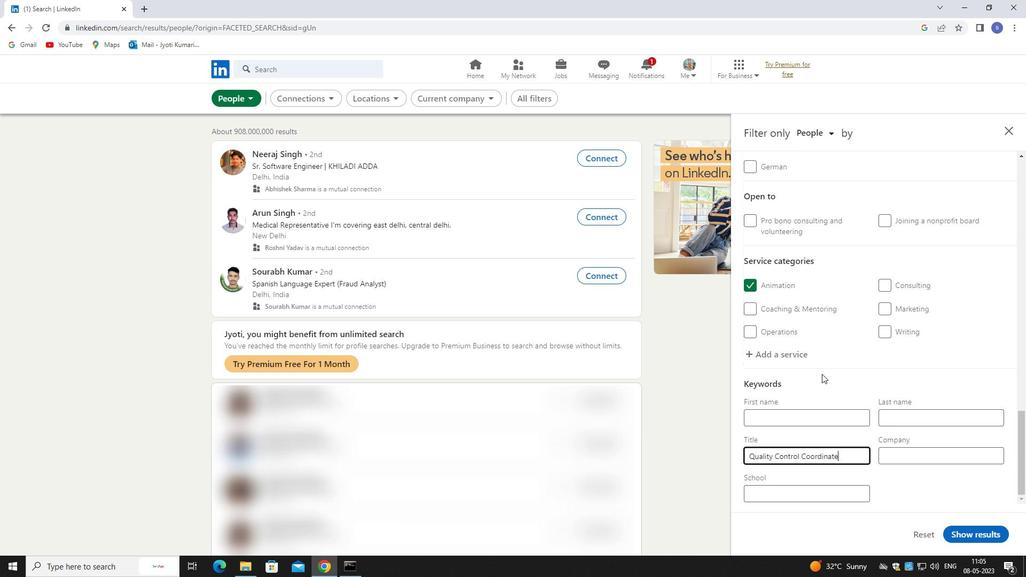 
Action: Mouse moved to (825, 373)
Screenshot: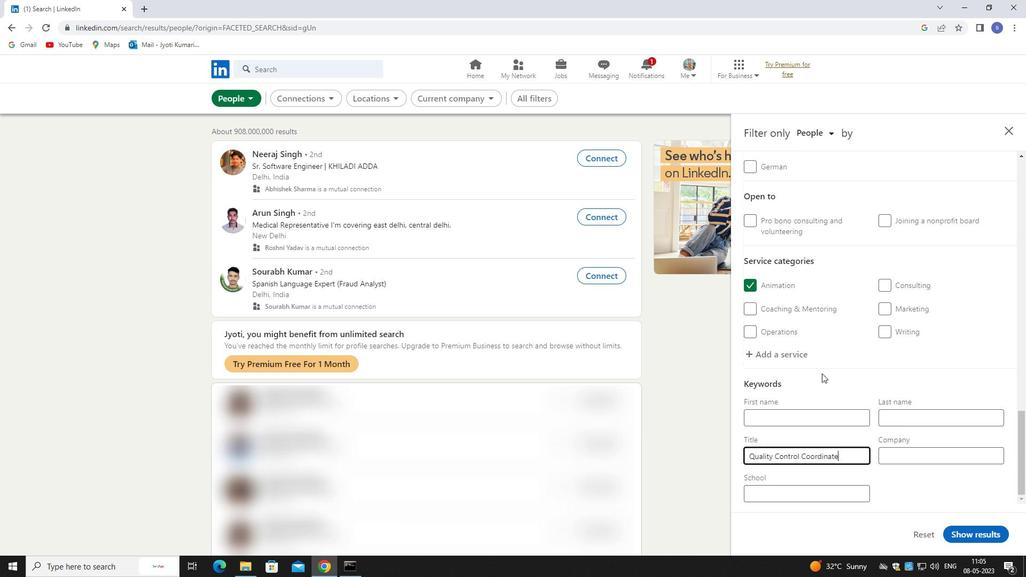 
Action: Mouse scrolled (825, 373) with delta (0, 0)
Screenshot: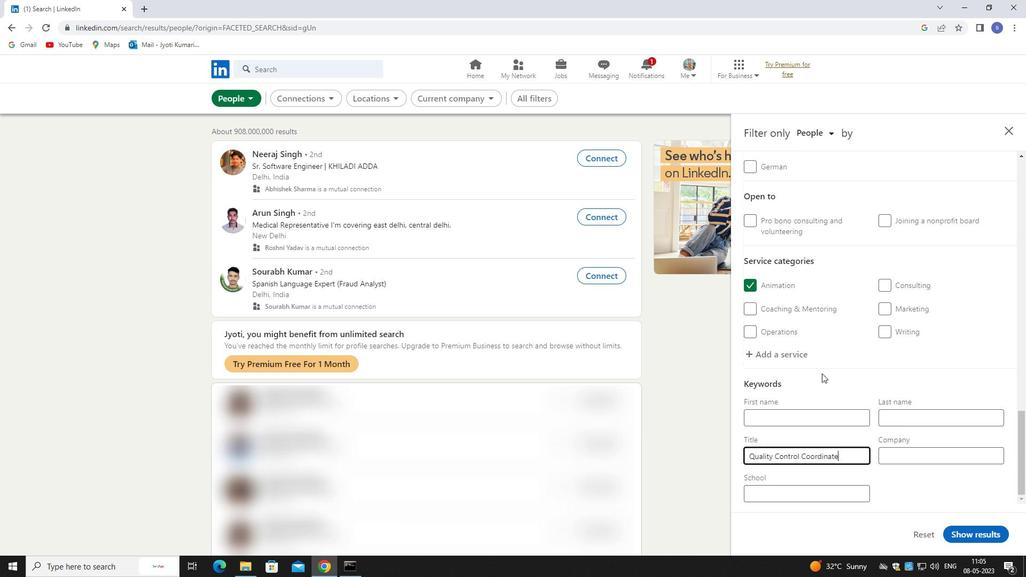 
Action: Mouse scrolled (825, 373) with delta (0, 0)
Screenshot: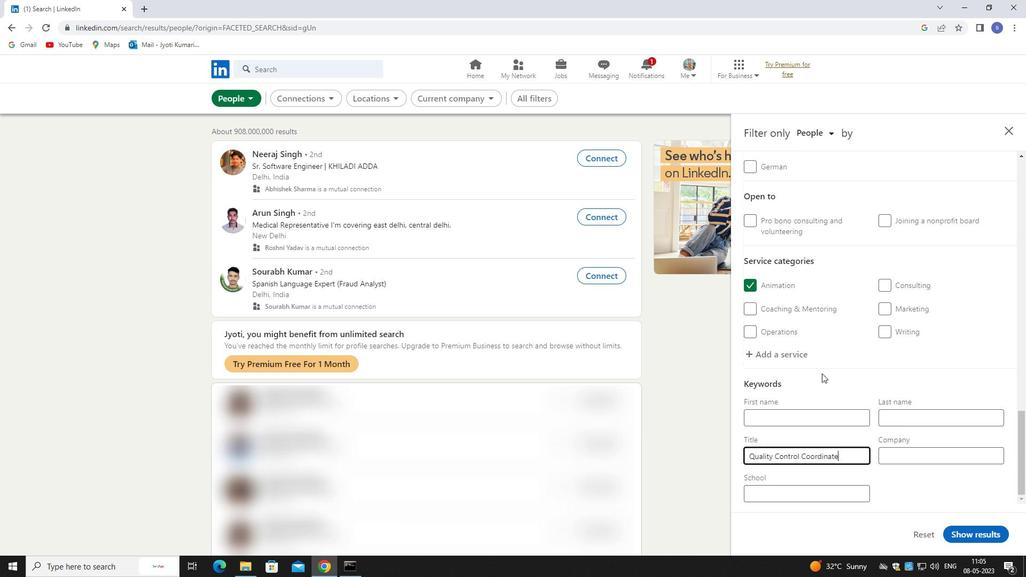 
Action: Mouse moved to (960, 535)
Screenshot: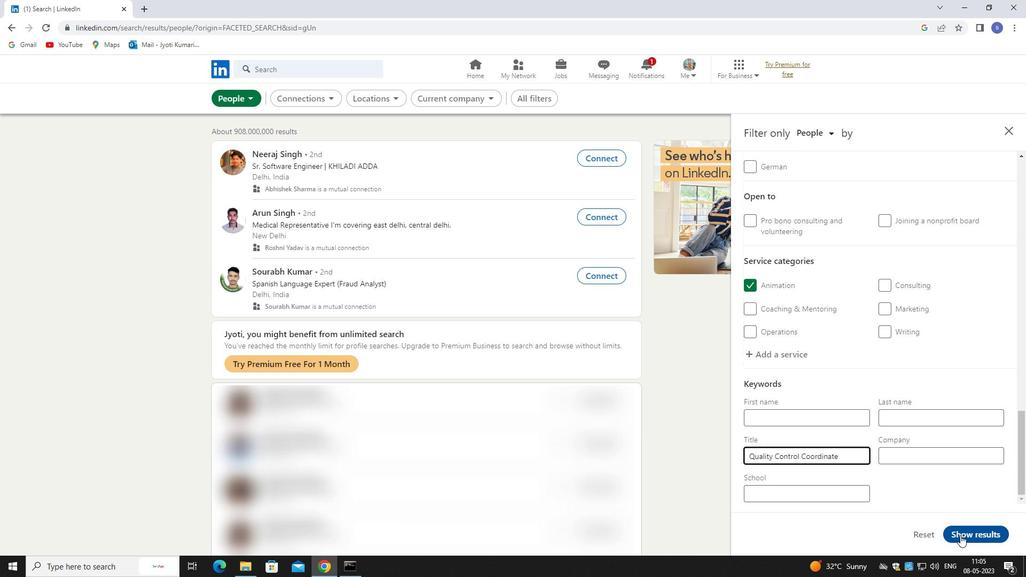 
Action: Mouse pressed left at (960, 535)
Screenshot: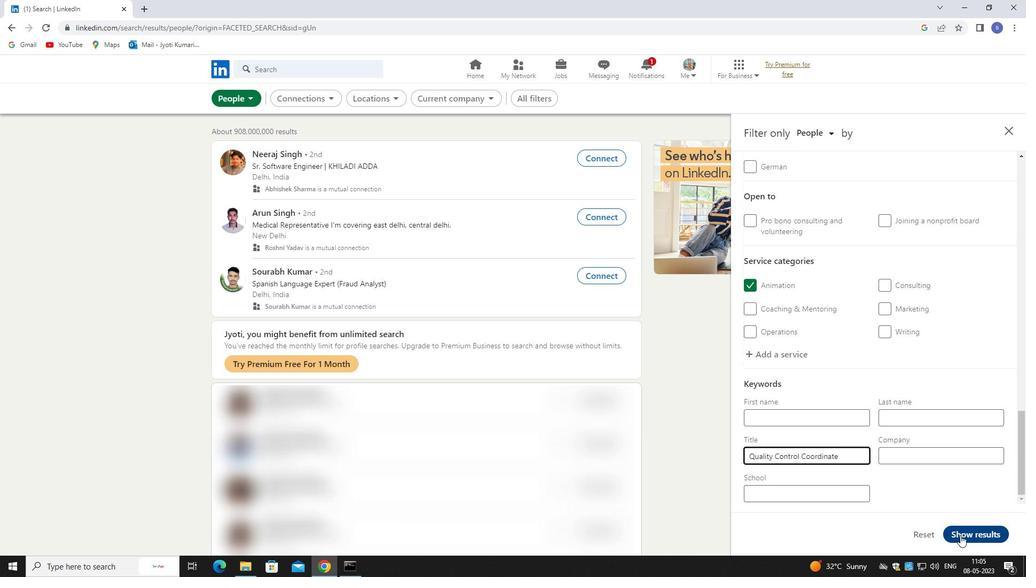 
Action: Mouse moved to (965, 528)
Screenshot: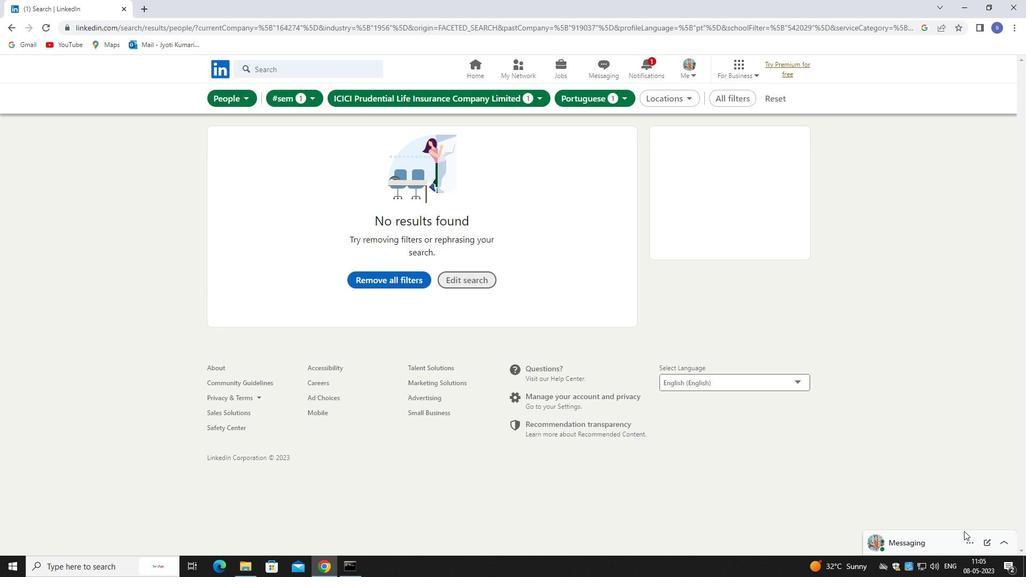
